 Task: Find connections with filter location Frohnau with filter topic #healthwith filter profile language Spanish with filter current company Reliance Digital Retail Ltd. with filter school Westford University College with filter industry Commercial and Industrial Equipment Rental with filter service category Typing with filter keywords title Network Administrator
Action: Mouse moved to (709, 92)
Screenshot: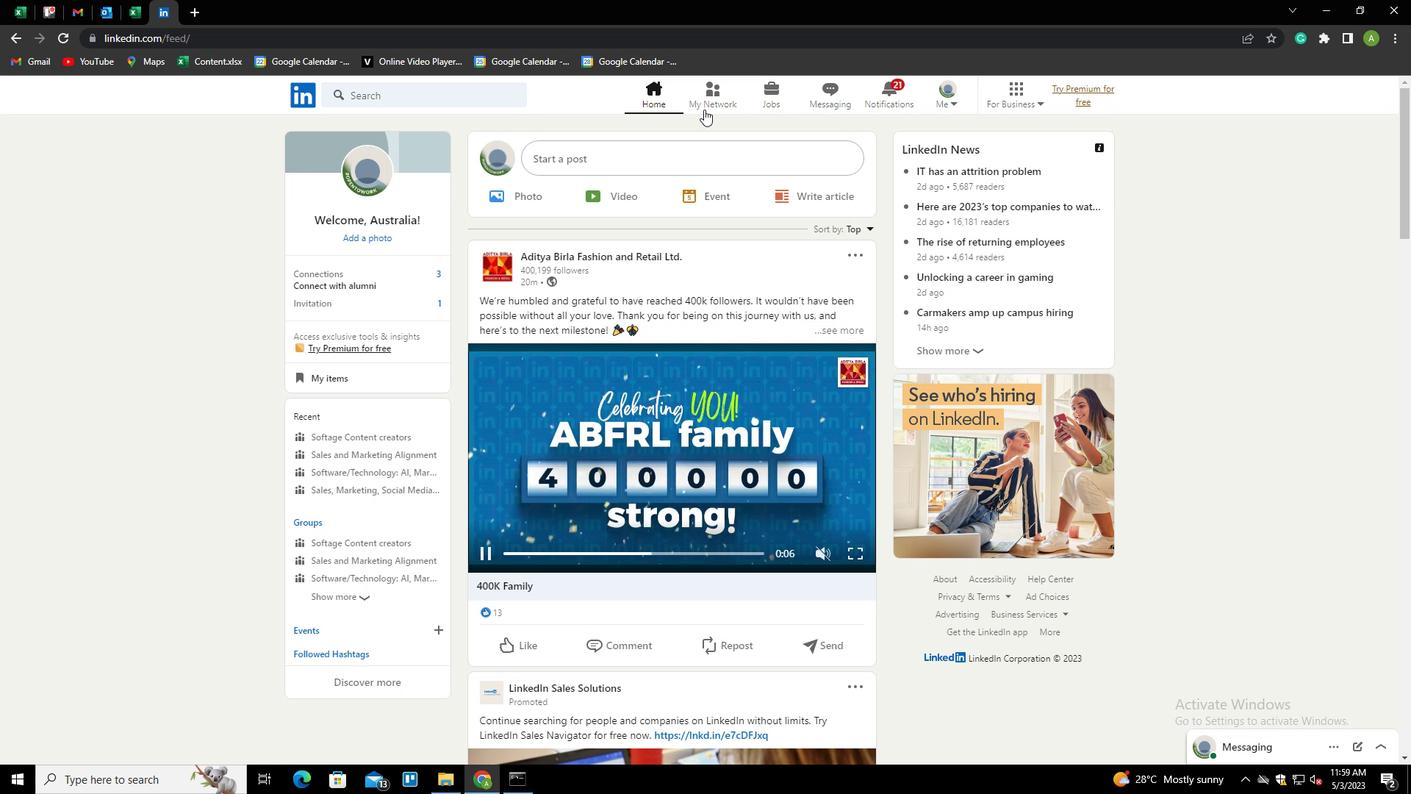 
Action: Mouse pressed left at (709, 92)
Screenshot: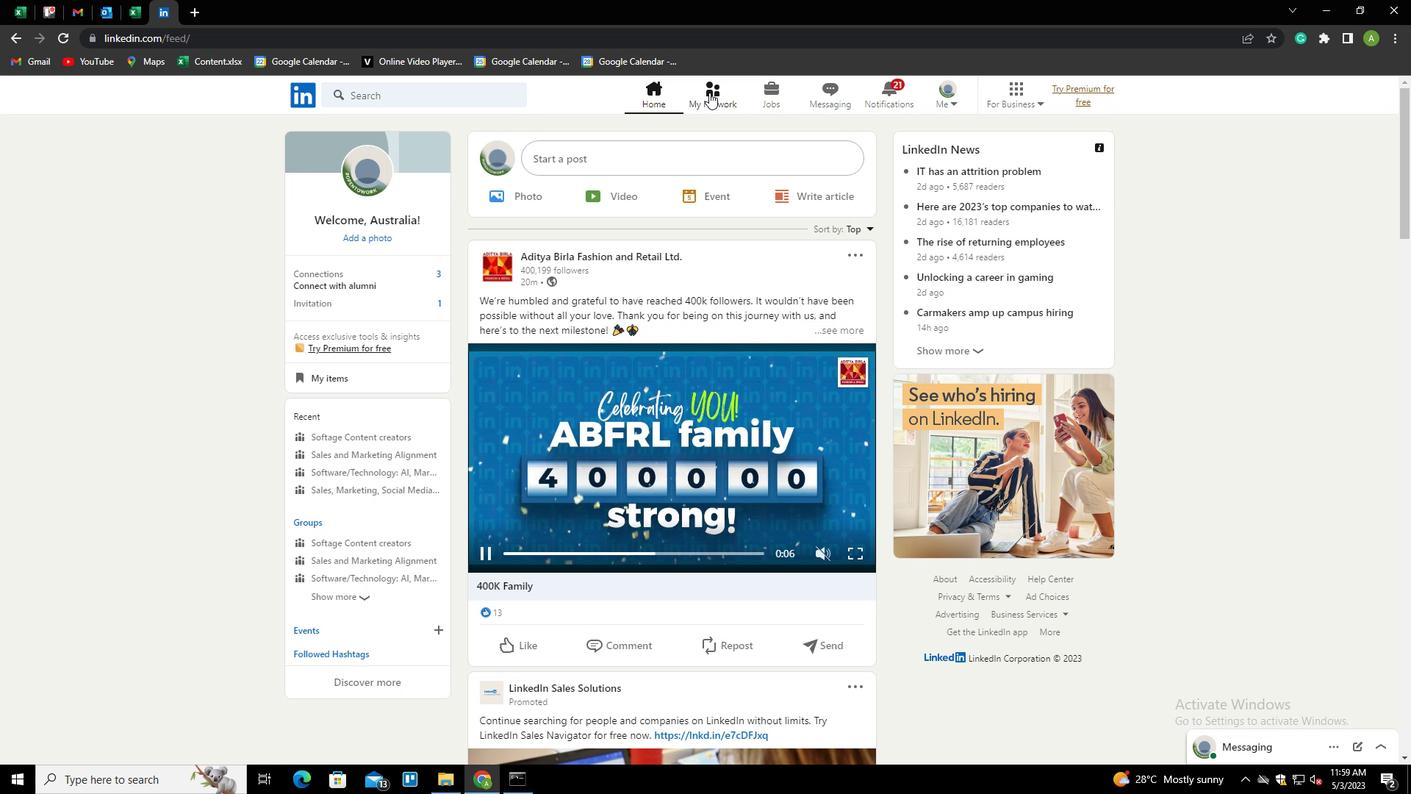 
Action: Mouse moved to (387, 174)
Screenshot: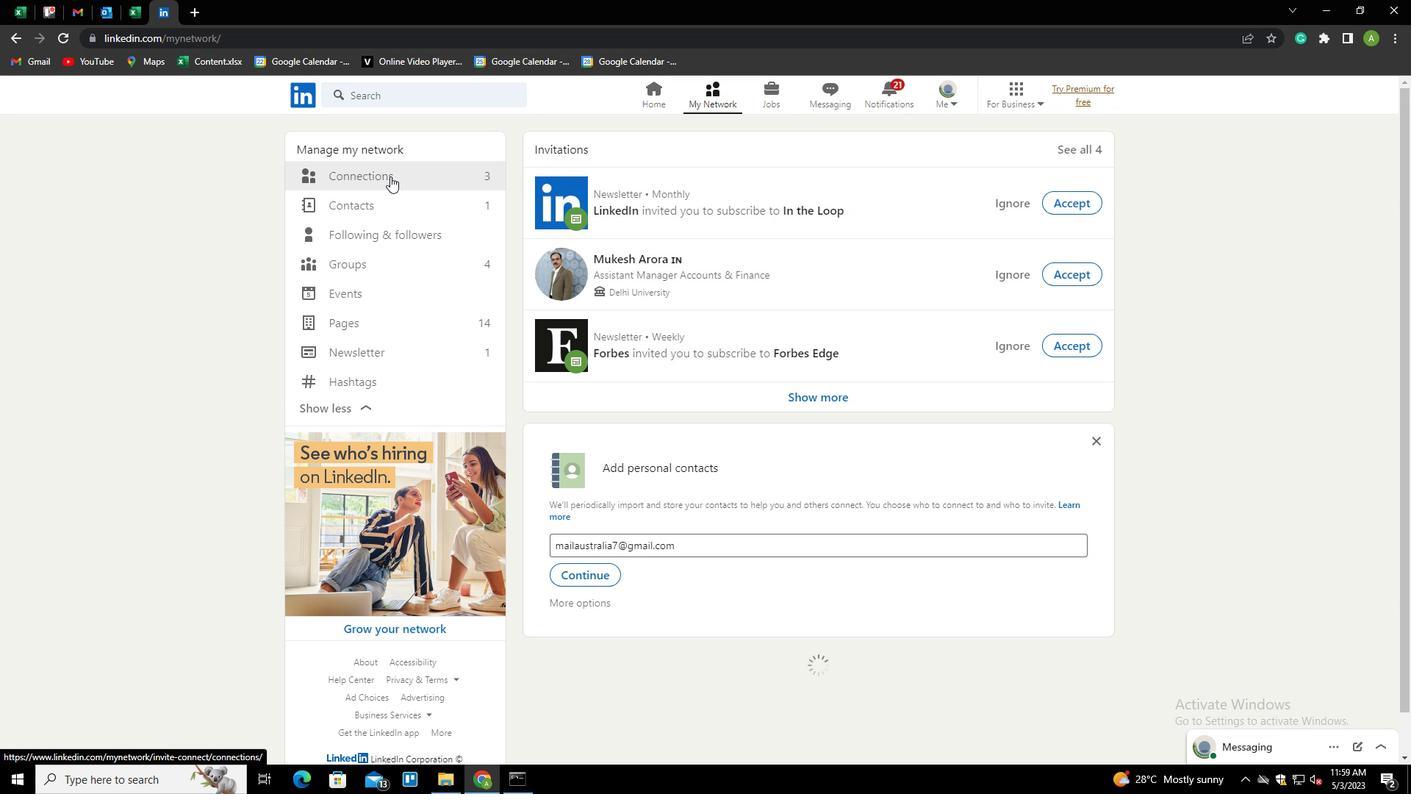 
Action: Mouse pressed left at (387, 174)
Screenshot: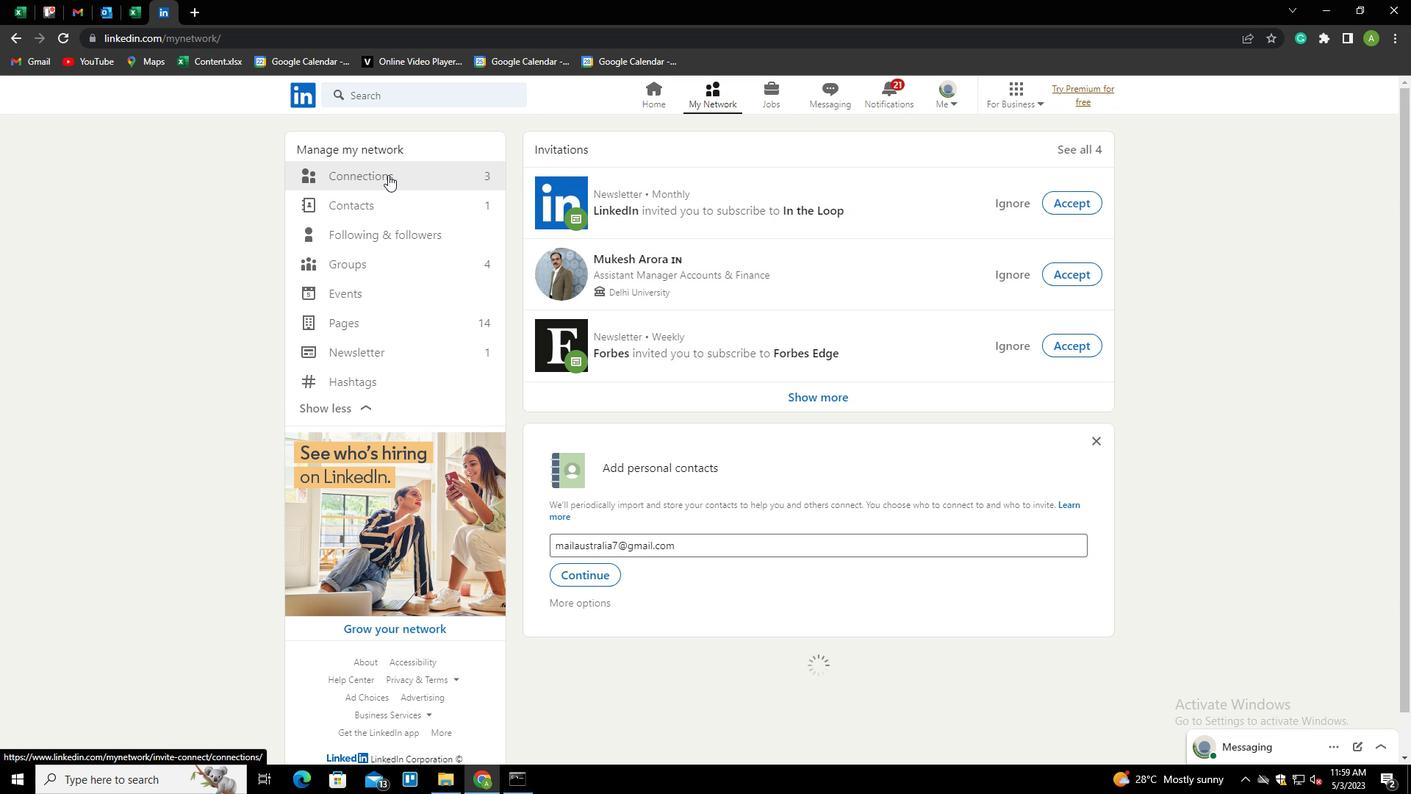 
Action: Mouse moved to (804, 174)
Screenshot: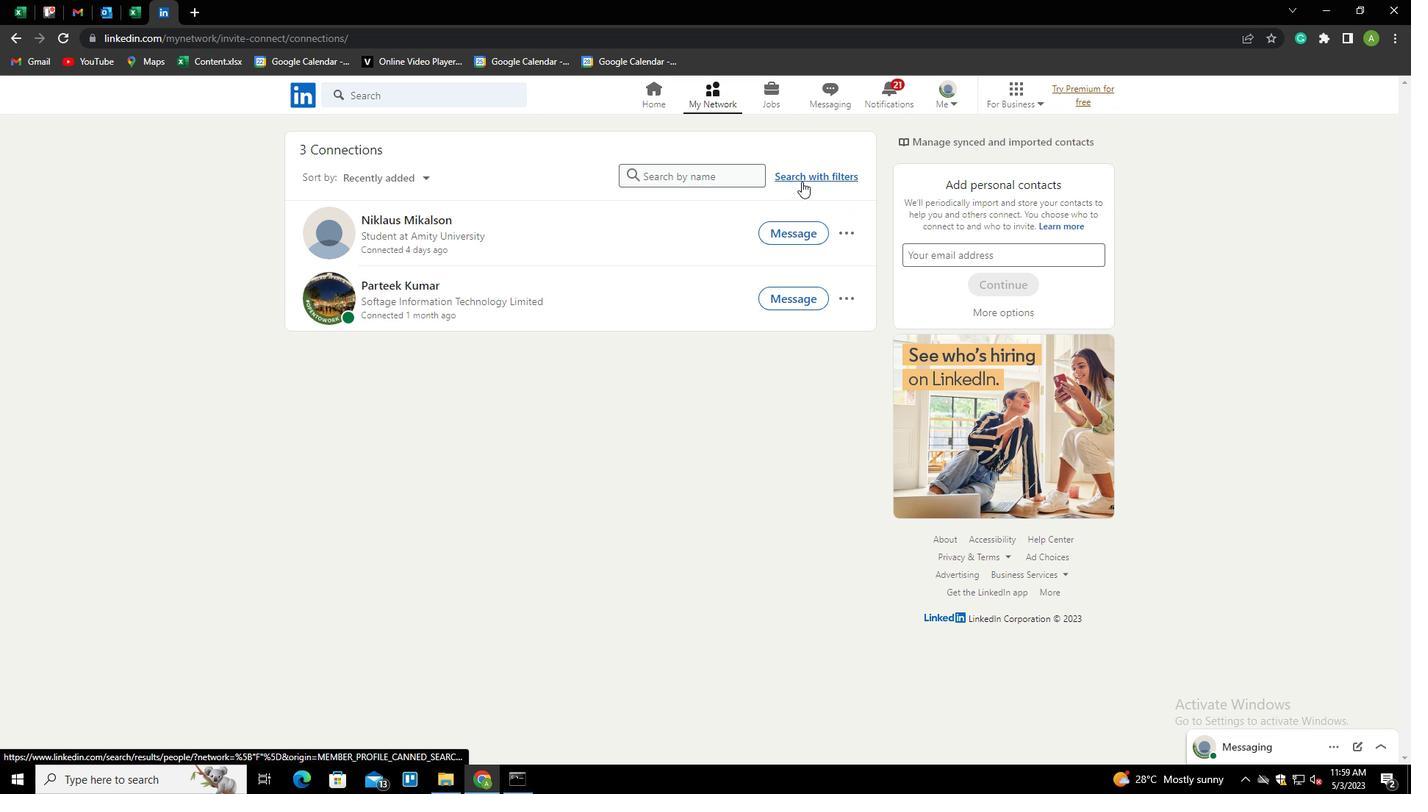
Action: Mouse pressed left at (804, 174)
Screenshot: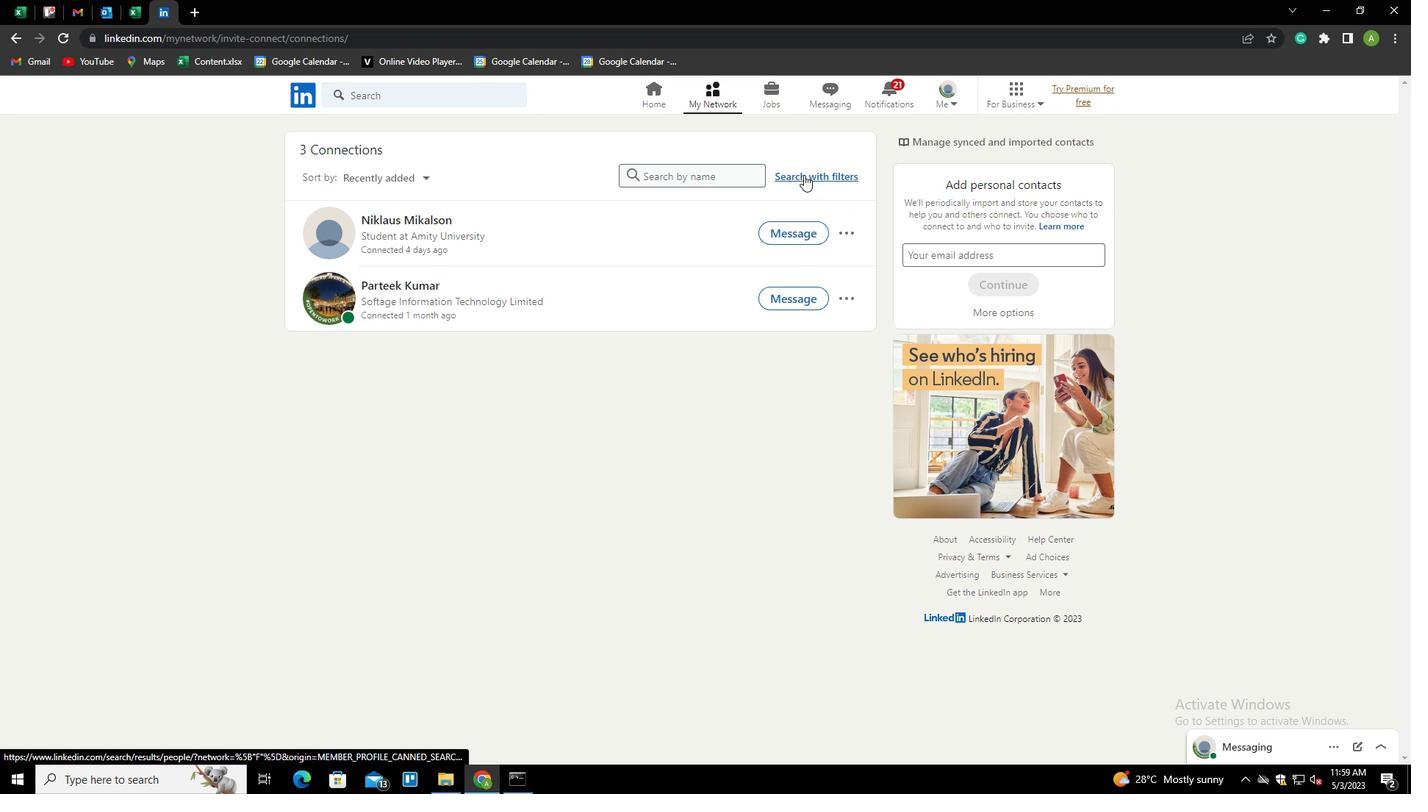 
Action: Mouse moved to (754, 138)
Screenshot: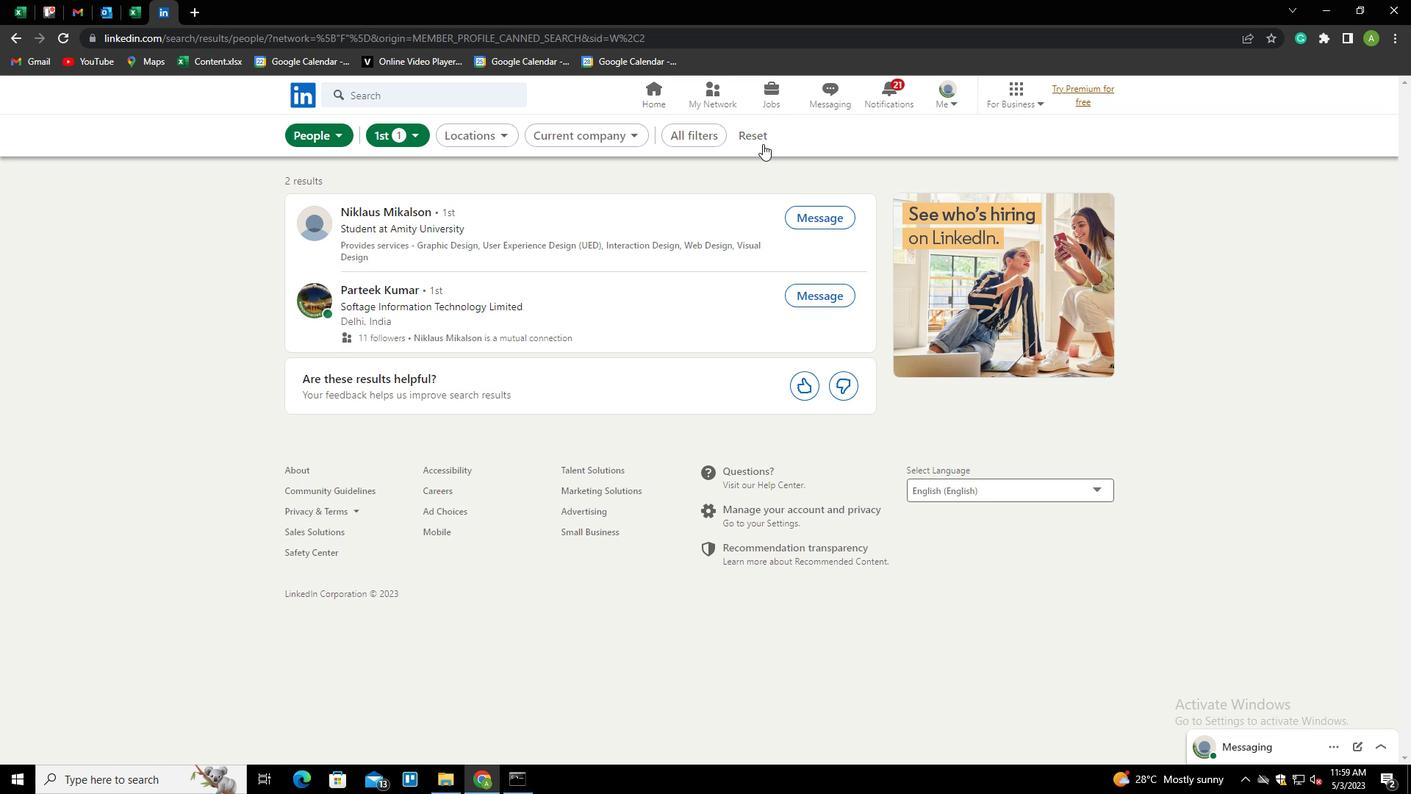 
Action: Mouse pressed left at (754, 138)
Screenshot: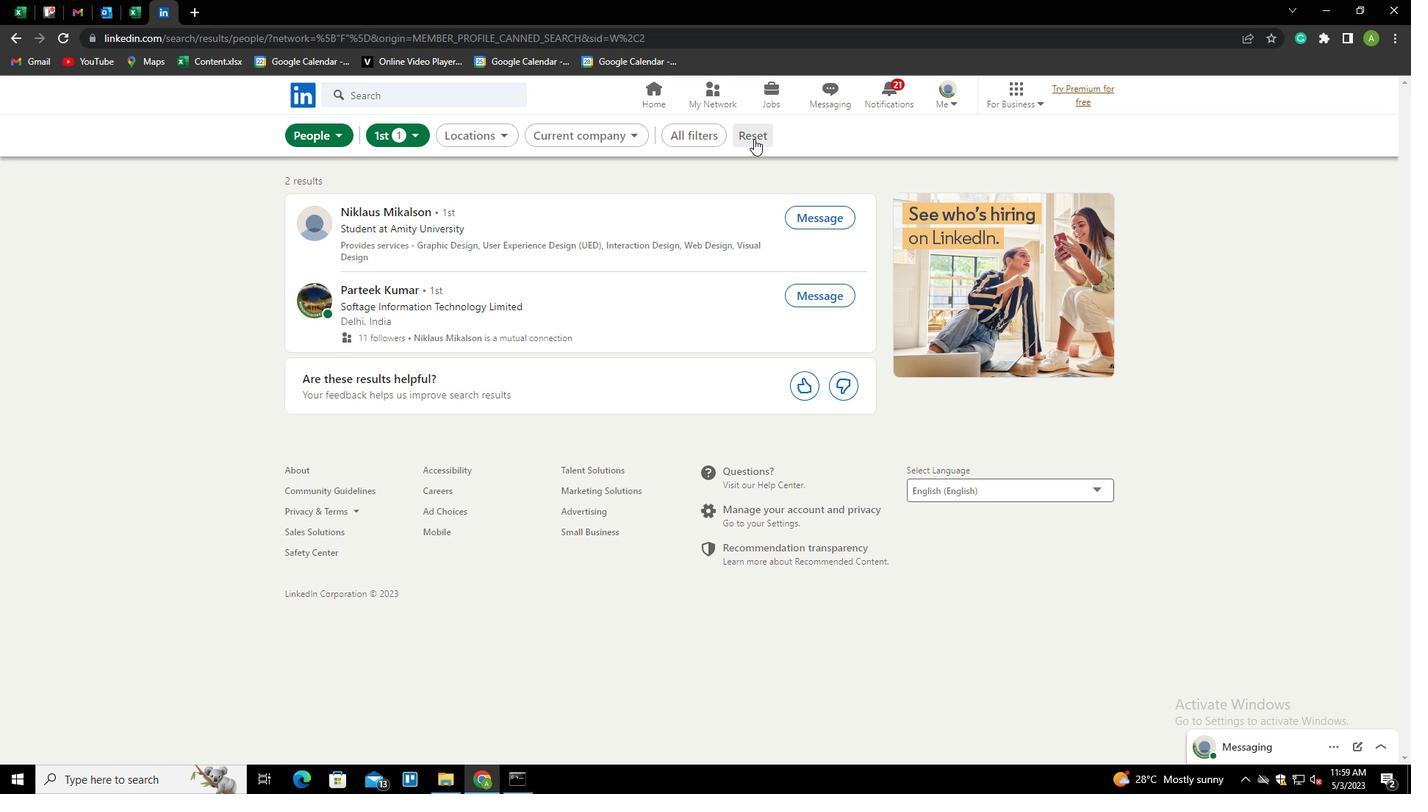 
Action: Mouse moved to (733, 134)
Screenshot: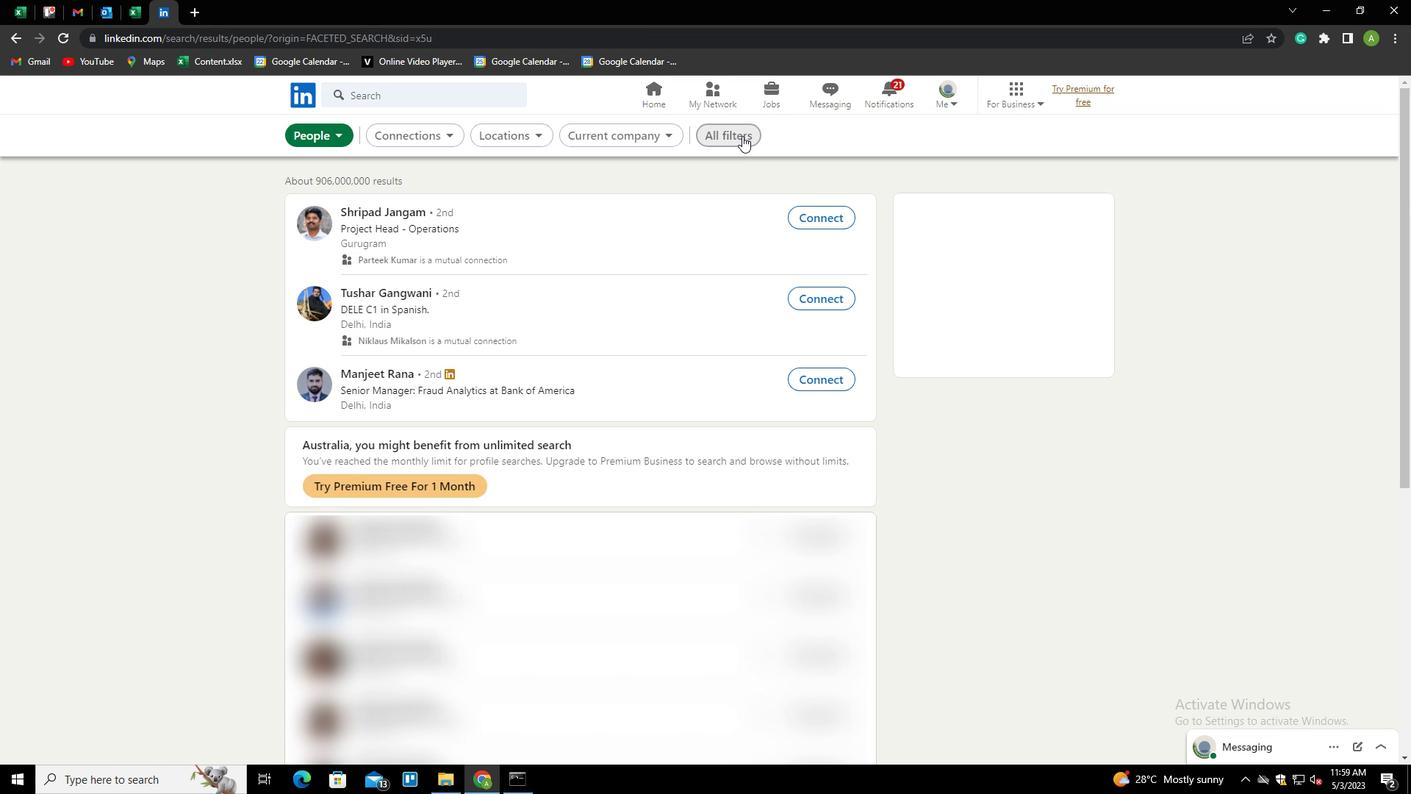 
Action: Mouse pressed left at (733, 134)
Screenshot: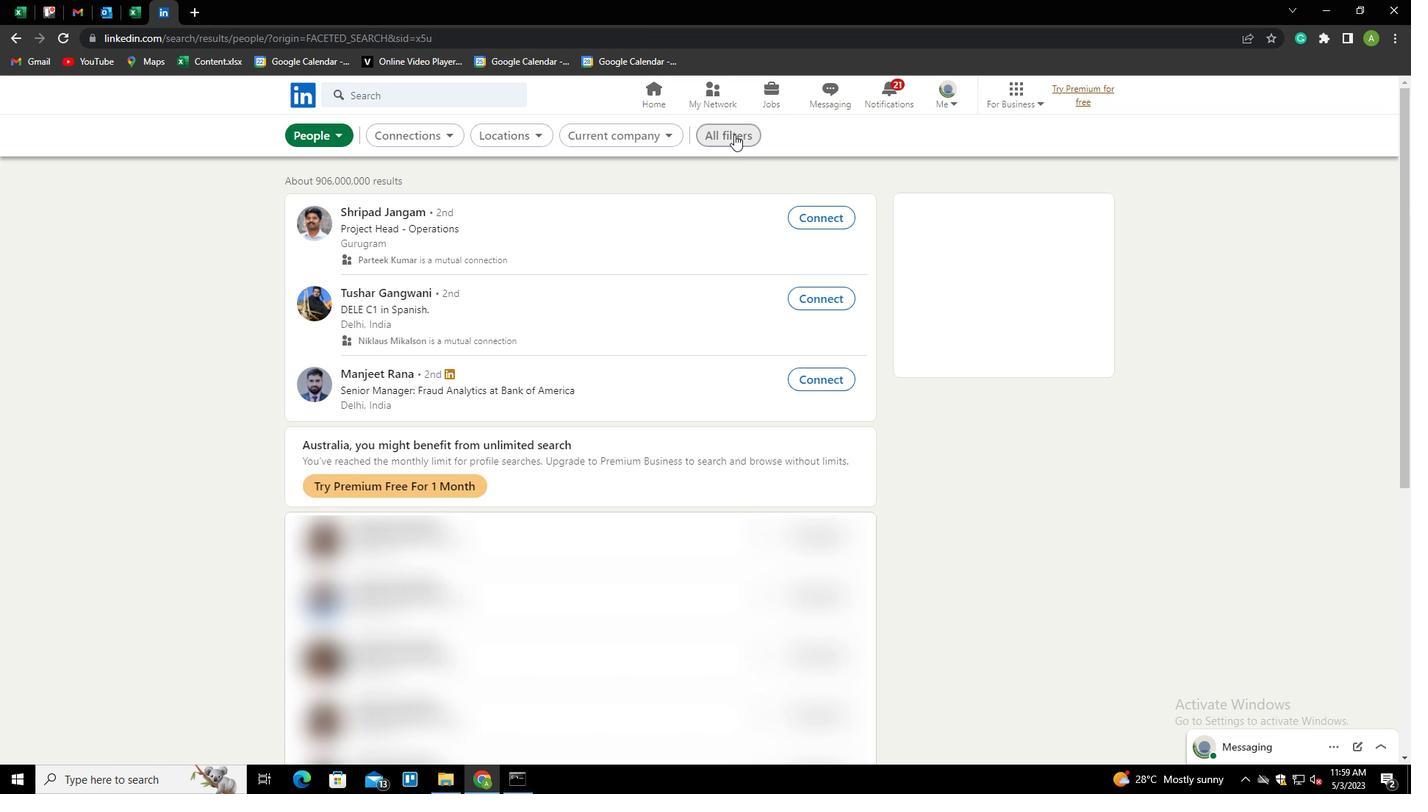 
Action: Mouse moved to (1152, 447)
Screenshot: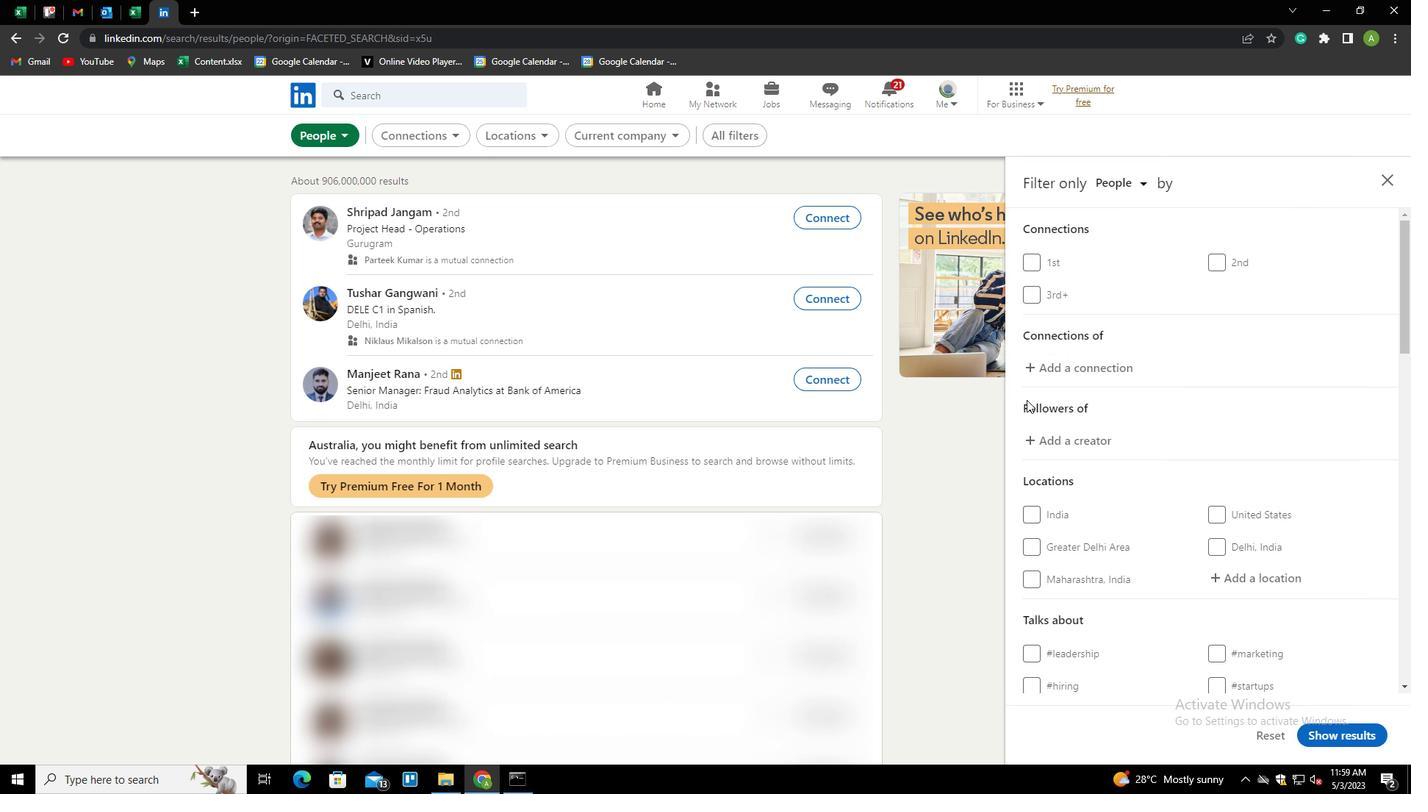 
Action: Mouse scrolled (1152, 446) with delta (0, 0)
Screenshot: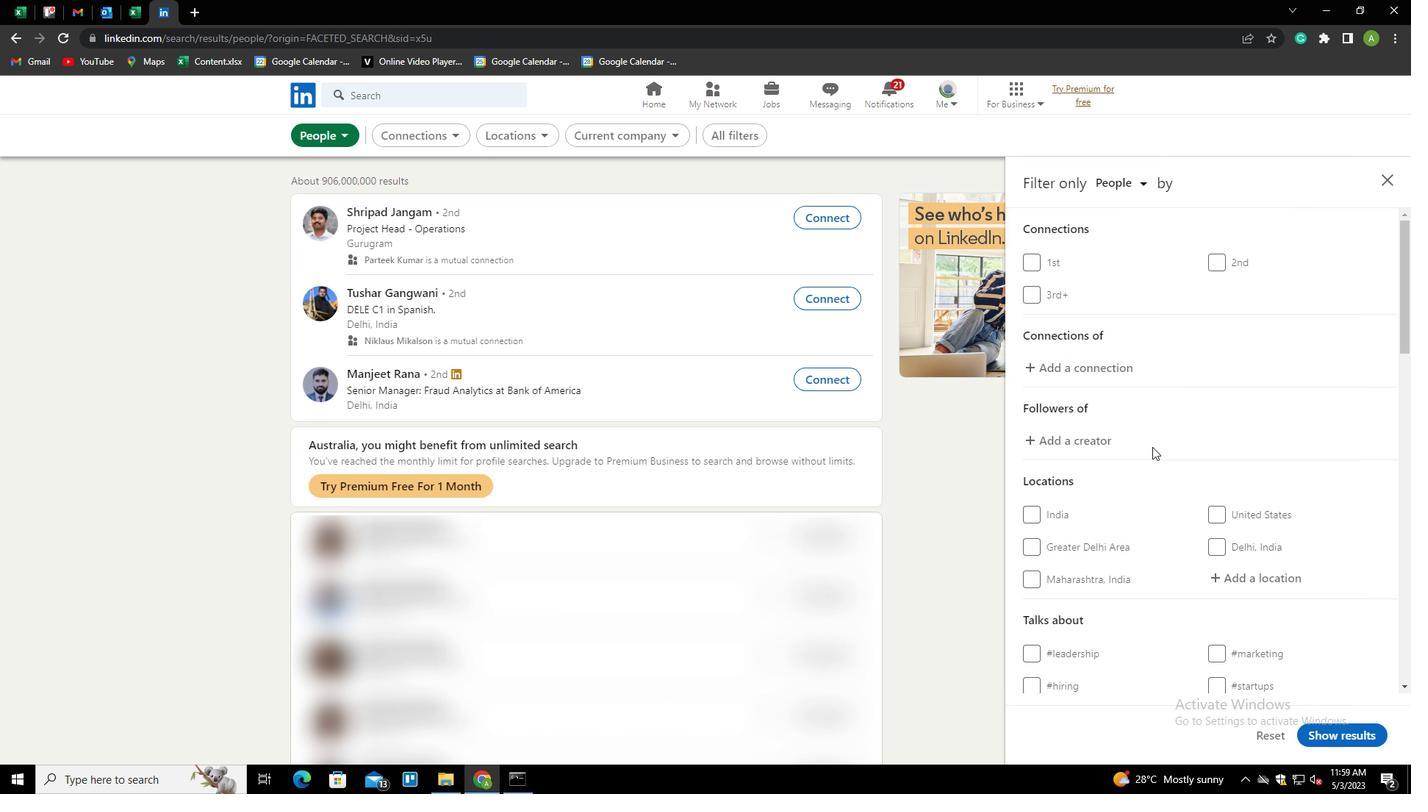 
Action: Mouse moved to (1156, 466)
Screenshot: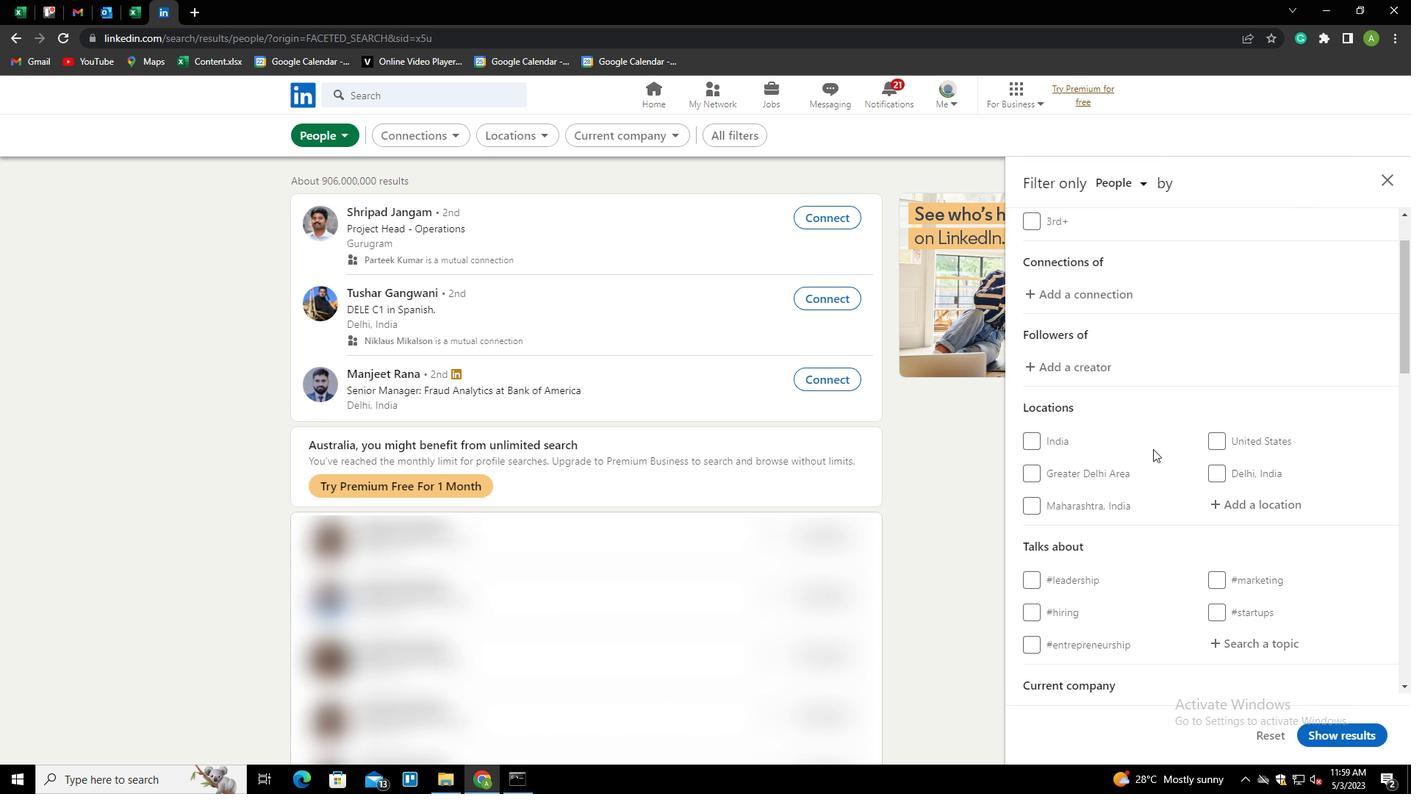 
Action: Mouse scrolled (1156, 466) with delta (0, 0)
Screenshot: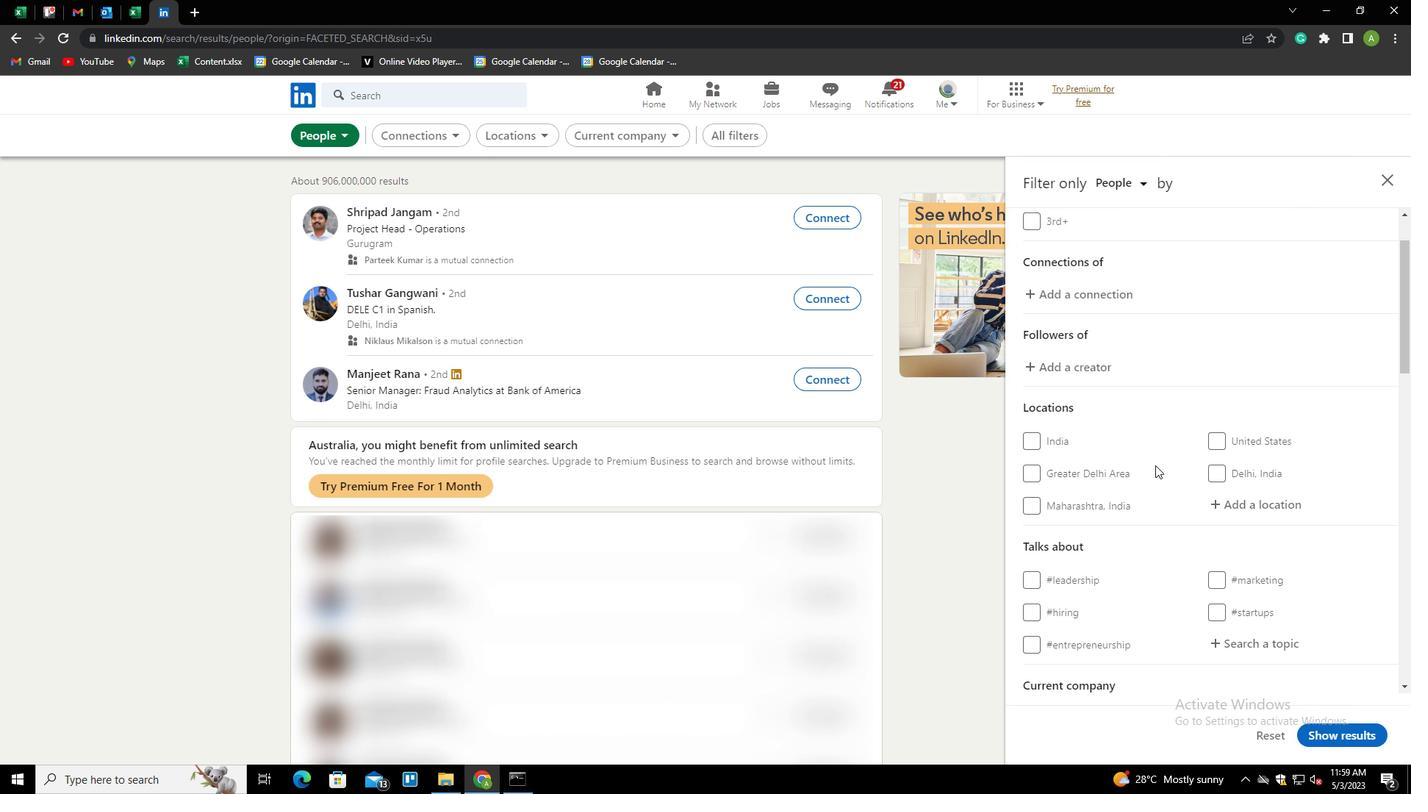 
Action: Mouse scrolled (1156, 466) with delta (0, 0)
Screenshot: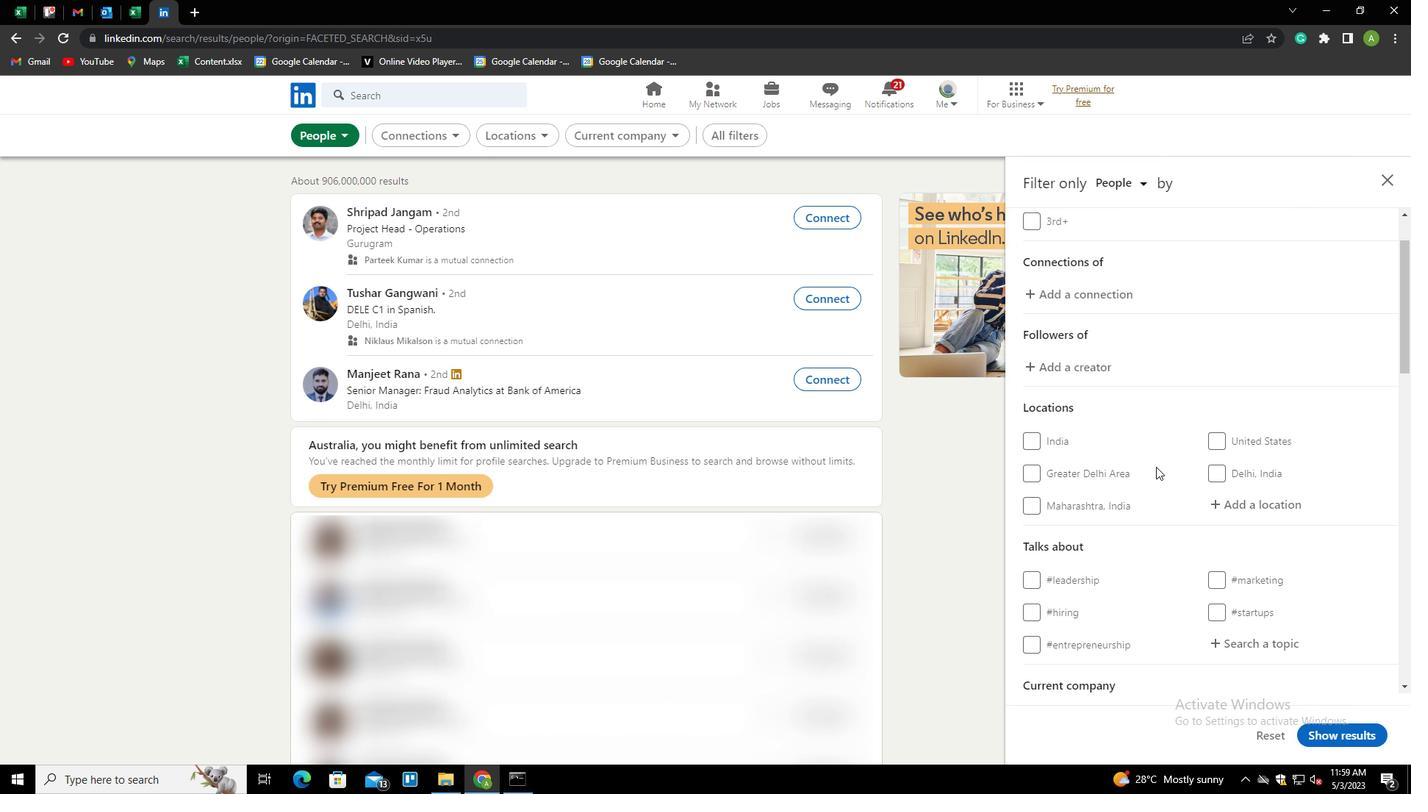 
Action: Mouse moved to (1231, 358)
Screenshot: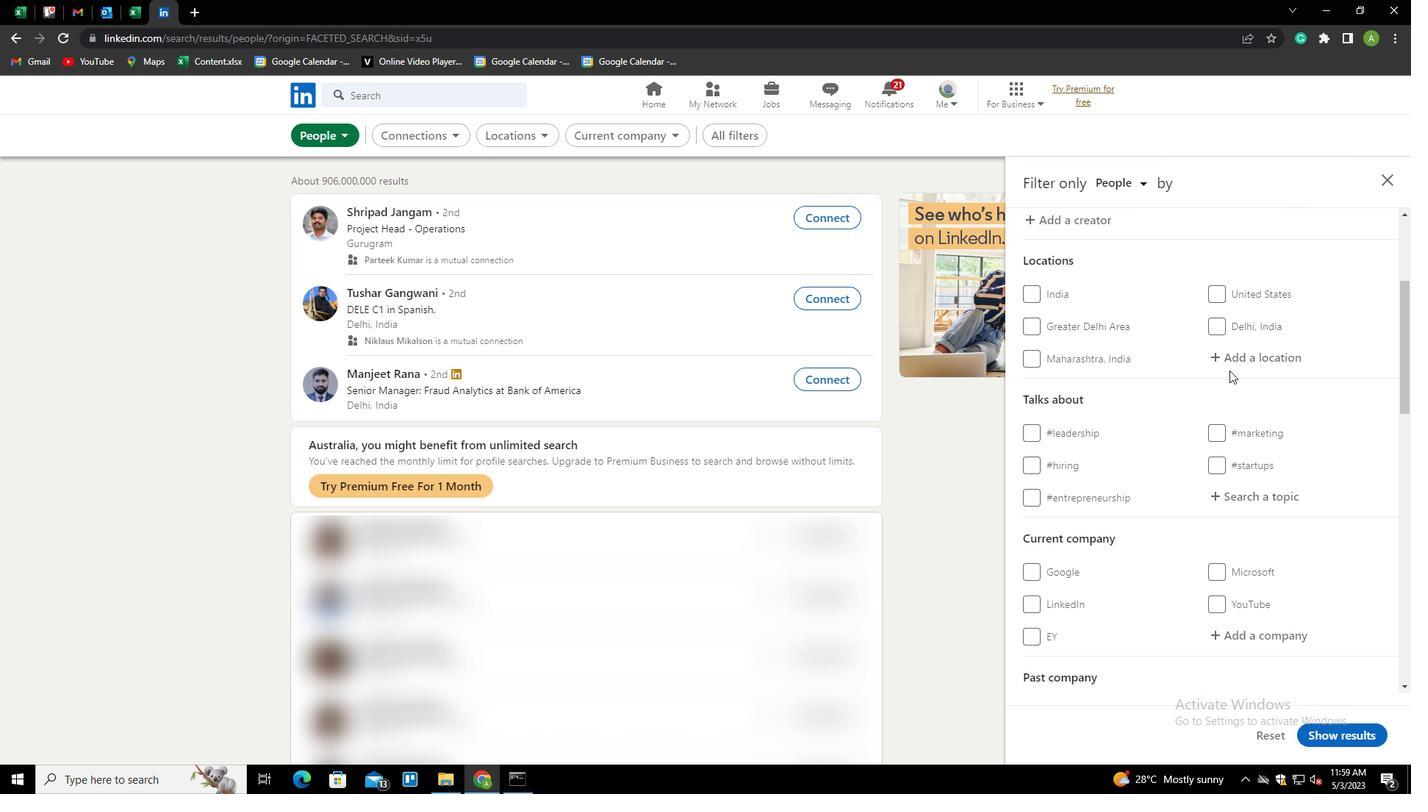 
Action: Mouse pressed left at (1231, 358)
Screenshot: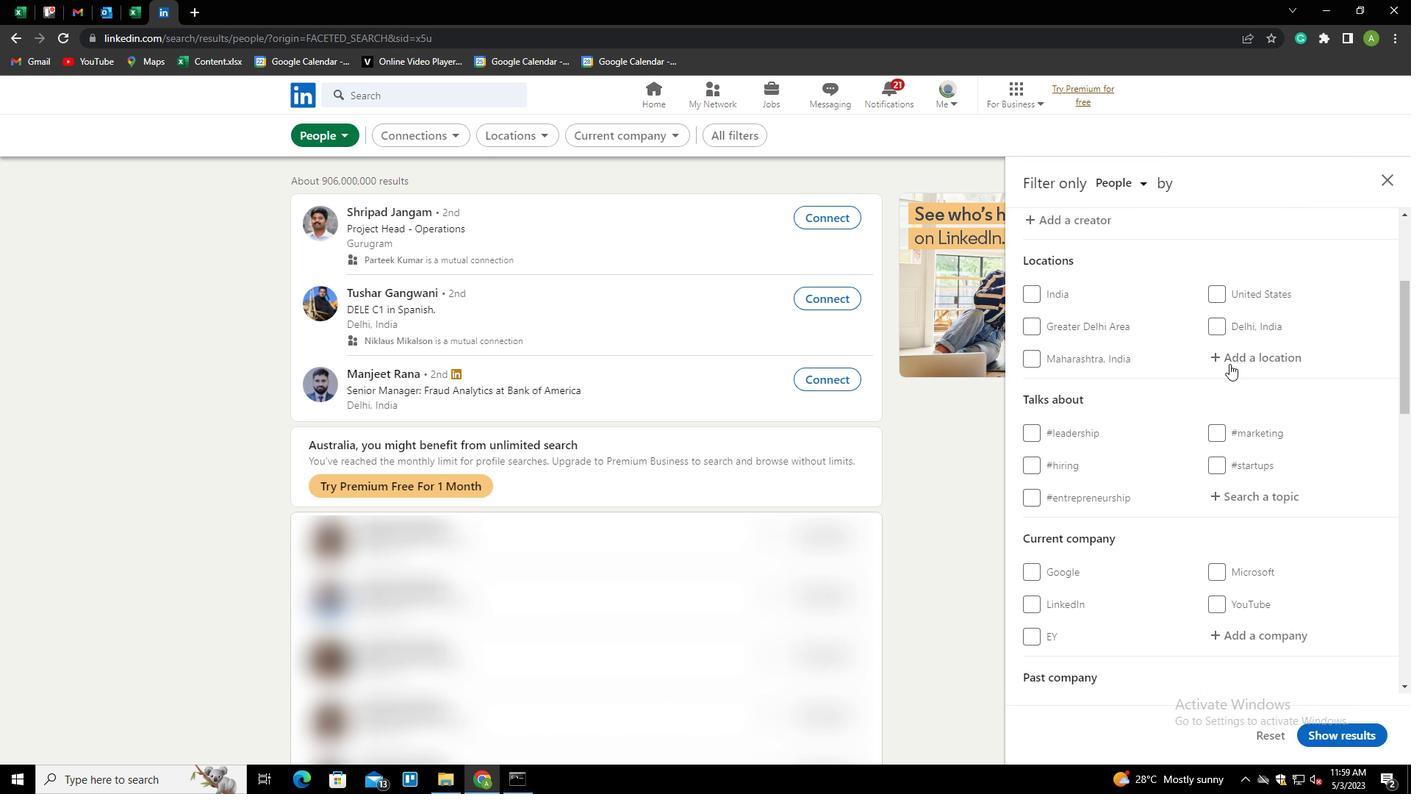 
Action: Mouse moved to (1233, 357)
Screenshot: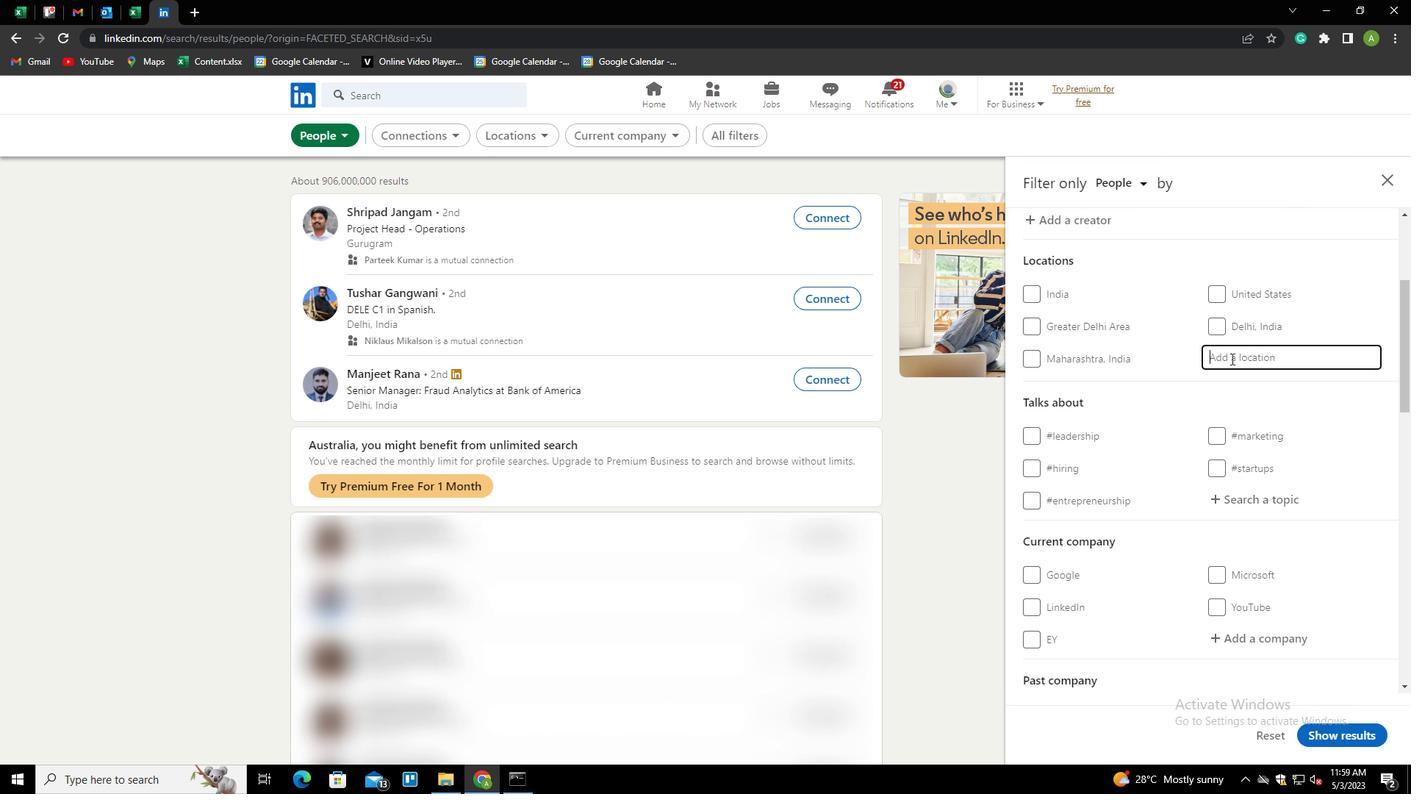 
Action: Mouse pressed left at (1233, 357)
Screenshot: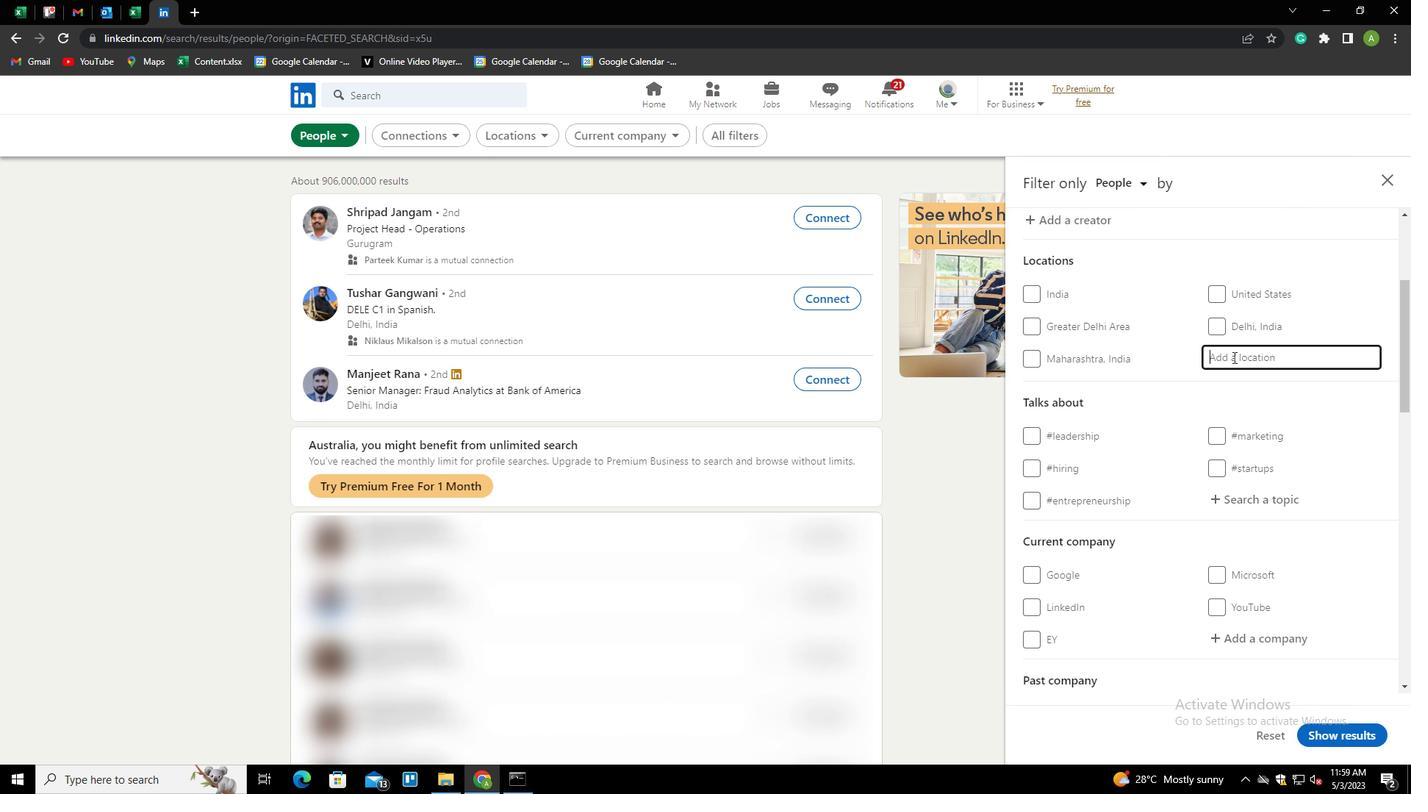 
Action: Key pressed <Key.shift>FROHNAU<Key.down>
Screenshot: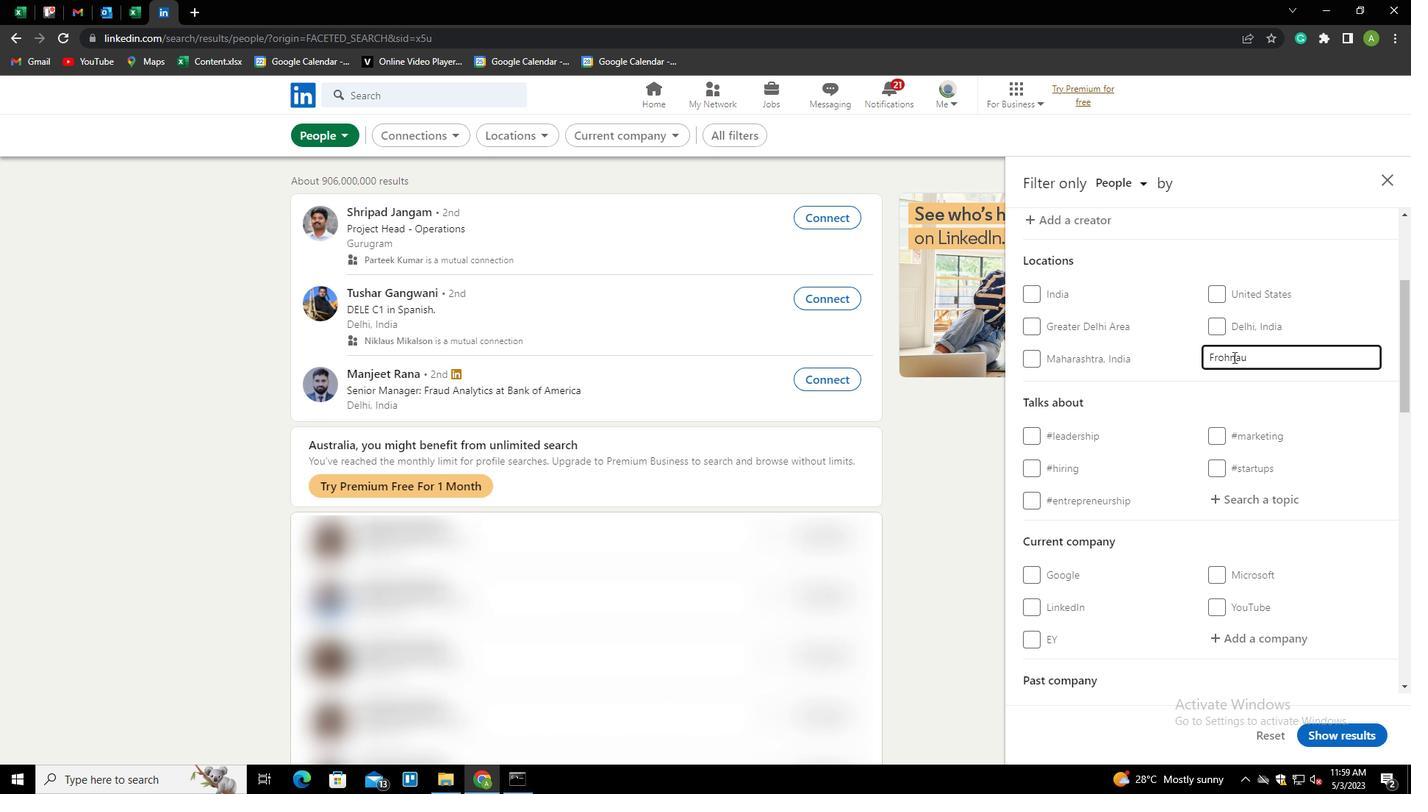 
Action: Mouse moved to (1301, 388)
Screenshot: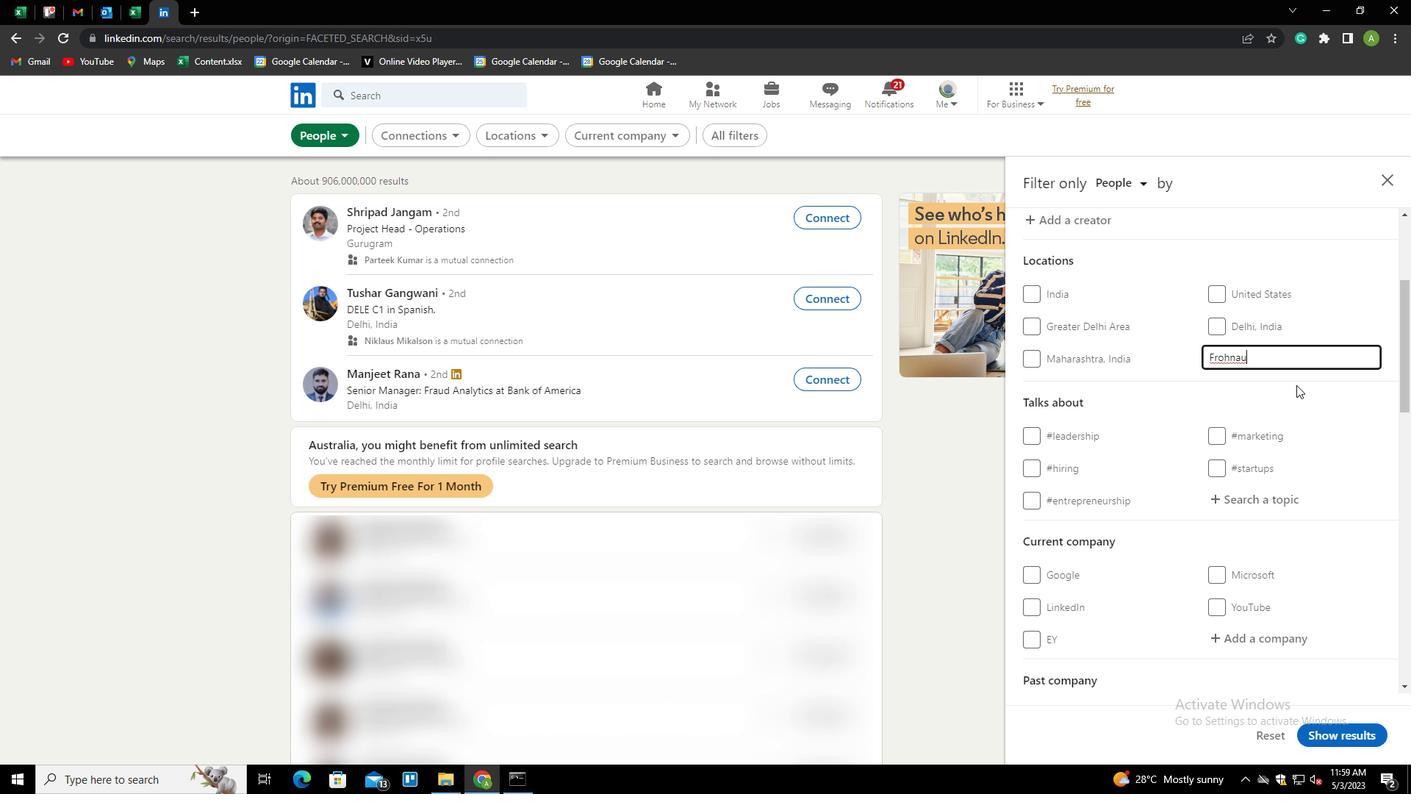 
Action: Mouse pressed left at (1301, 388)
Screenshot: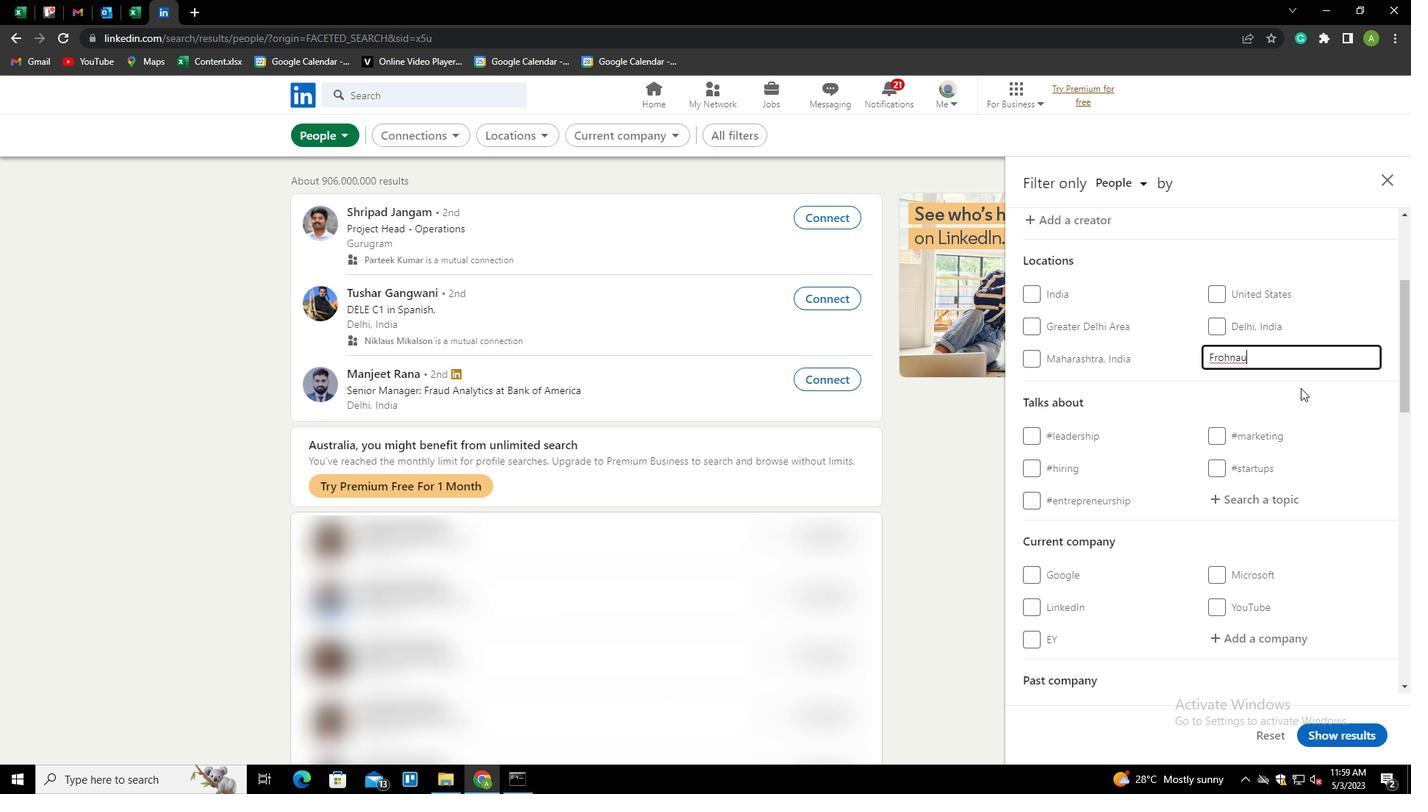 
Action: Mouse moved to (1316, 405)
Screenshot: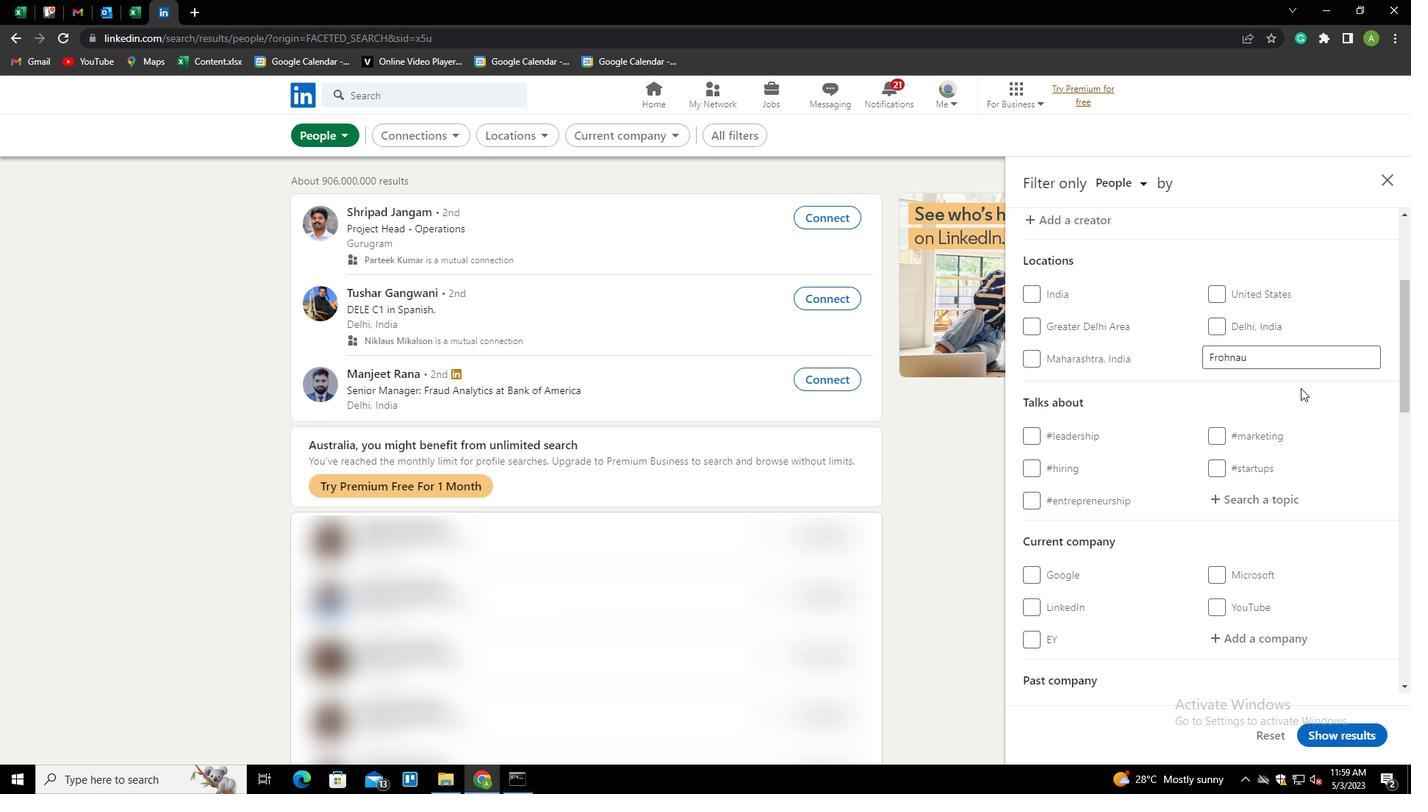 
Action: Mouse scrolled (1316, 404) with delta (0, 0)
Screenshot: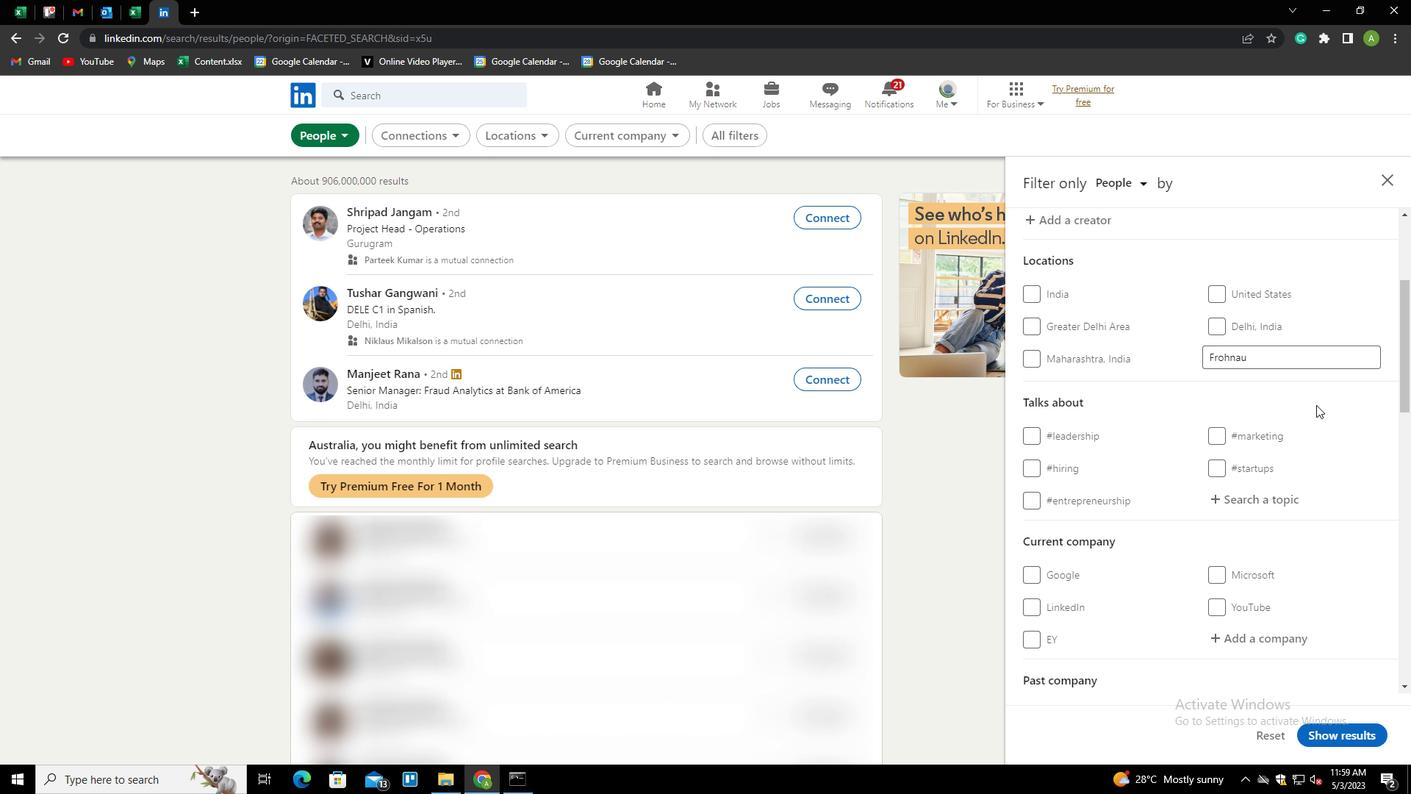
Action: Mouse scrolled (1316, 404) with delta (0, 0)
Screenshot: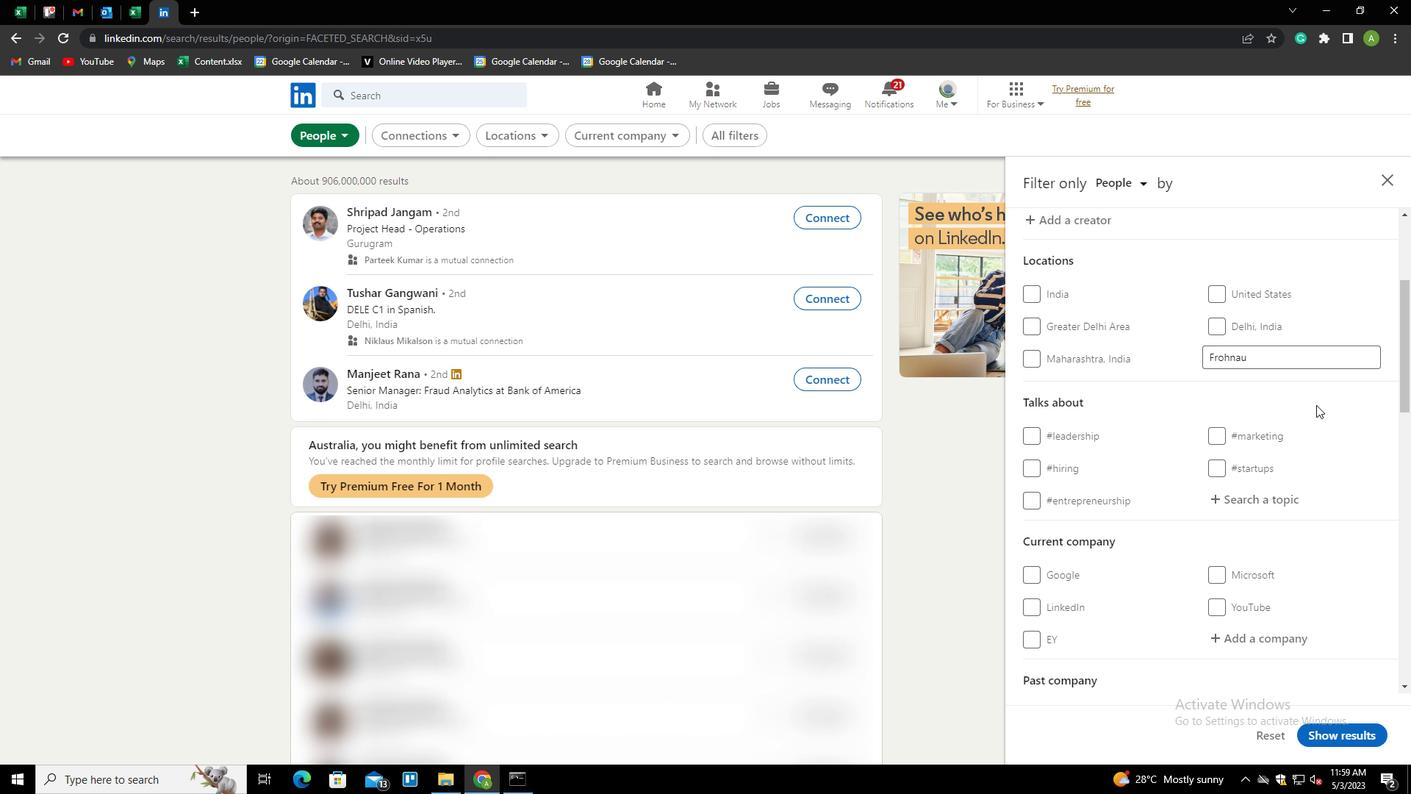 
Action: Mouse moved to (1229, 346)
Screenshot: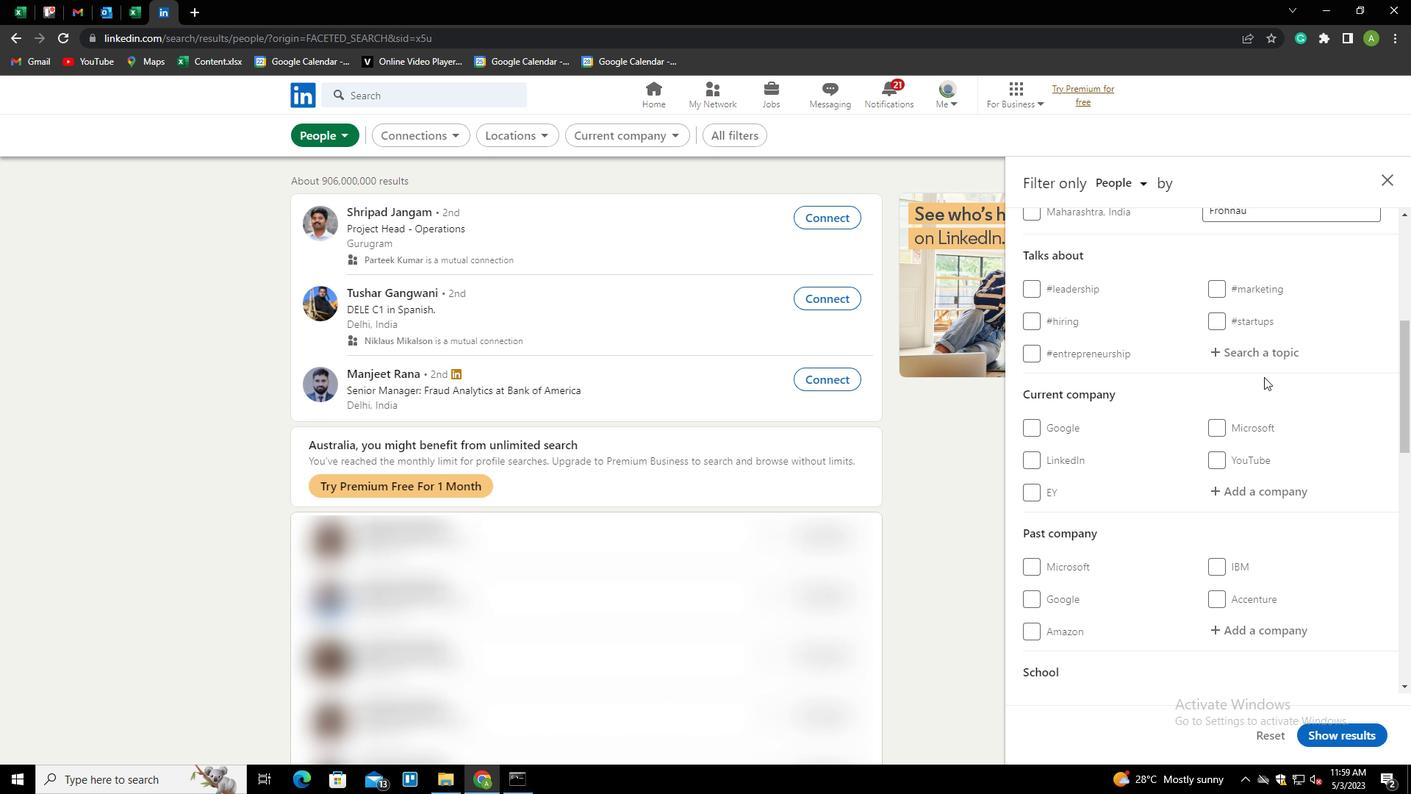
Action: Mouse pressed left at (1229, 346)
Screenshot: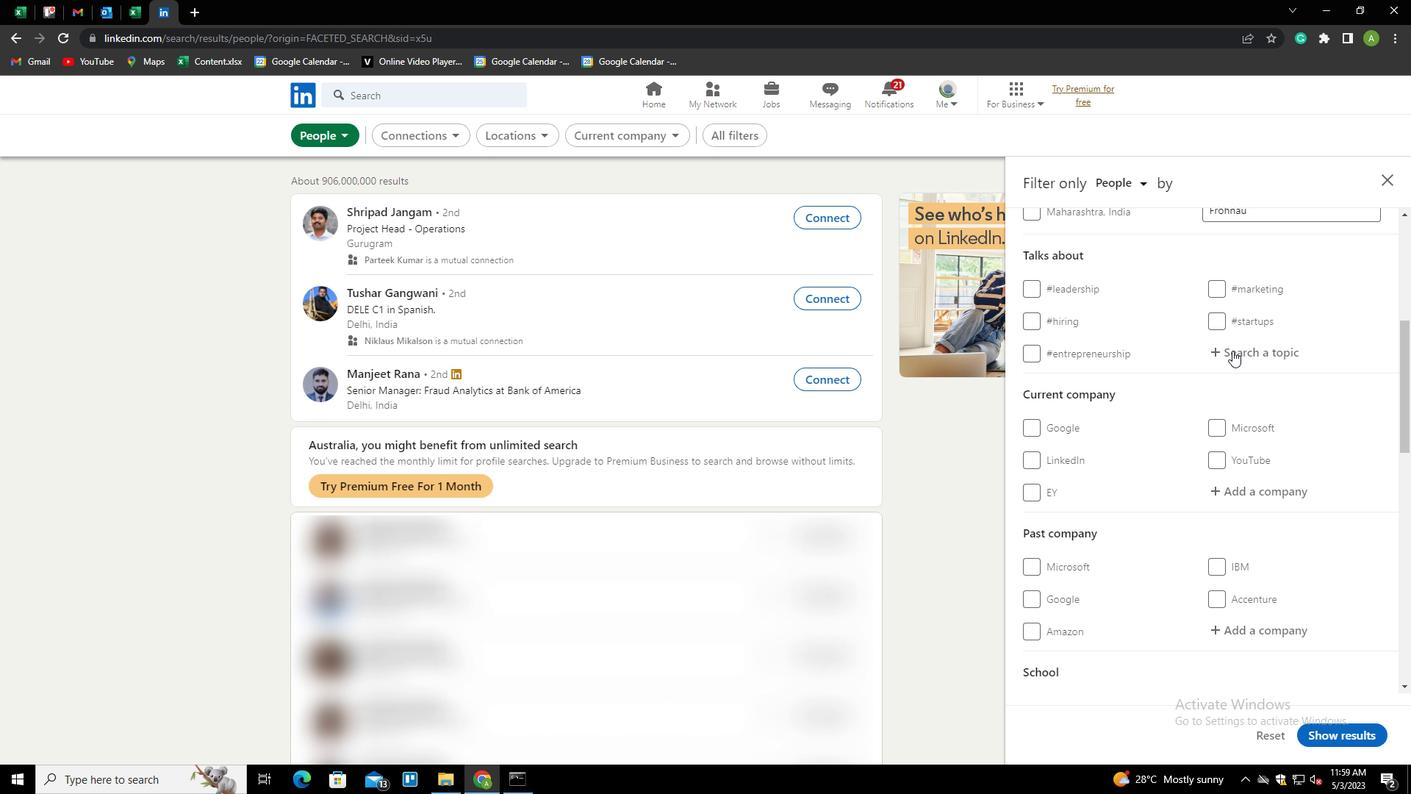 
Action: Mouse moved to (1229, 346)
Screenshot: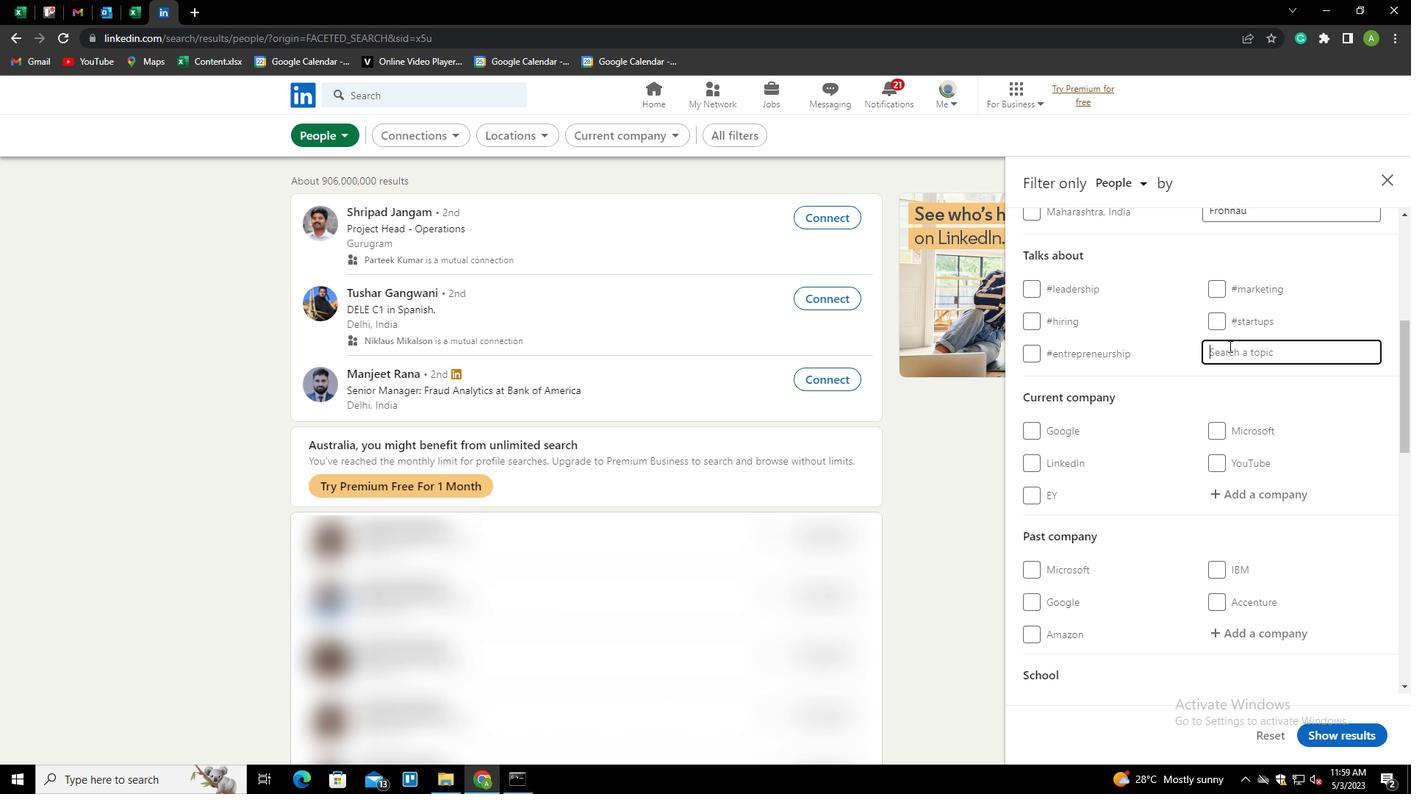 
Action: Key pressed HEALTH<Key.down><Key.down><Key.down><Key.up><Key.enter>
Screenshot: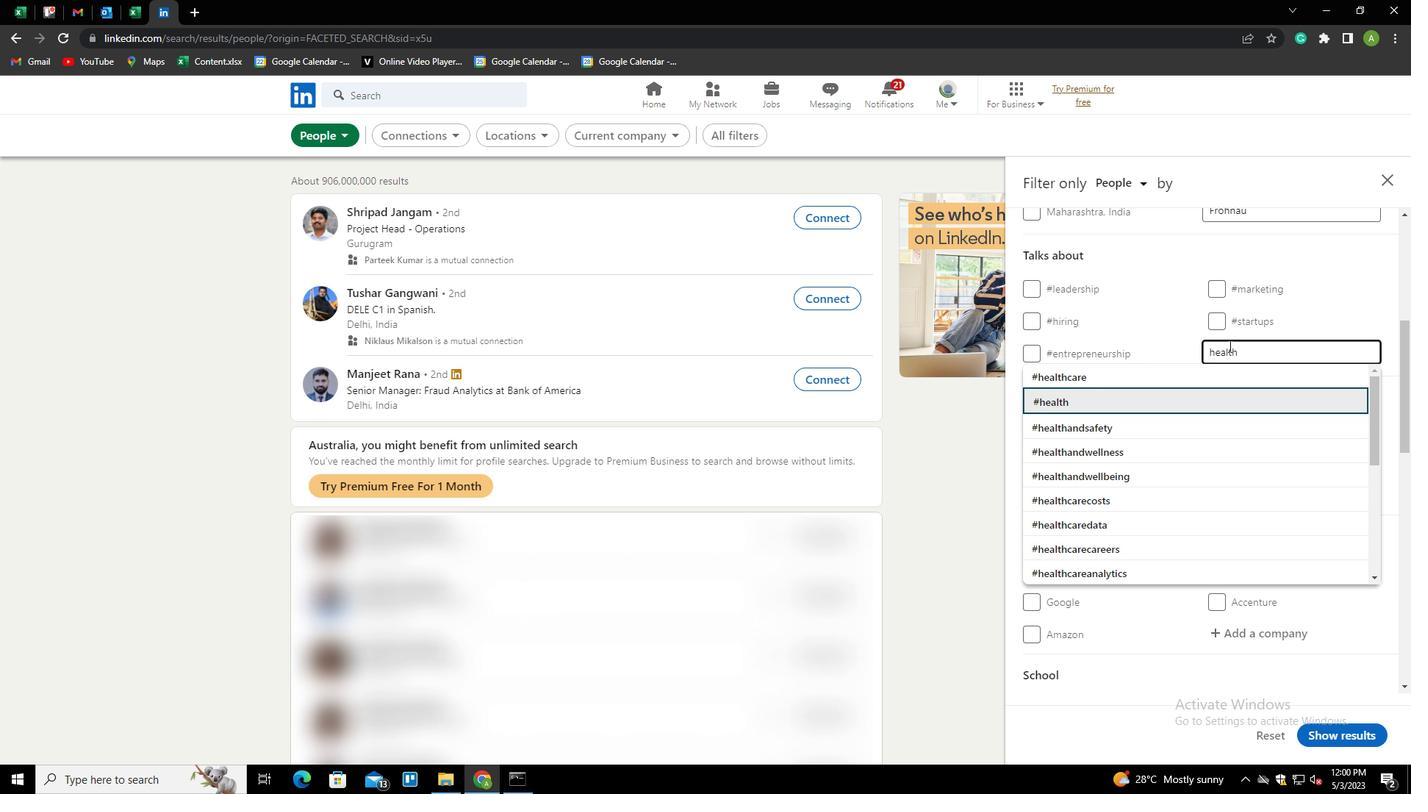 
Action: Mouse scrolled (1229, 345) with delta (0, 0)
Screenshot: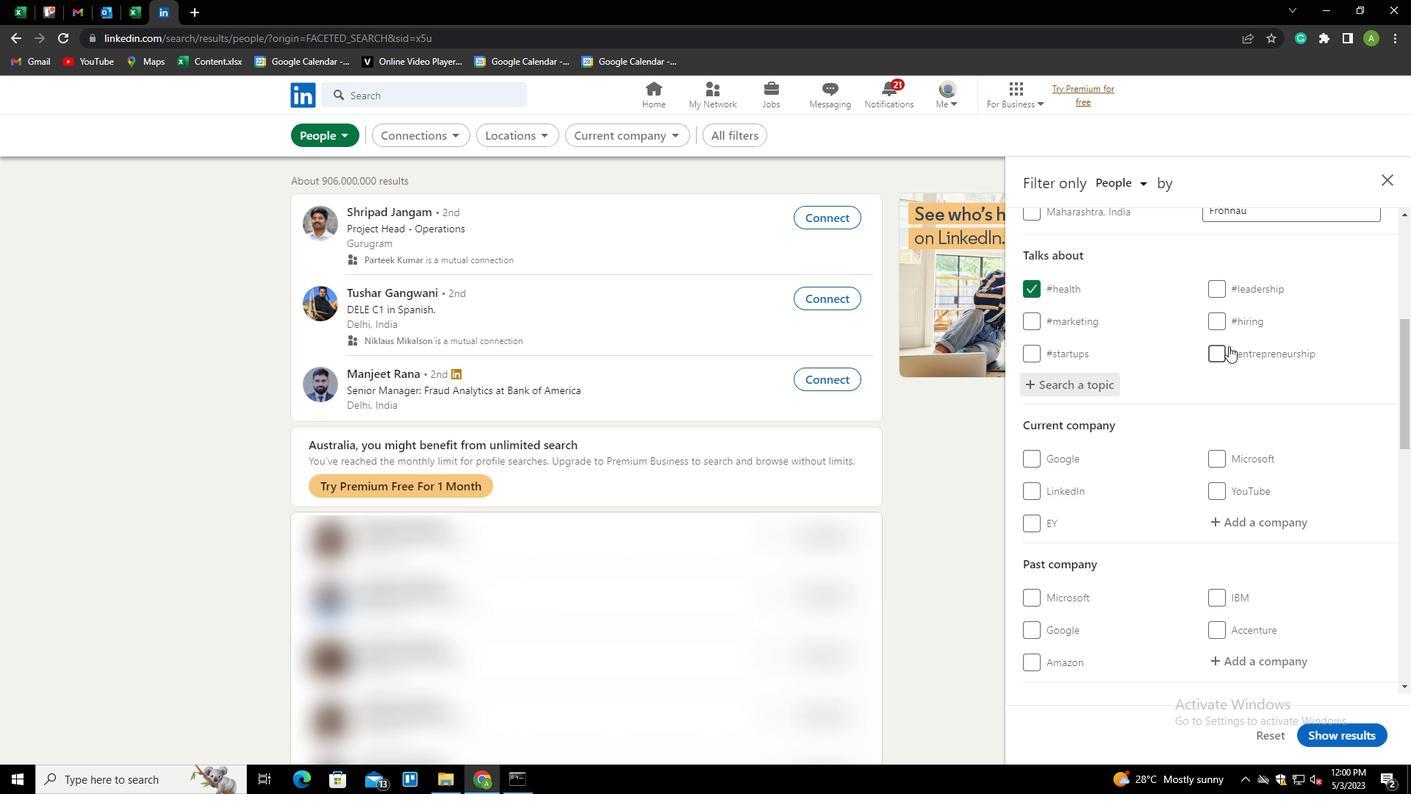 
Action: Mouse scrolled (1229, 345) with delta (0, 0)
Screenshot: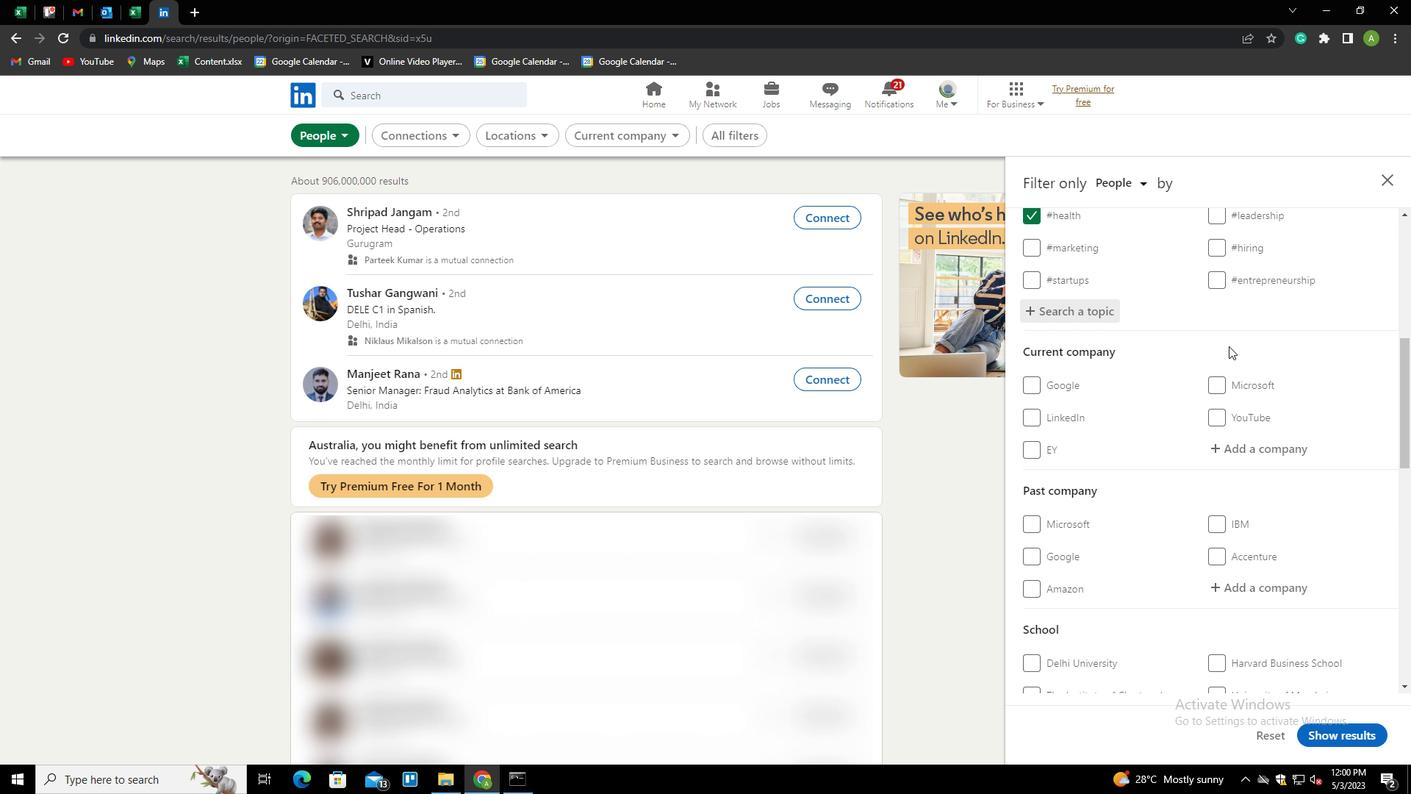 
Action: Mouse scrolled (1229, 345) with delta (0, 0)
Screenshot: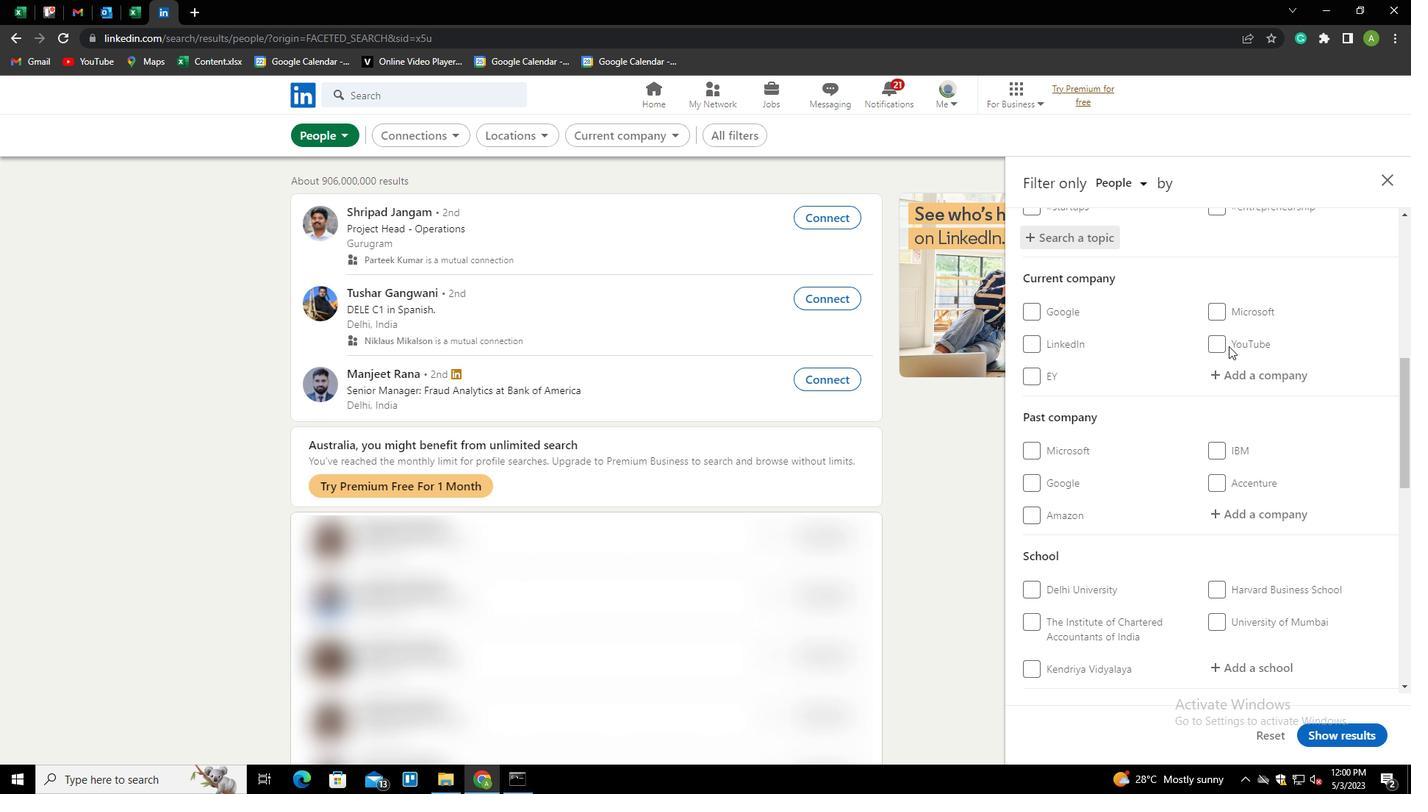 
Action: Mouse scrolled (1229, 345) with delta (0, 0)
Screenshot: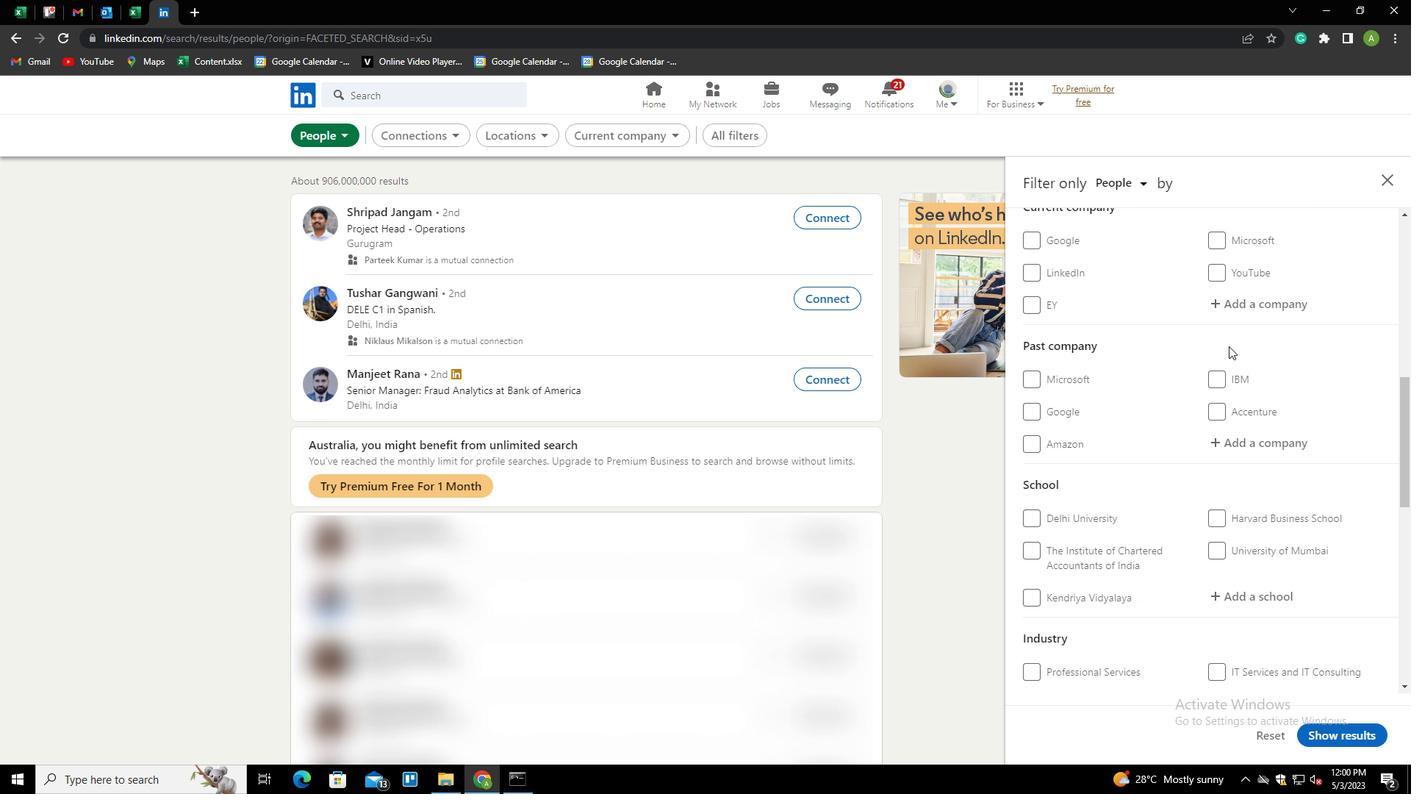 
Action: Mouse scrolled (1229, 345) with delta (0, 0)
Screenshot: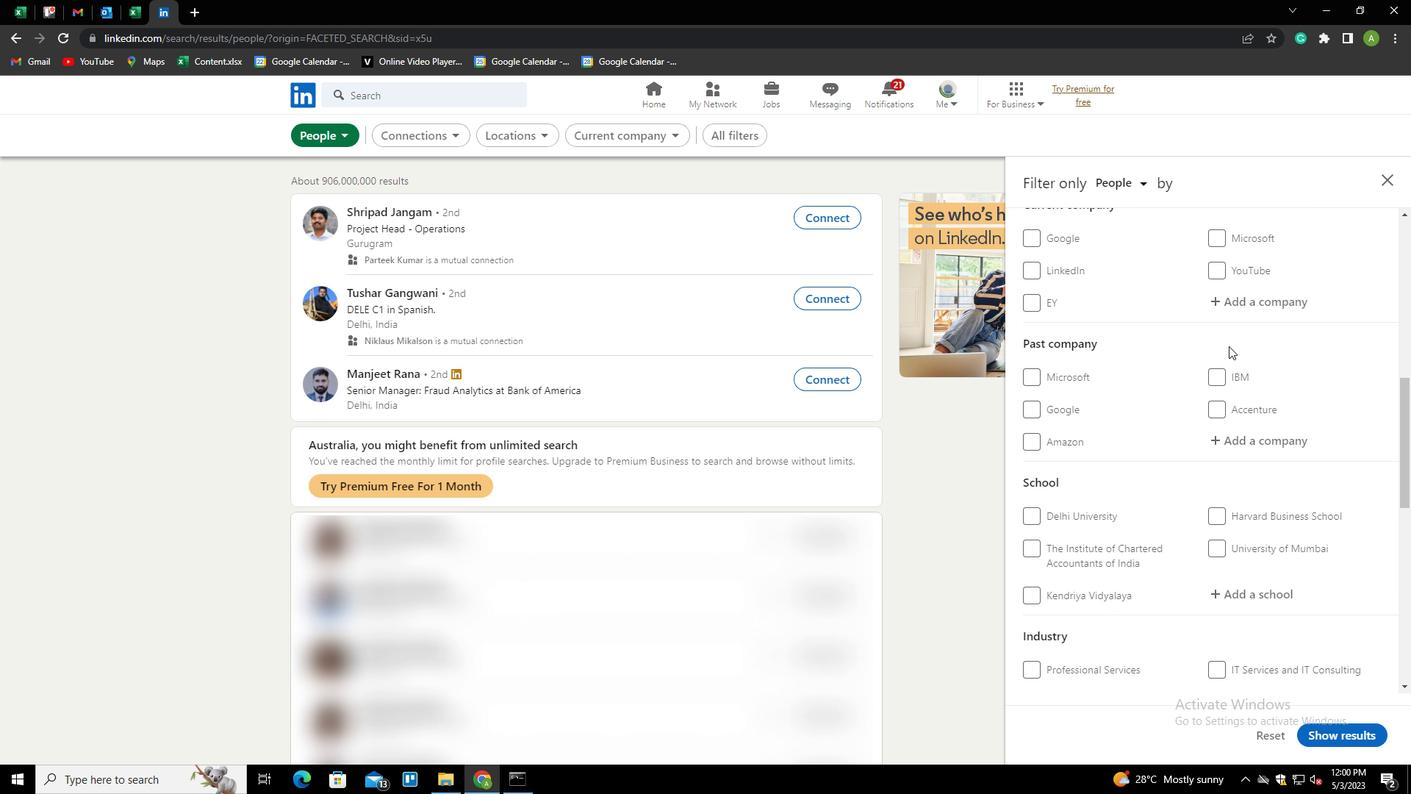 
Action: Mouse scrolled (1229, 345) with delta (0, 0)
Screenshot: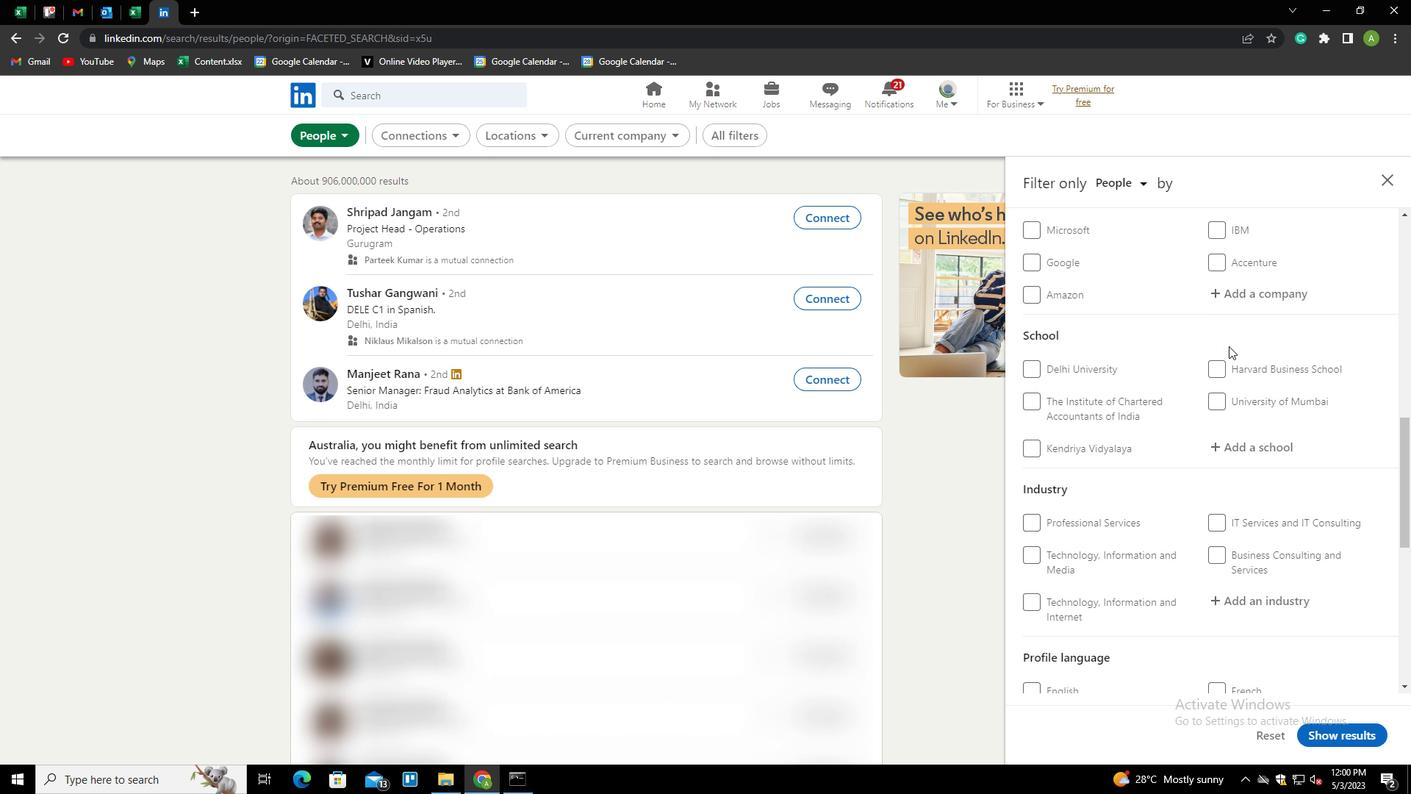 
Action: Mouse scrolled (1229, 345) with delta (0, 0)
Screenshot: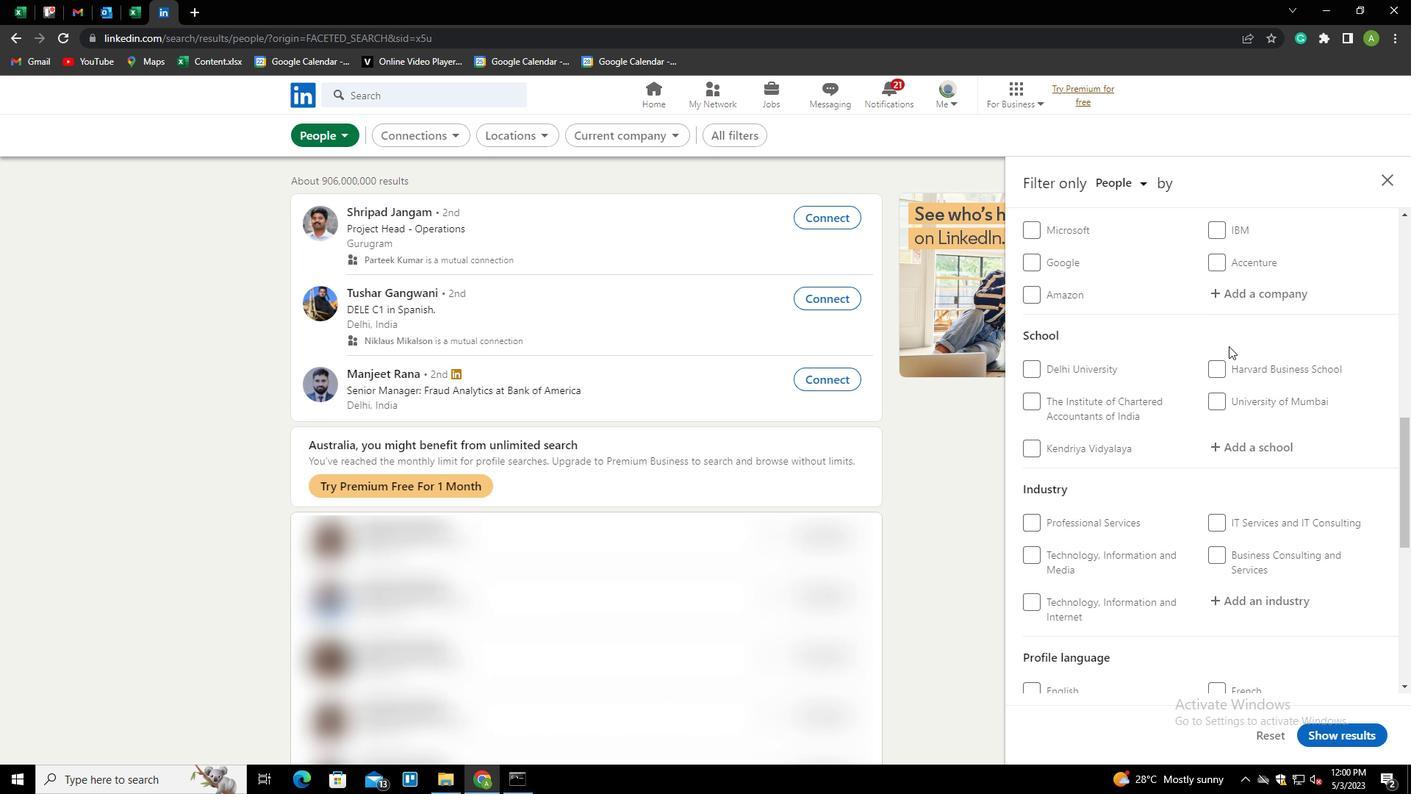 
Action: Mouse scrolled (1229, 345) with delta (0, 0)
Screenshot: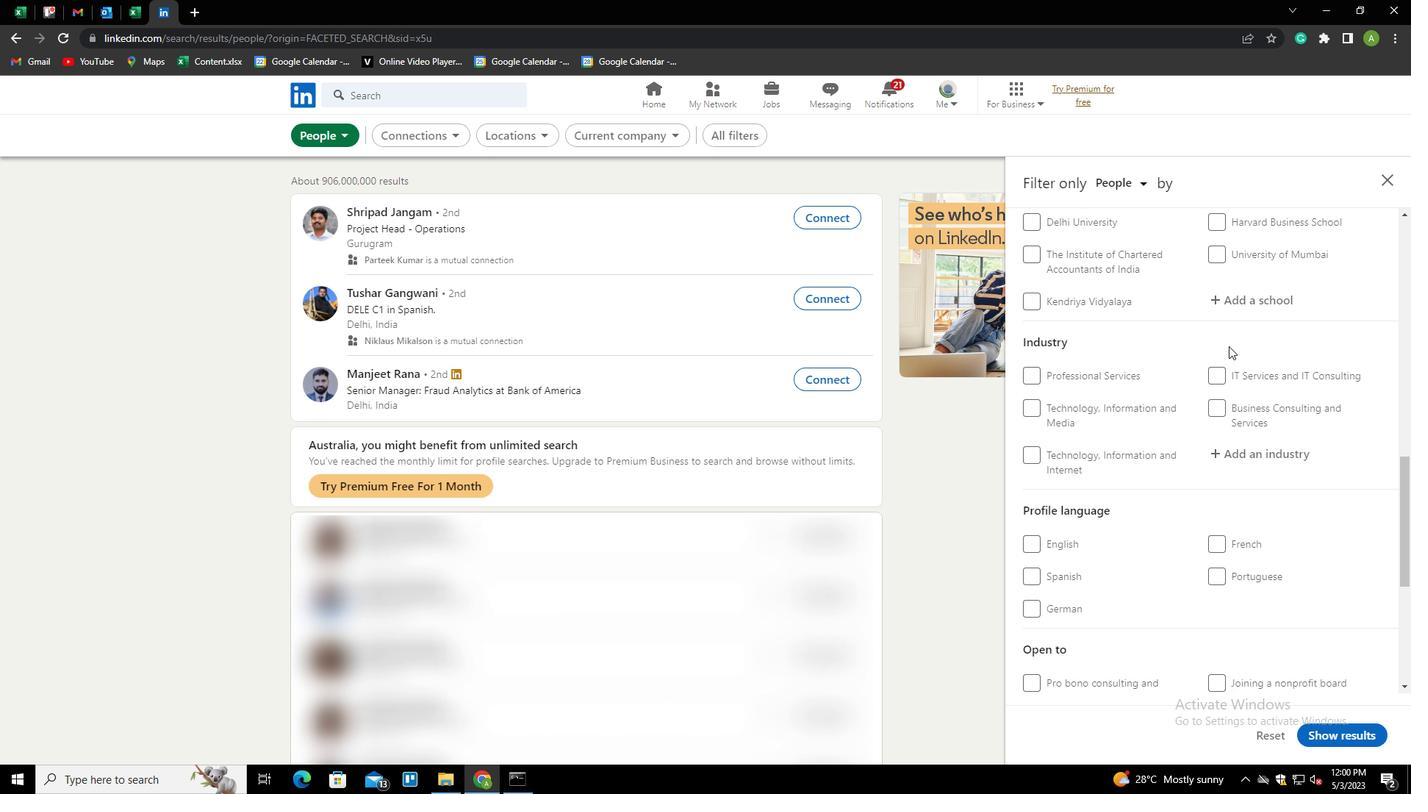
Action: Mouse moved to (1058, 502)
Screenshot: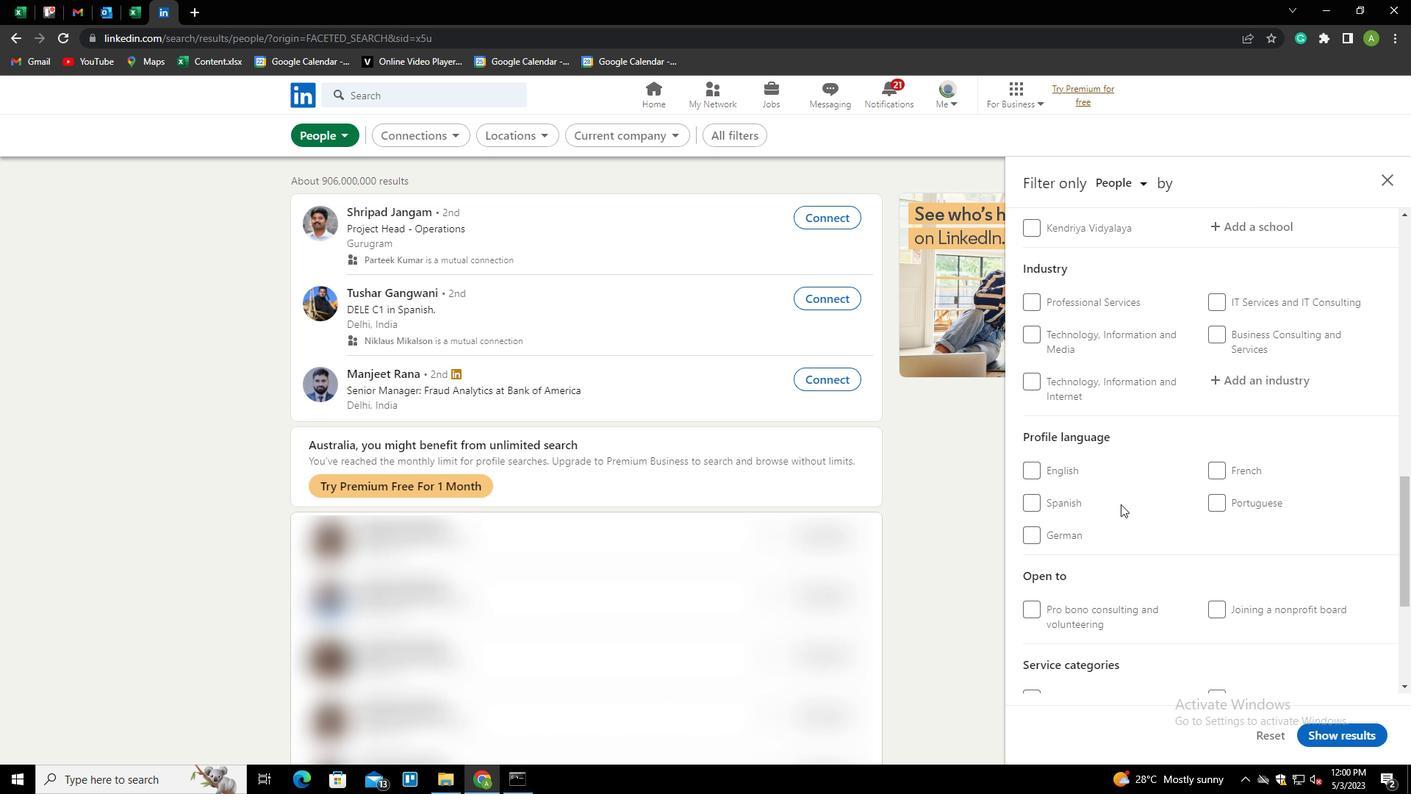
Action: Mouse pressed left at (1058, 502)
Screenshot: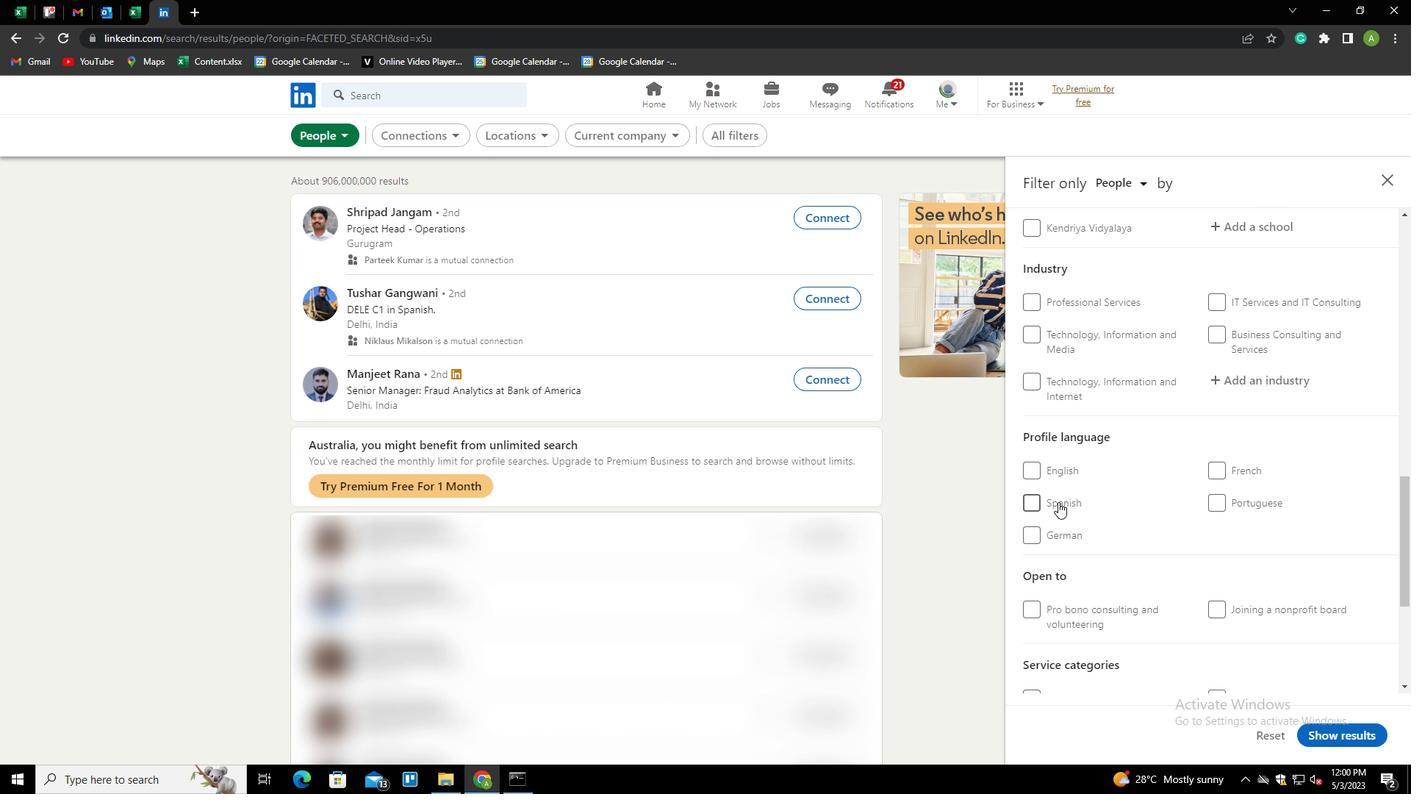 
Action: Mouse moved to (1218, 457)
Screenshot: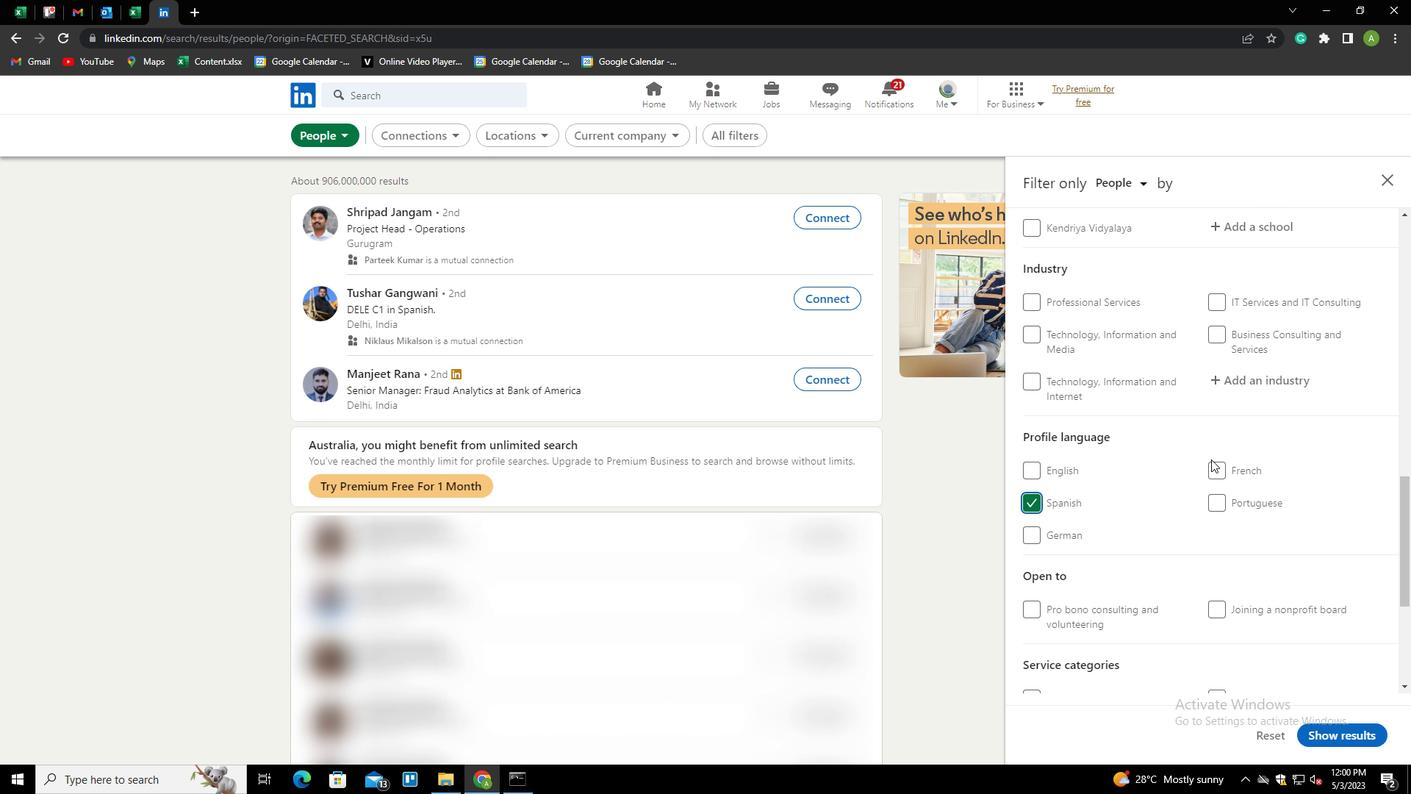 
Action: Mouse scrolled (1218, 458) with delta (0, 0)
Screenshot: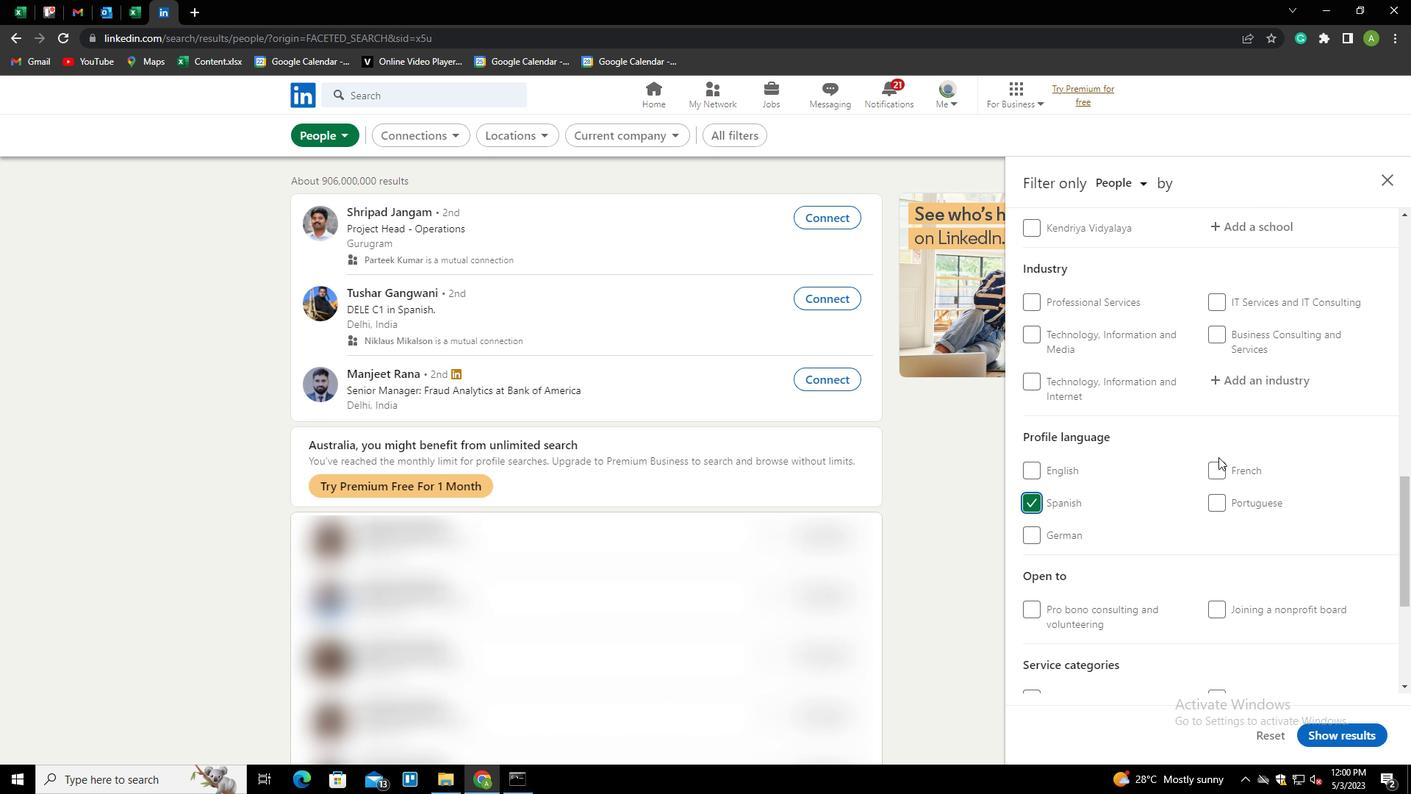 
Action: Mouse scrolled (1218, 458) with delta (0, 0)
Screenshot: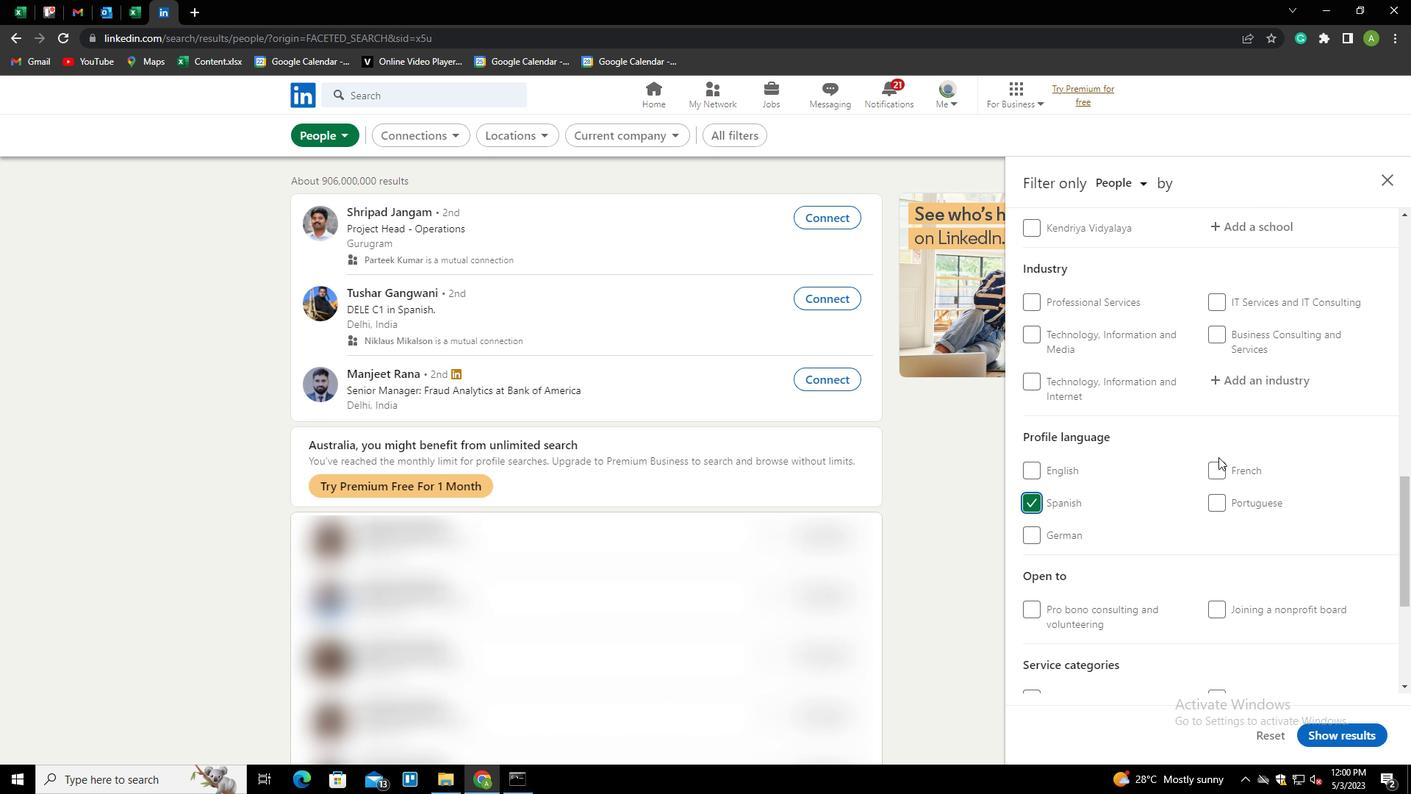 
Action: Mouse scrolled (1218, 458) with delta (0, 0)
Screenshot: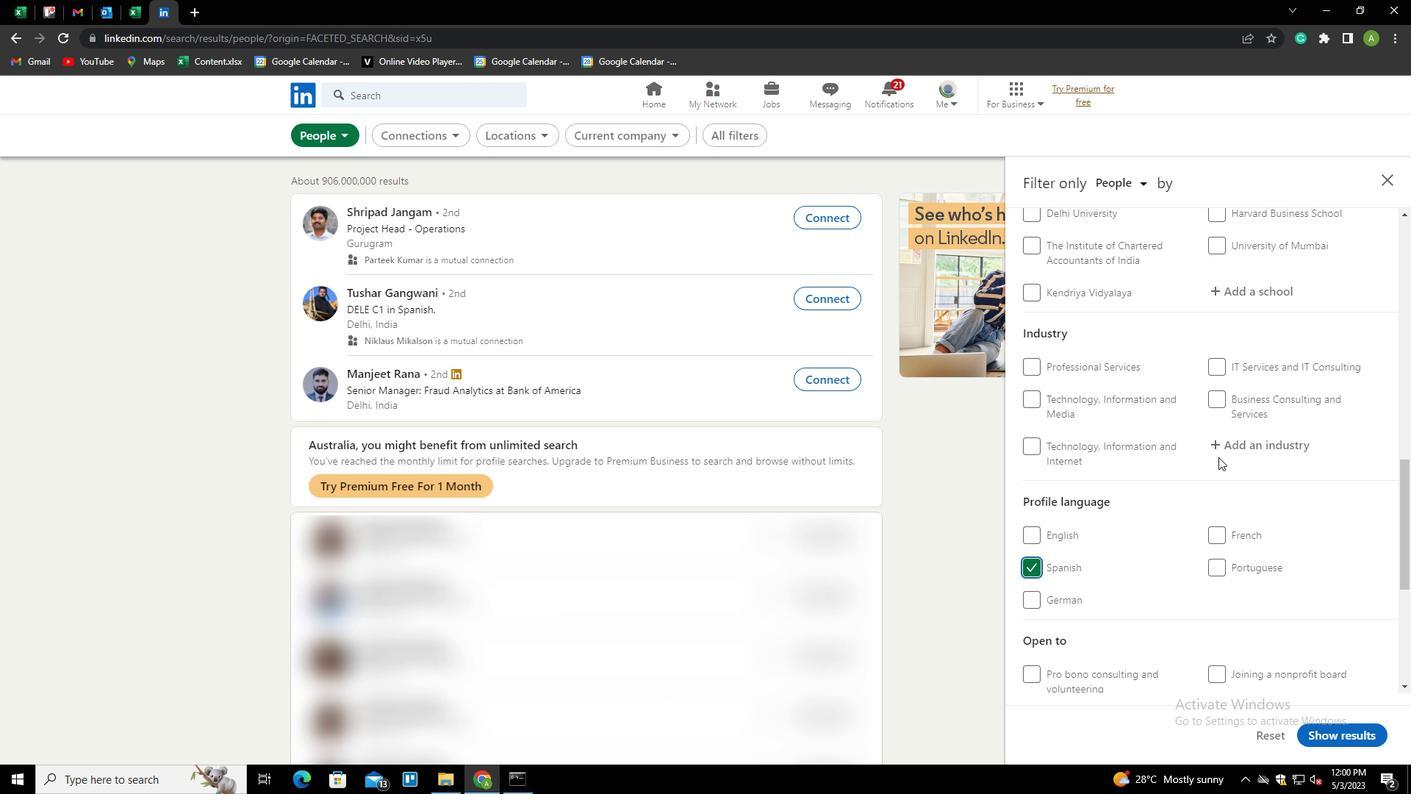 
Action: Mouse scrolled (1218, 458) with delta (0, 0)
Screenshot: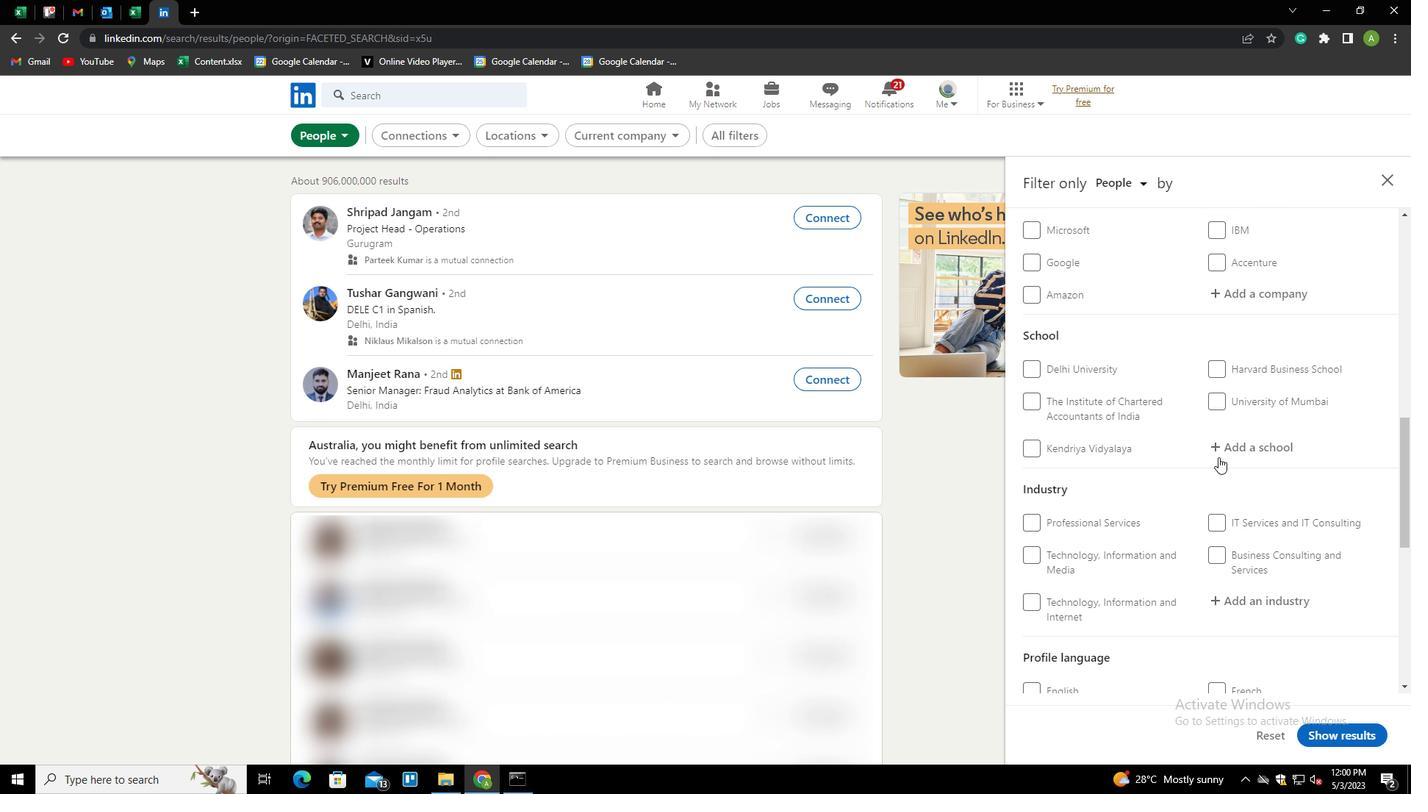 
Action: Mouse scrolled (1218, 458) with delta (0, 0)
Screenshot: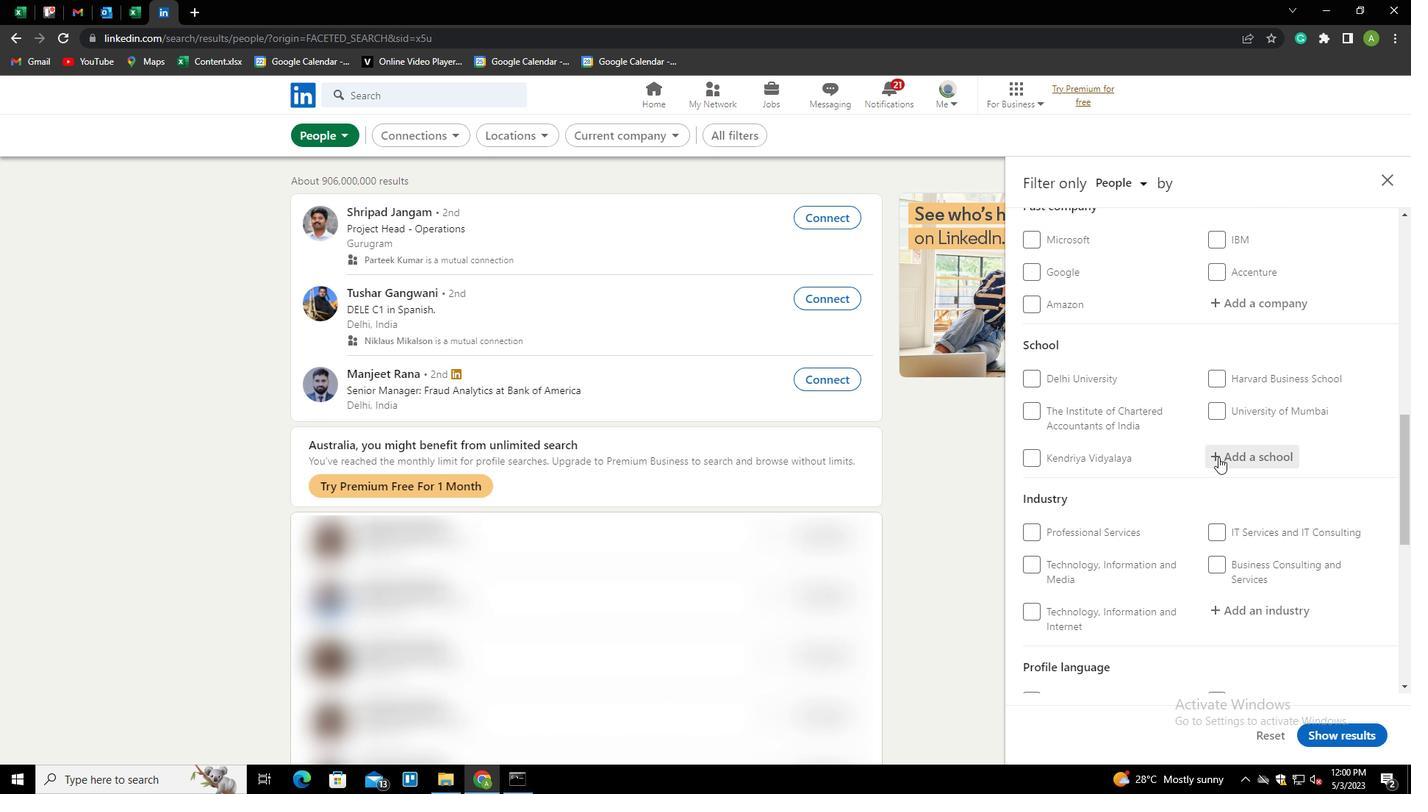 
Action: Mouse scrolled (1218, 458) with delta (0, 0)
Screenshot: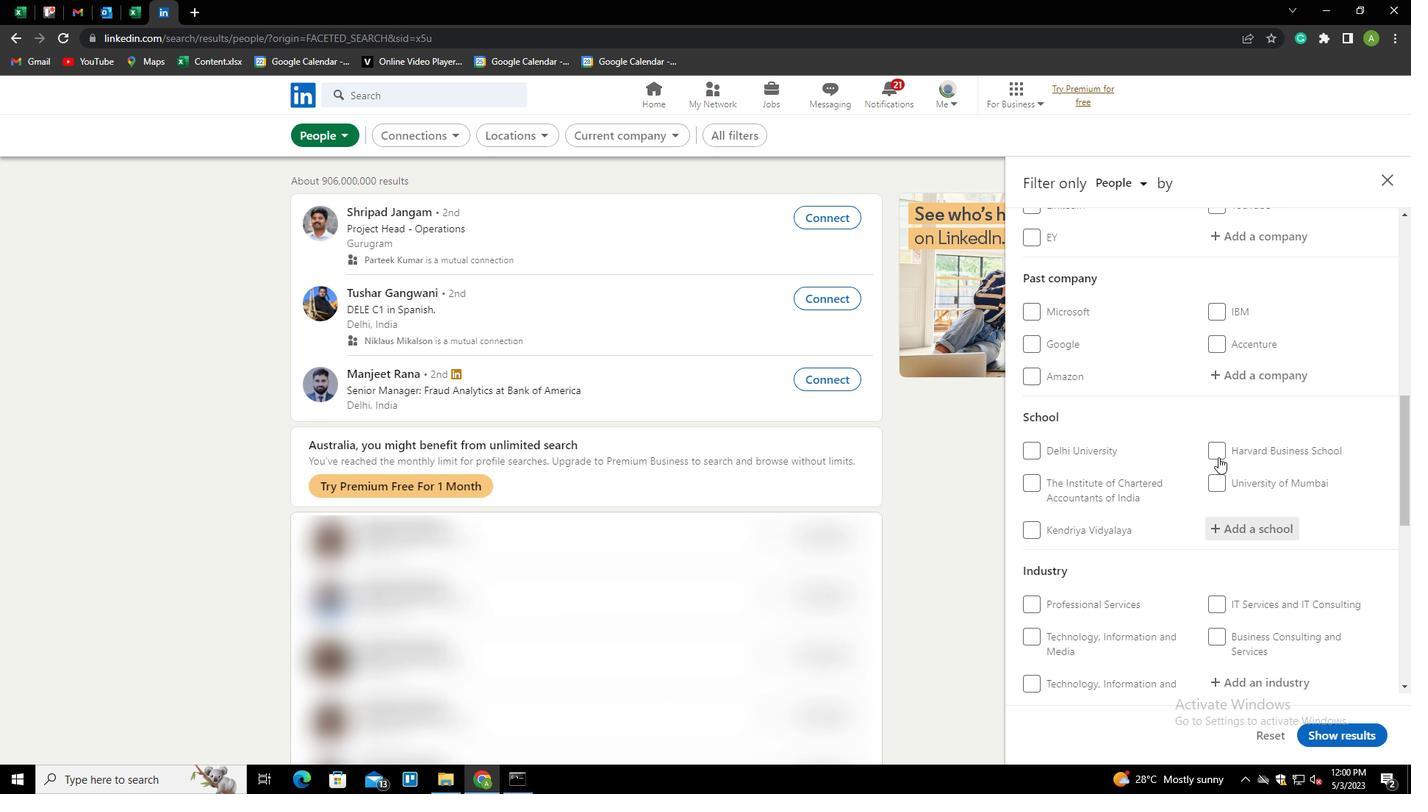 
Action: Mouse moved to (1234, 380)
Screenshot: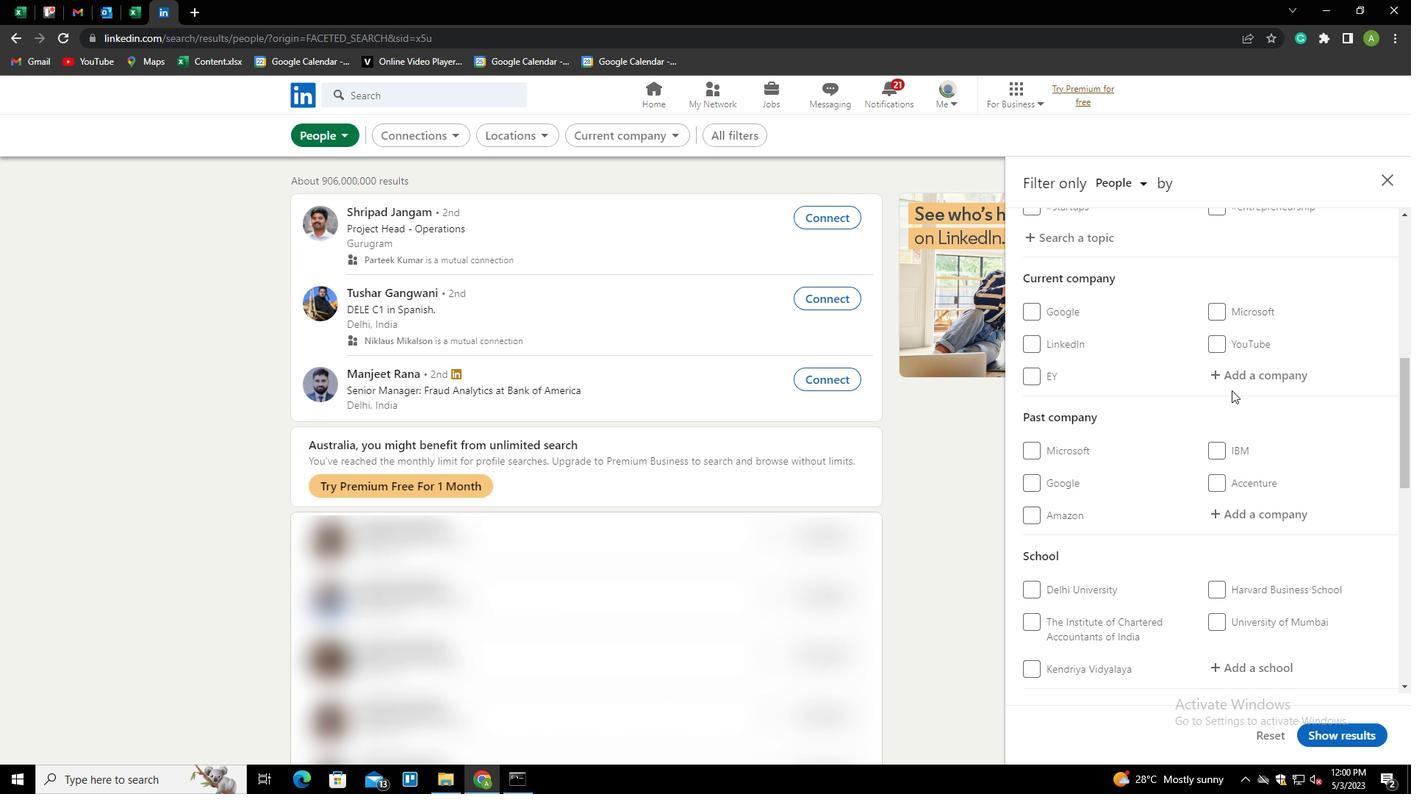 
Action: Mouse pressed left at (1234, 380)
Screenshot: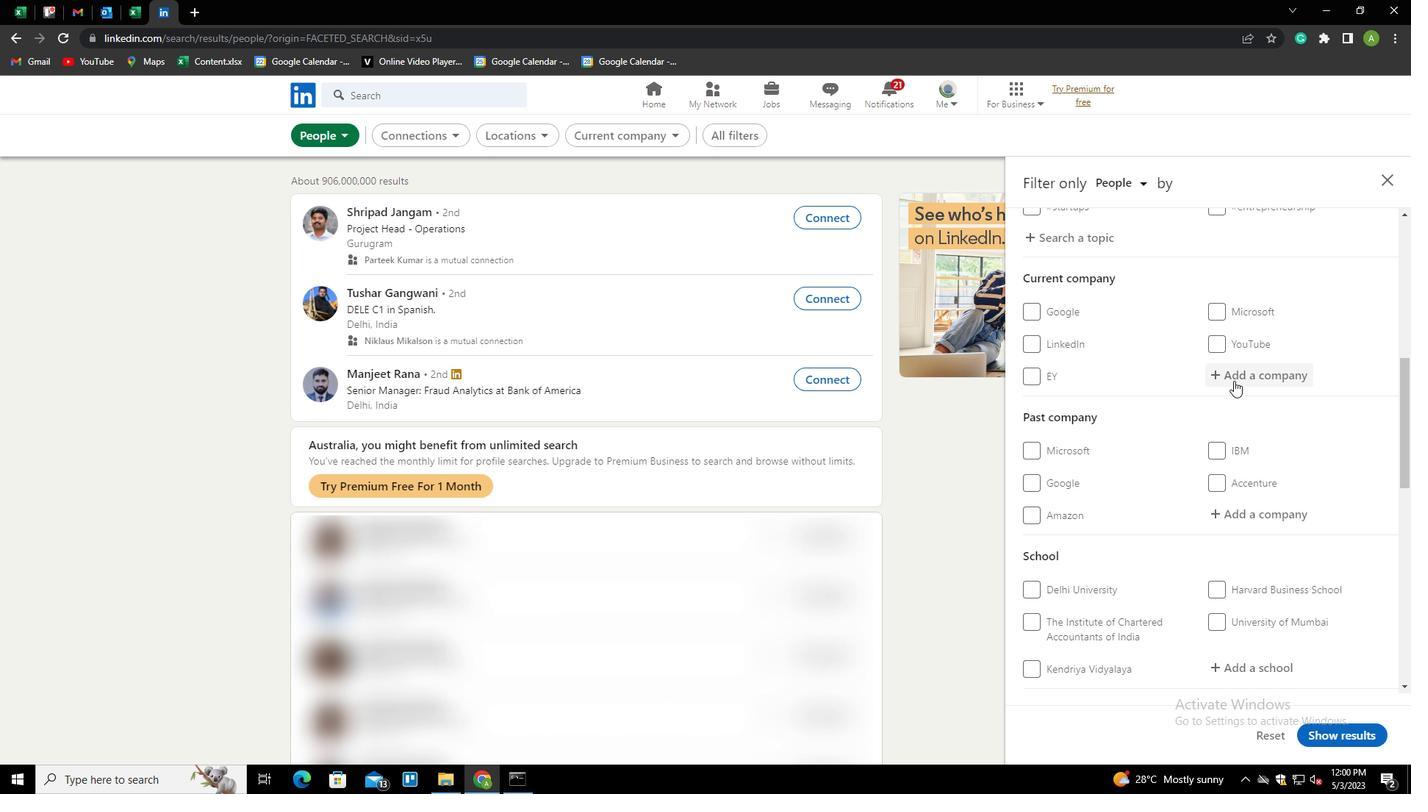 
Action: Key pressed <Key.shift>T<Key.backspace><Key.shift><Key.shift>REE
Screenshot: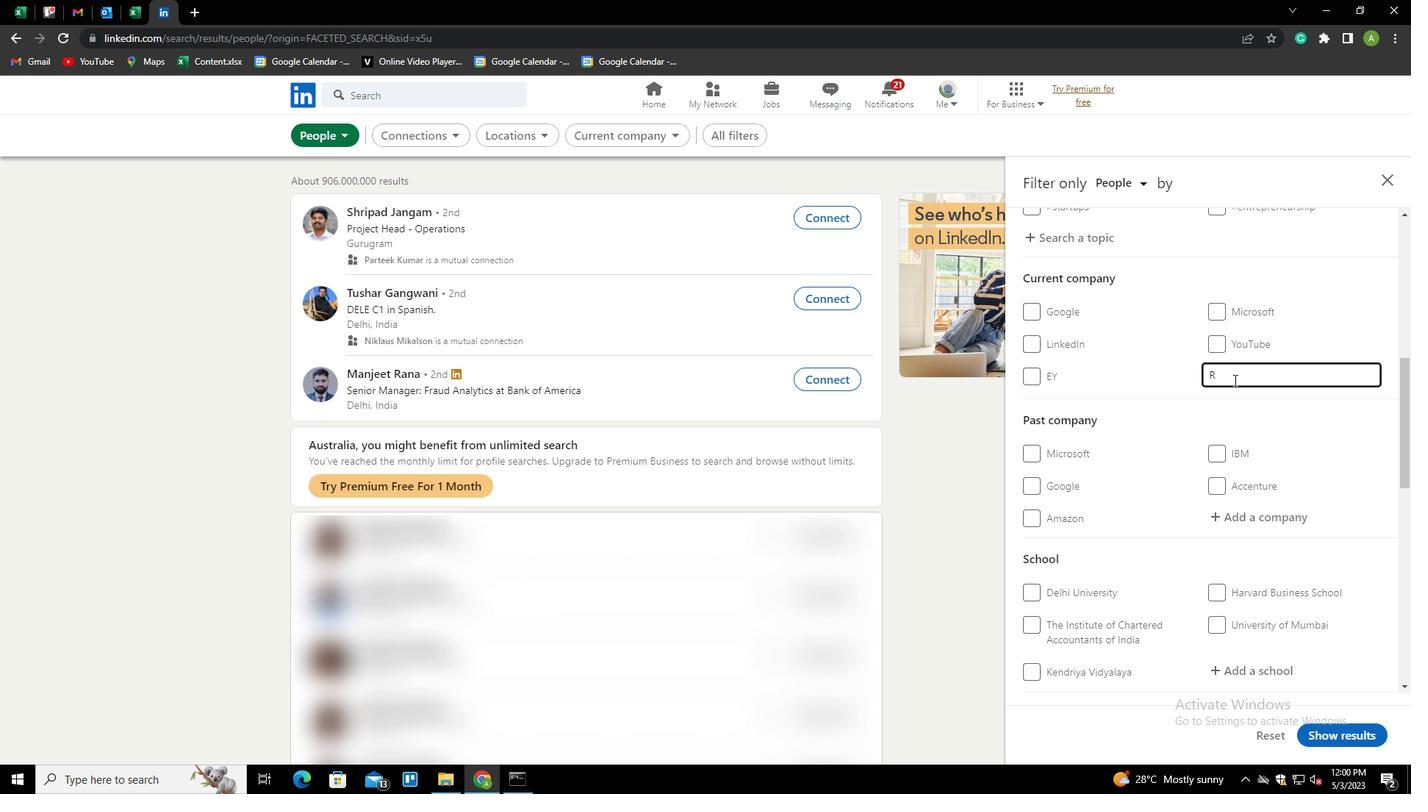 
Action: Mouse moved to (1234, 375)
Screenshot: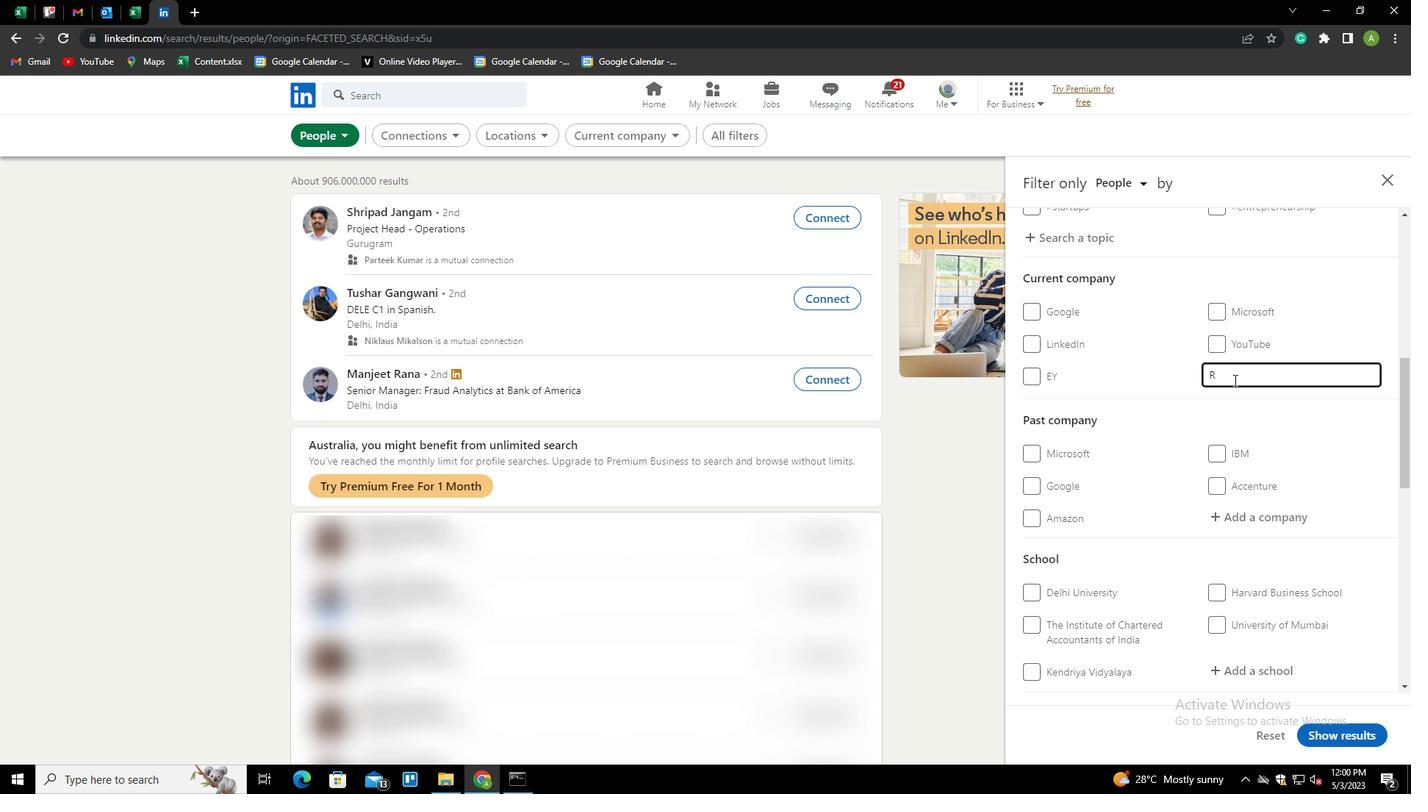 
Action: Mouse pressed left at (1234, 375)
Screenshot: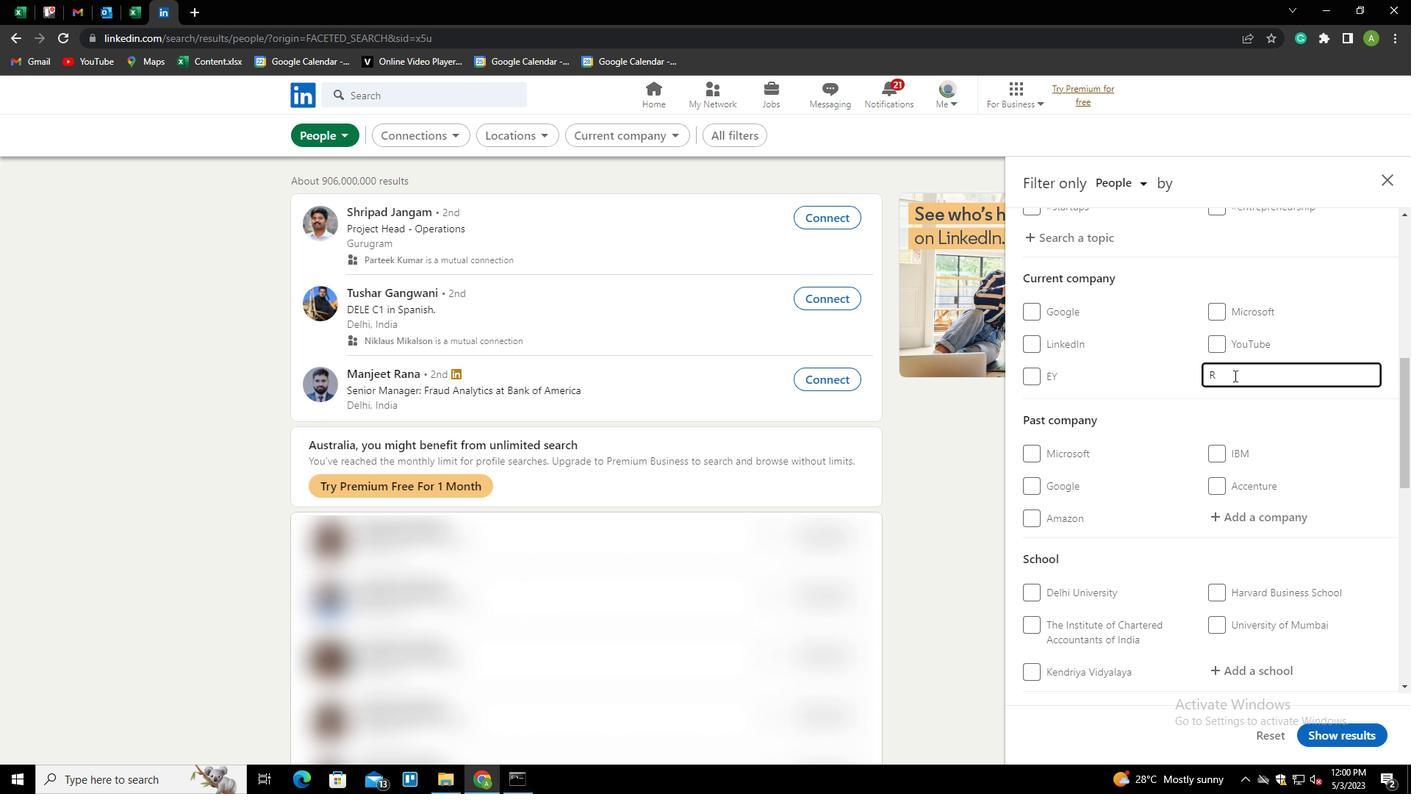 
Action: Key pressed <Key.backspace>LIANCE<Key.space><Key.shift>DIGI<Key.down><Key.enter>
Screenshot: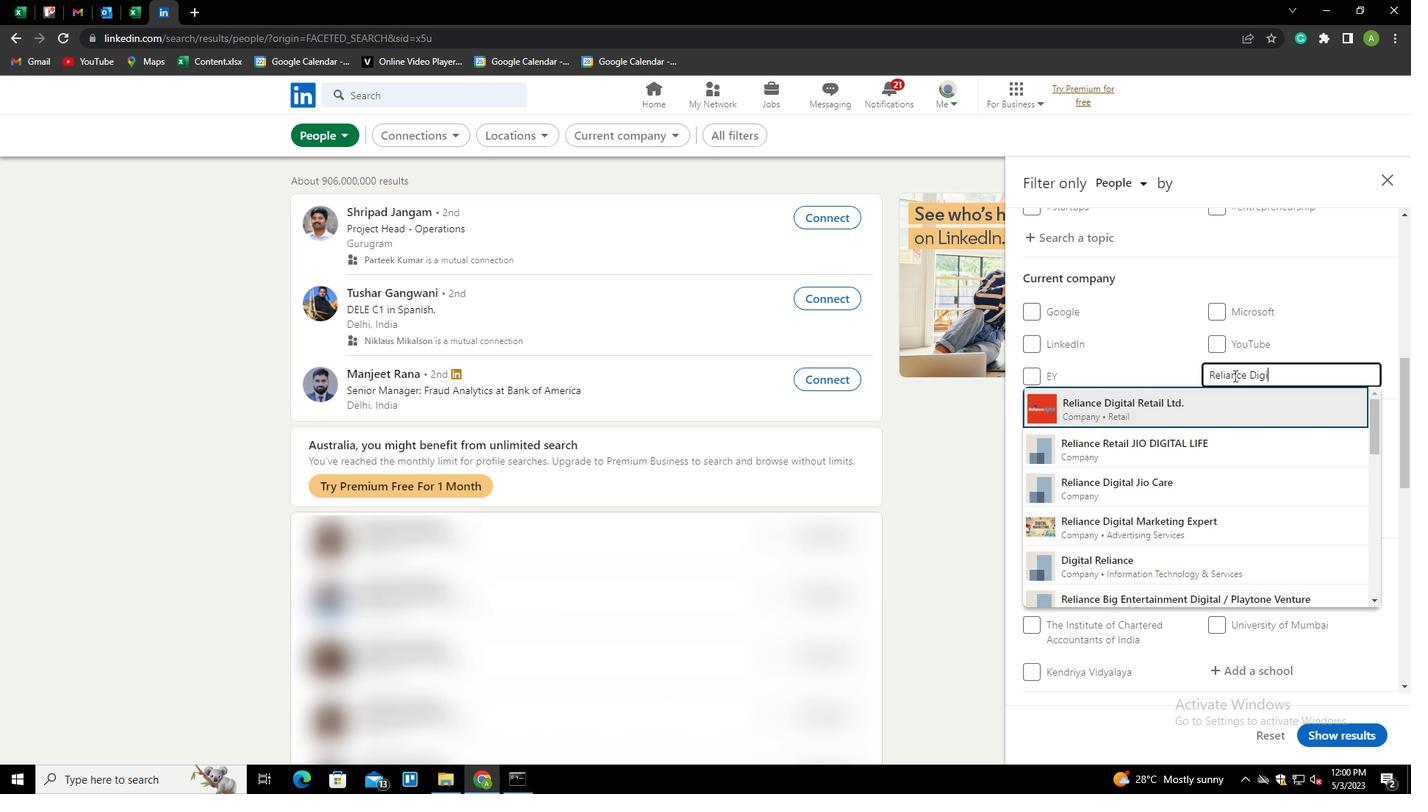 
Action: Mouse scrolled (1234, 374) with delta (0, 0)
Screenshot: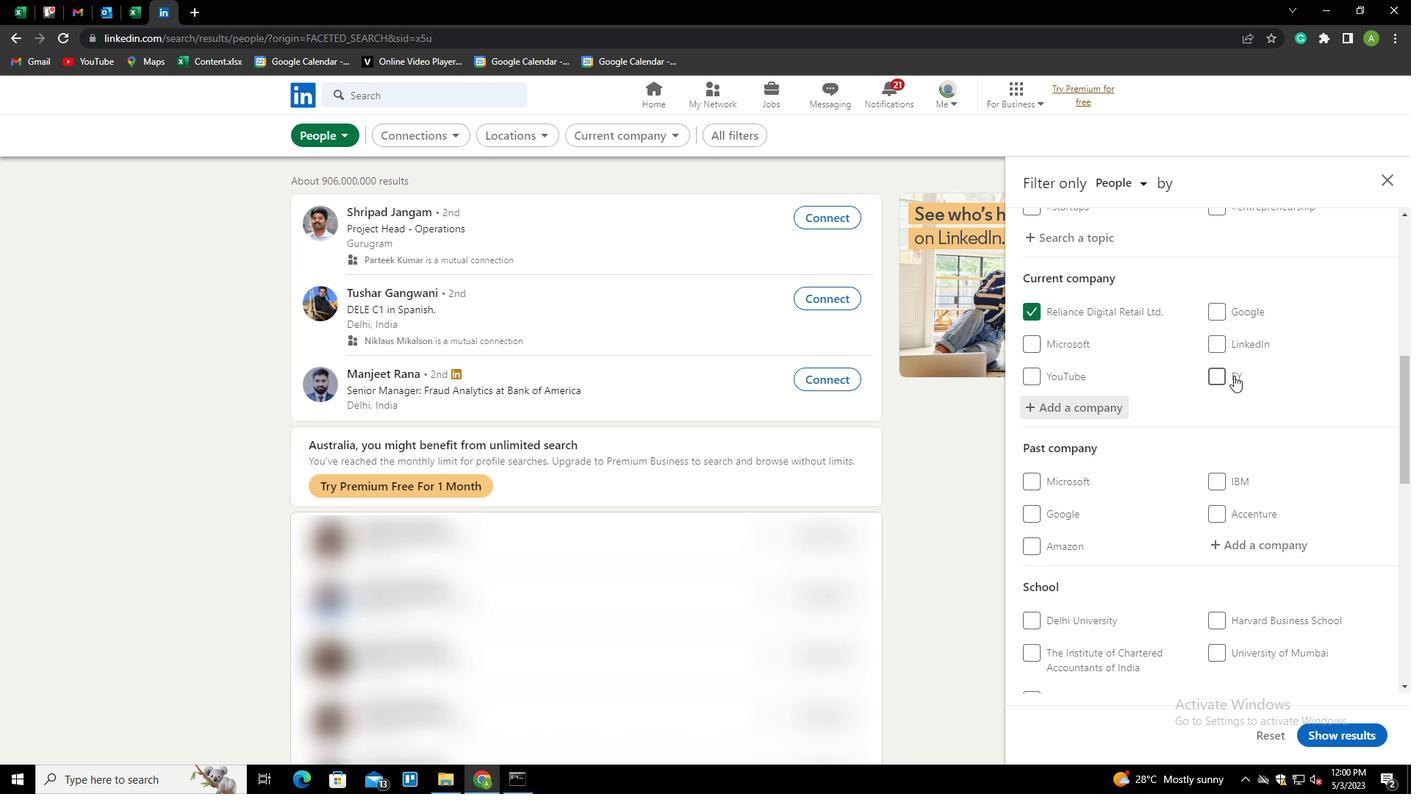 
Action: Mouse scrolled (1234, 374) with delta (0, 0)
Screenshot: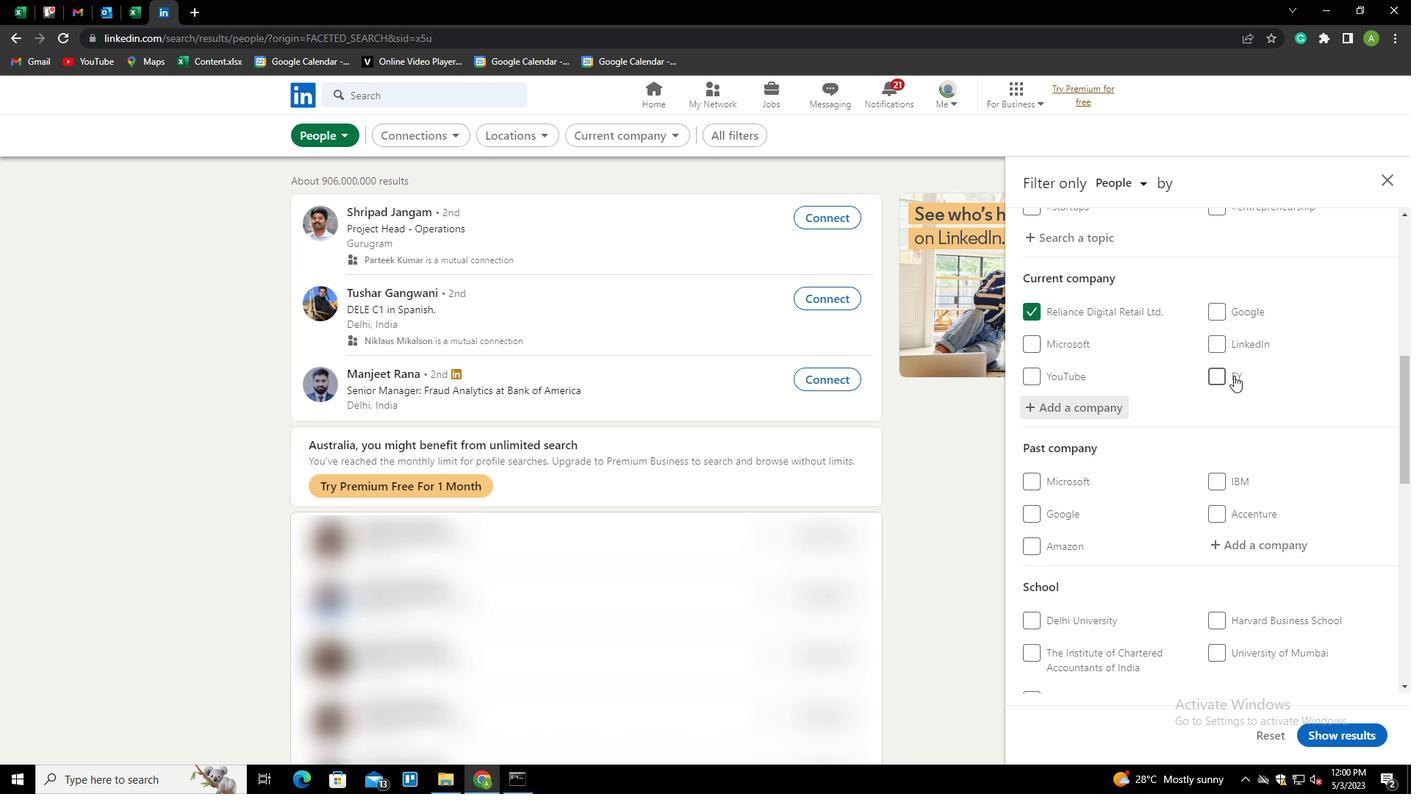 
Action: Mouse scrolled (1234, 374) with delta (0, 0)
Screenshot: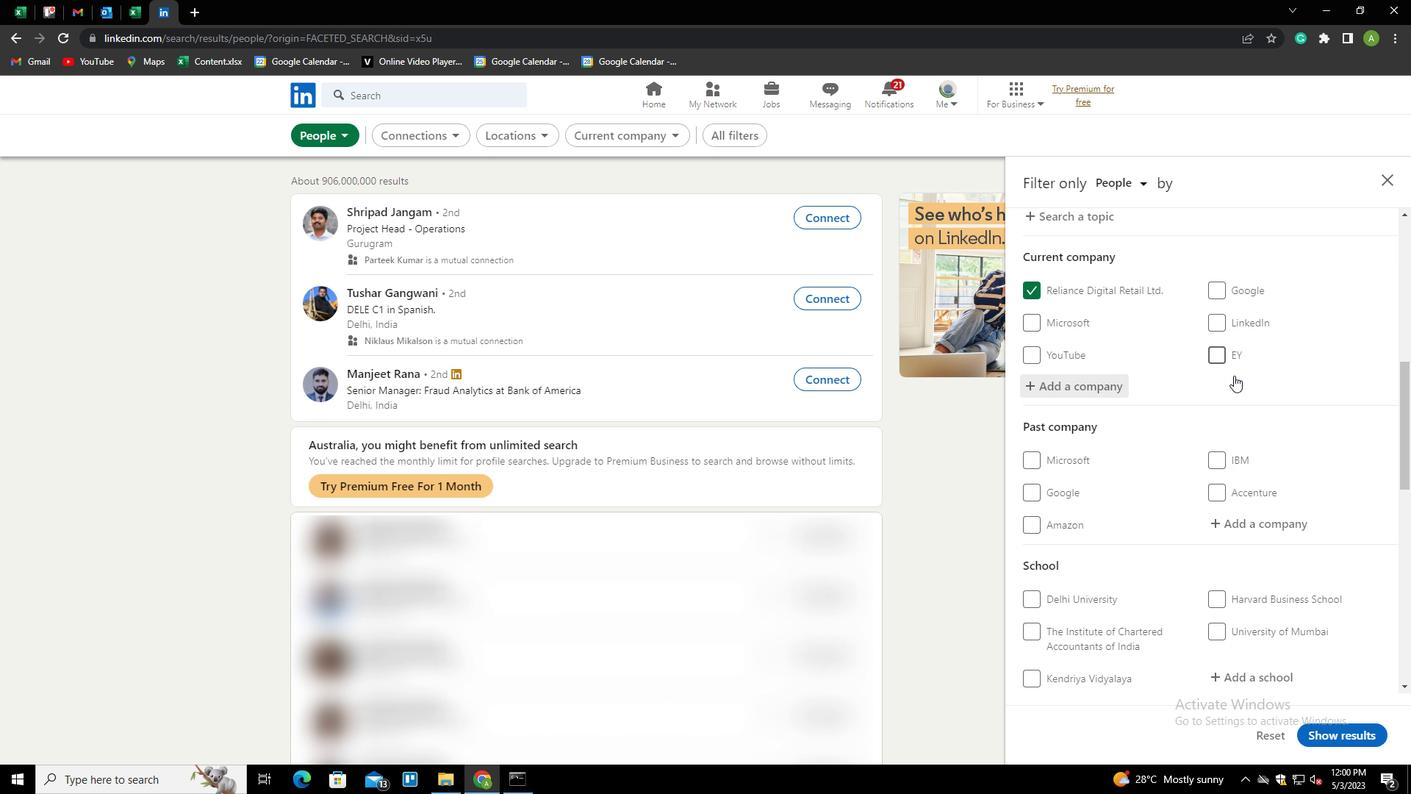 
Action: Mouse scrolled (1234, 374) with delta (0, 0)
Screenshot: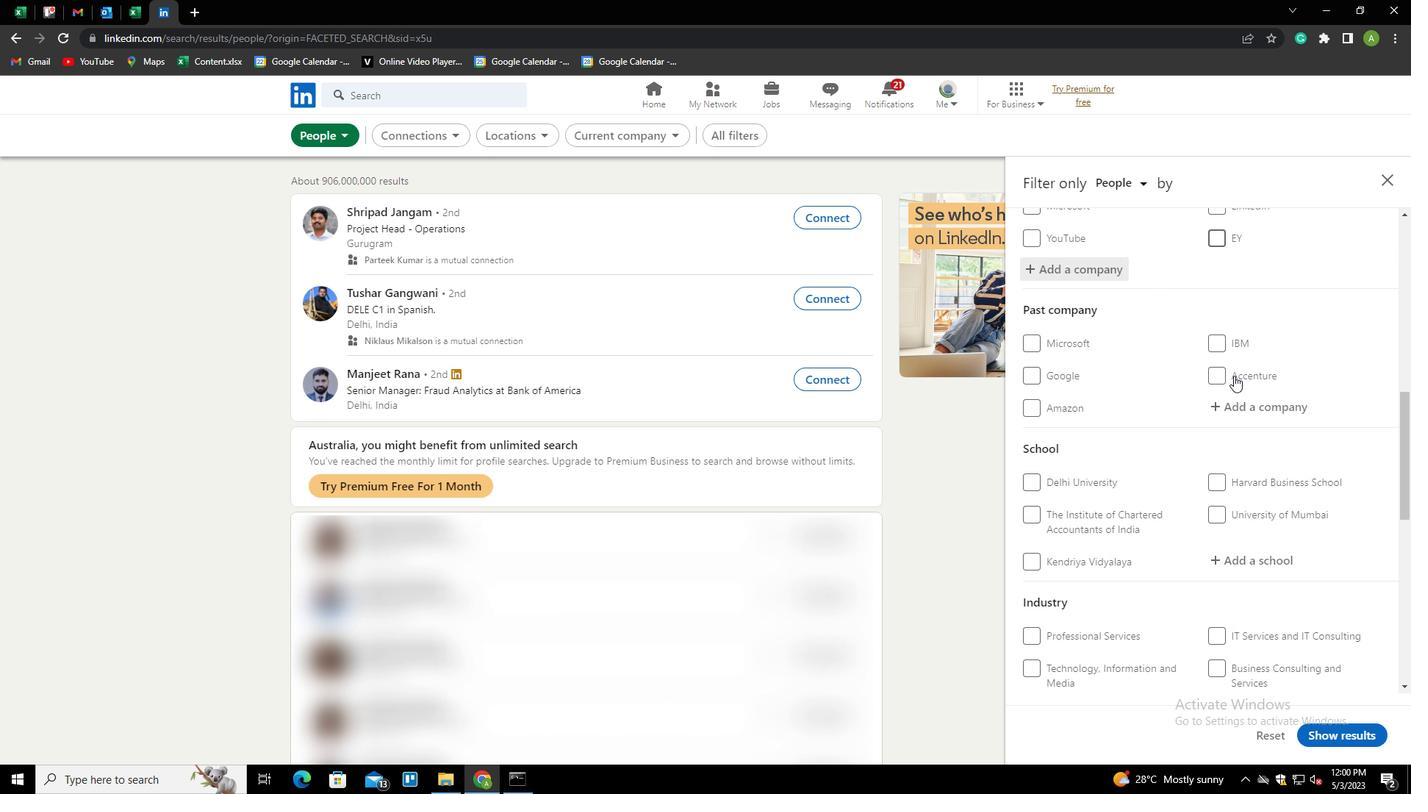 
Action: Mouse scrolled (1234, 374) with delta (0, 0)
Screenshot: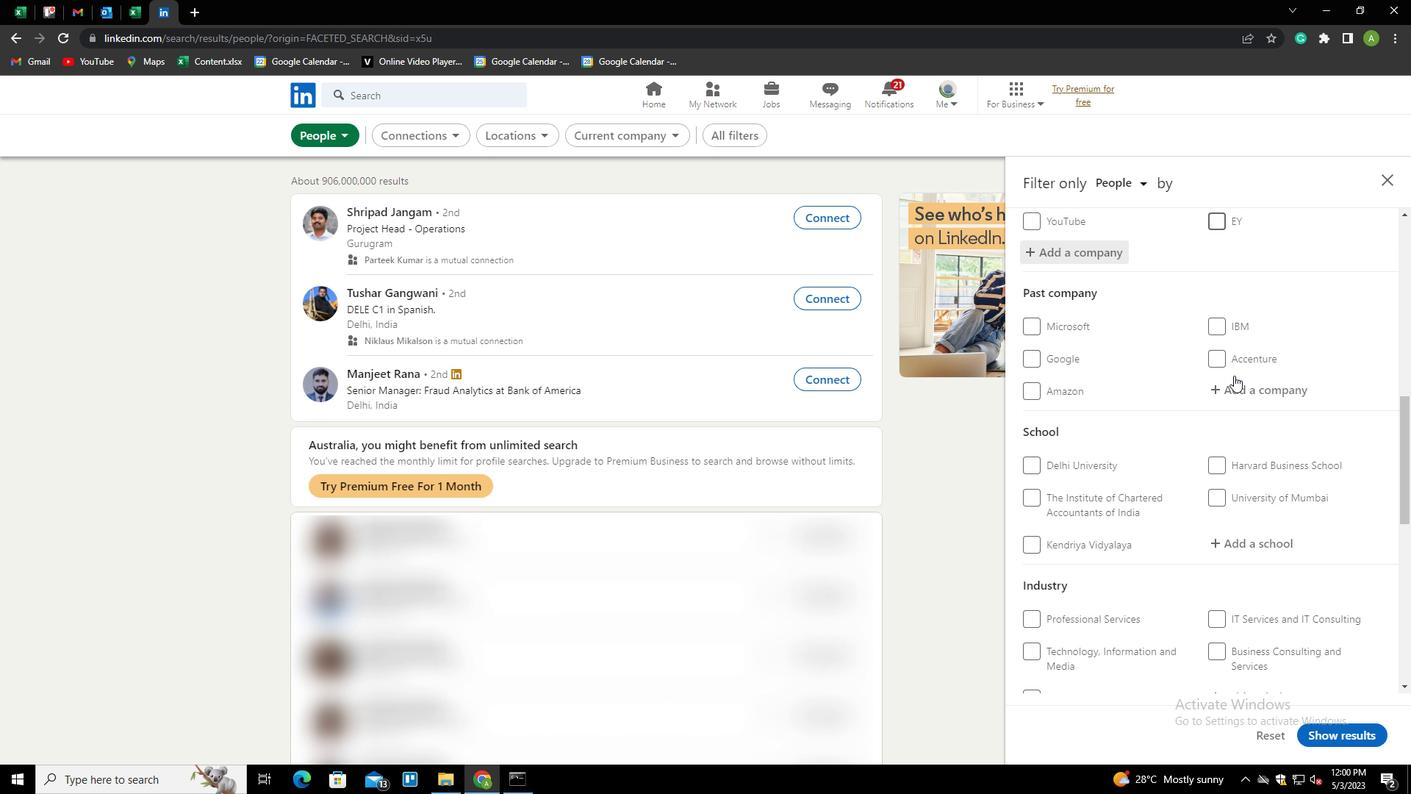 
Action: Mouse moved to (1249, 334)
Screenshot: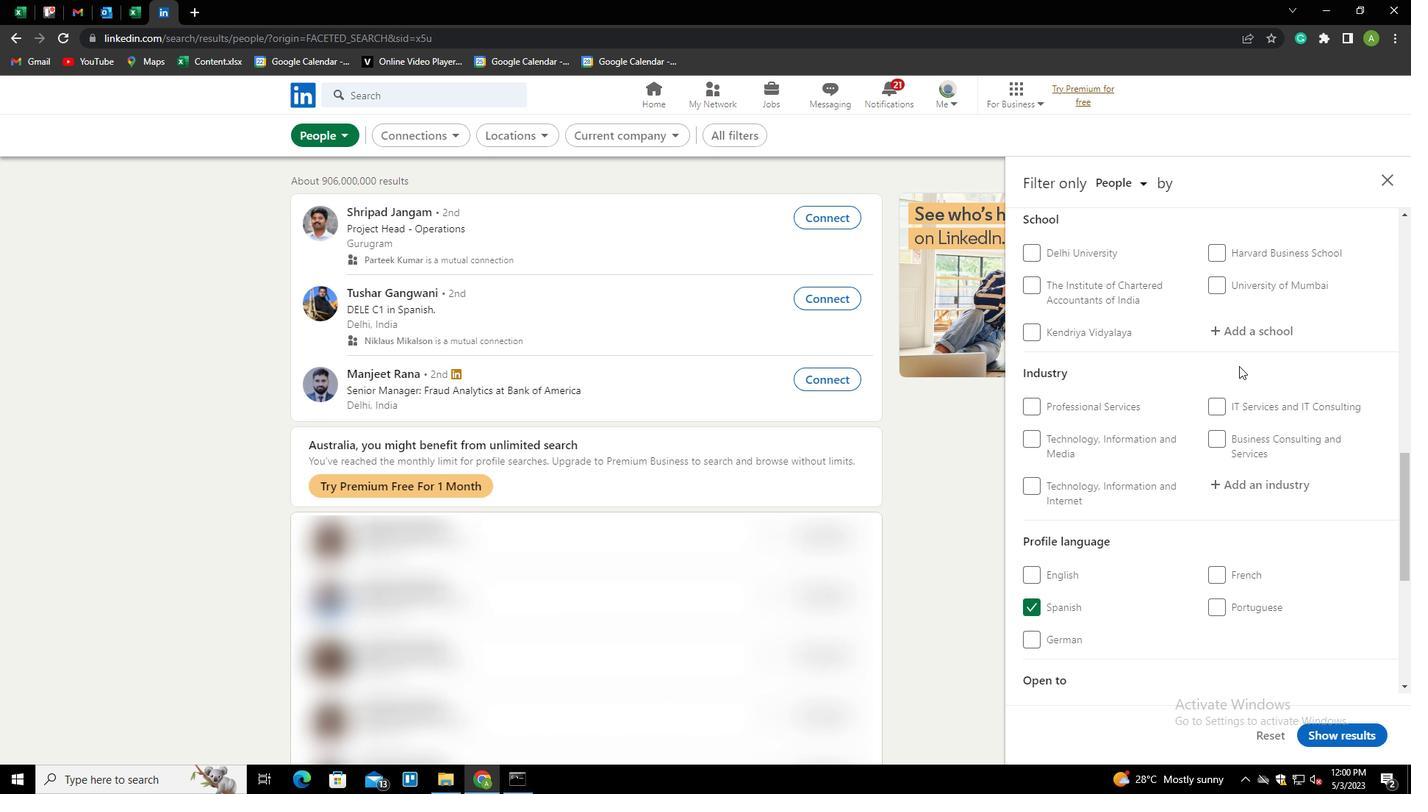
Action: Mouse pressed left at (1249, 334)
Screenshot: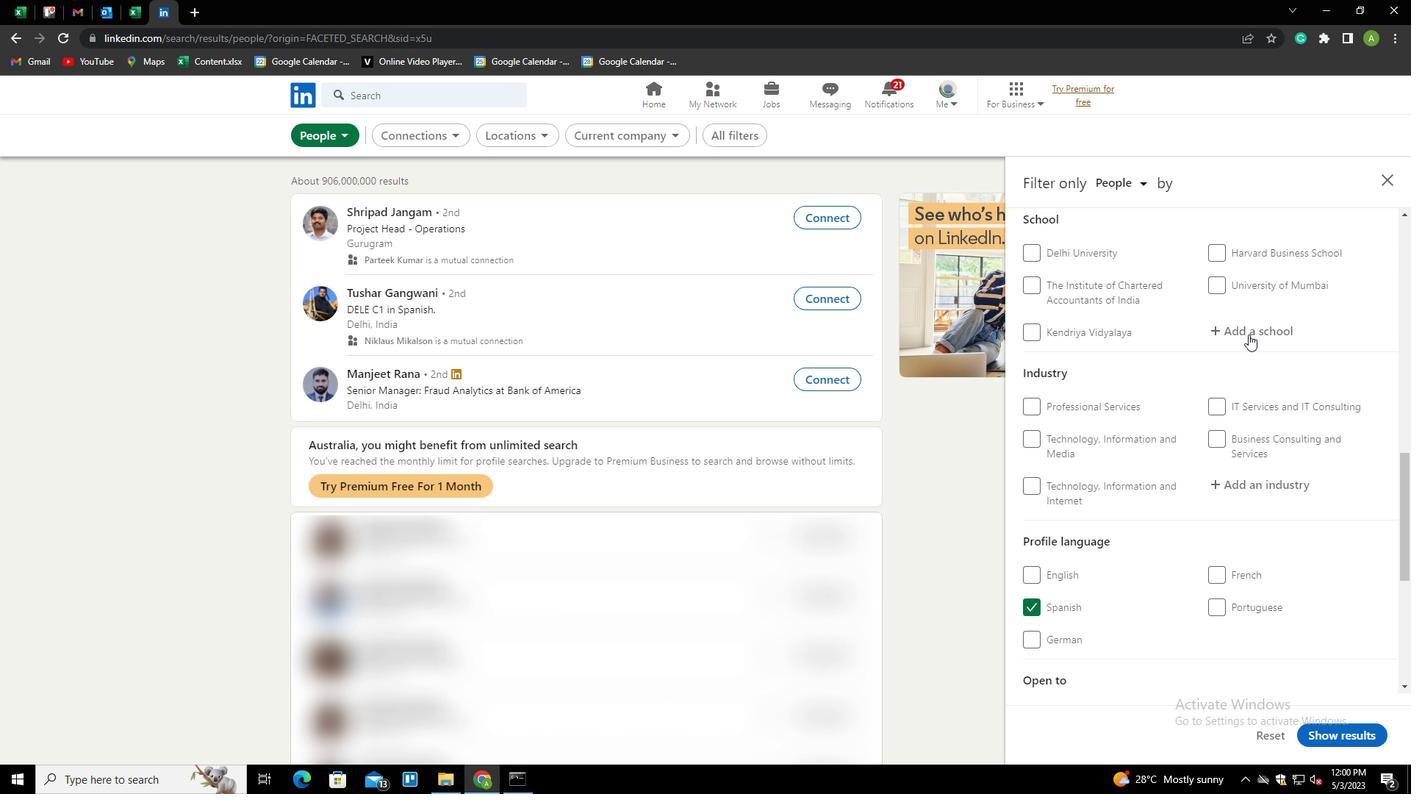 
Action: Key pressed <Key.shift><Key.shift><Key.shift><Key.shift><Key.shift><Key.shift><Key.shift><Key.shift><Key.shift><Key.shift><Key.shift><Key.shift>WESTFORD<Key.space><Key.shift>UNI<Key.down><Key.enter>
Screenshot: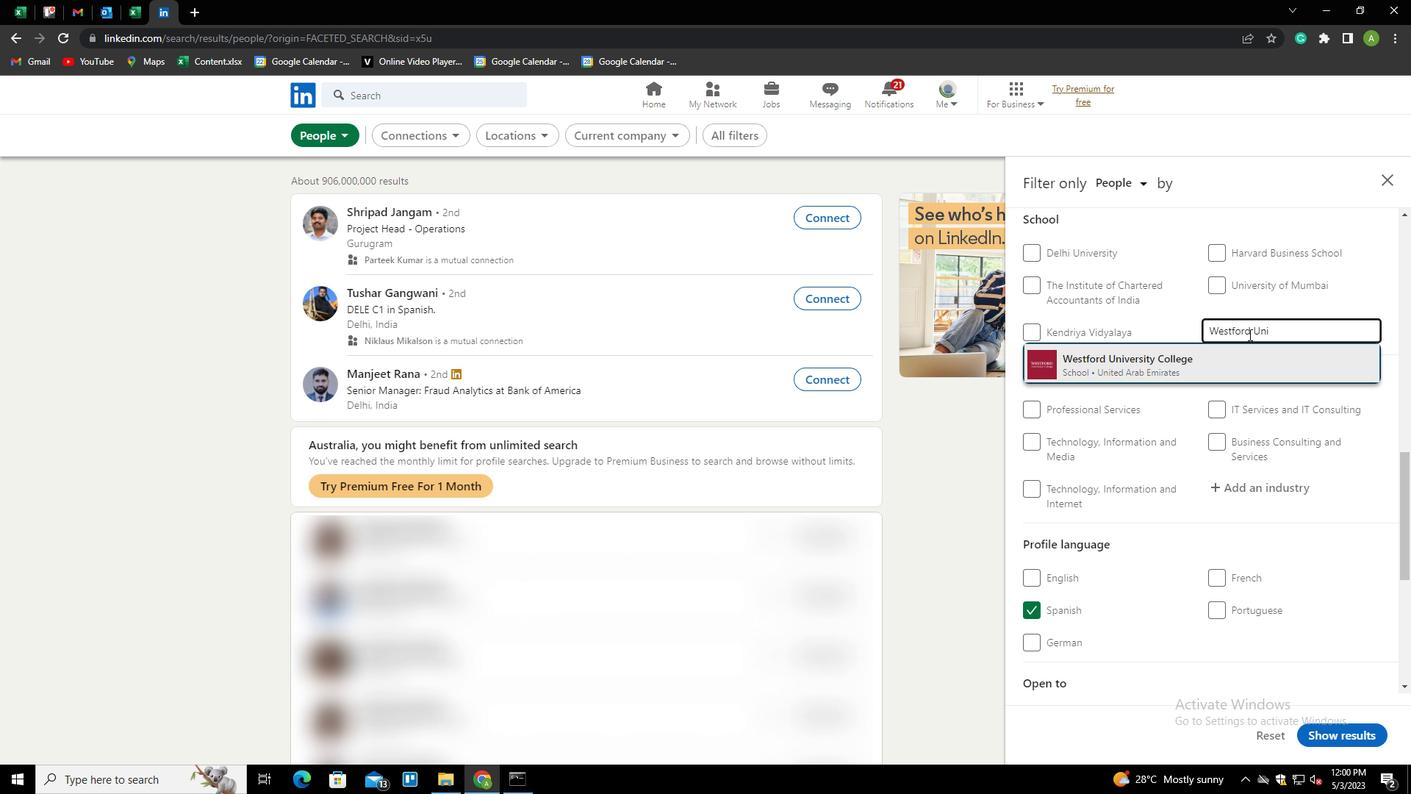 
Action: Mouse moved to (1249, 333)
Screenshot: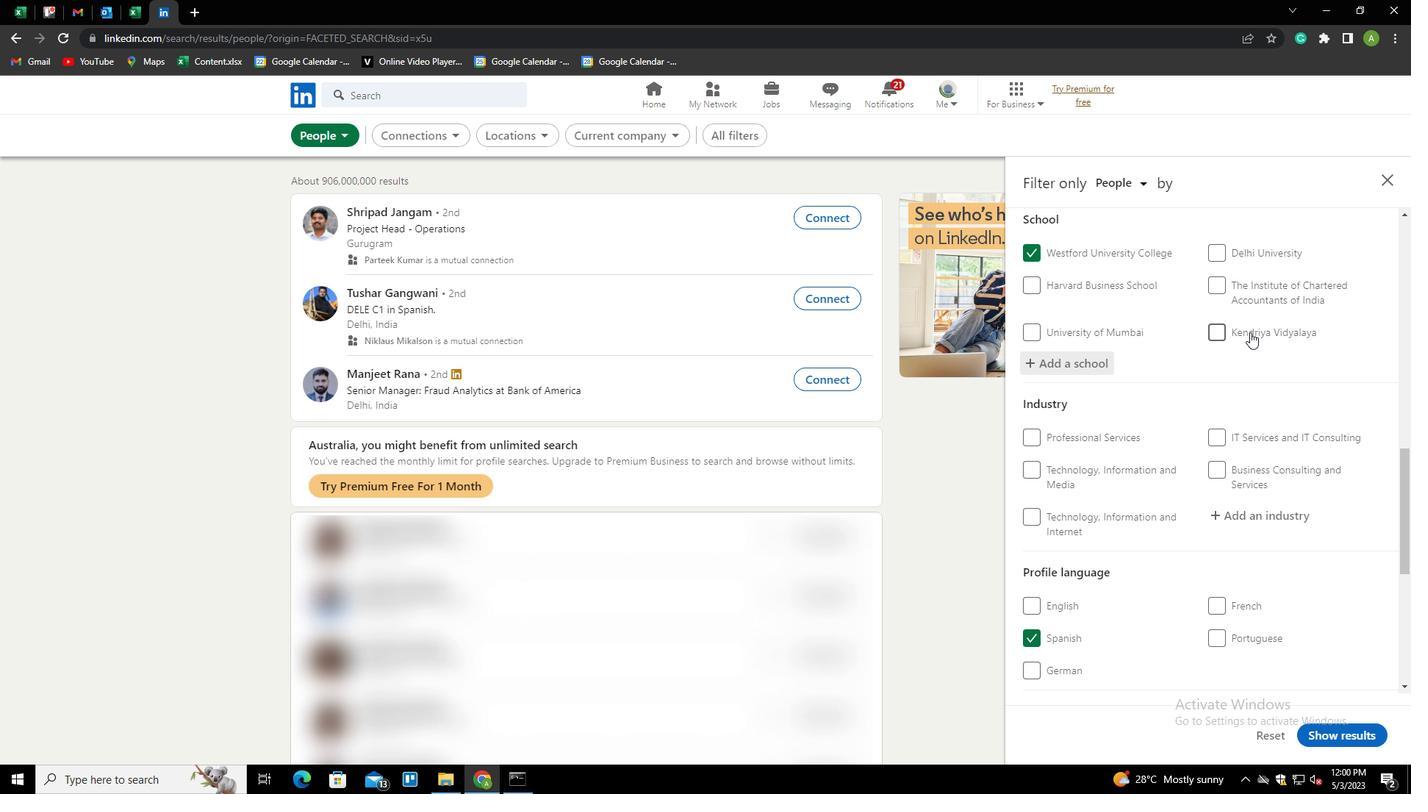 
Action: Mouse scrolled (1249, 332) with delta (0, 0)
Screenshot: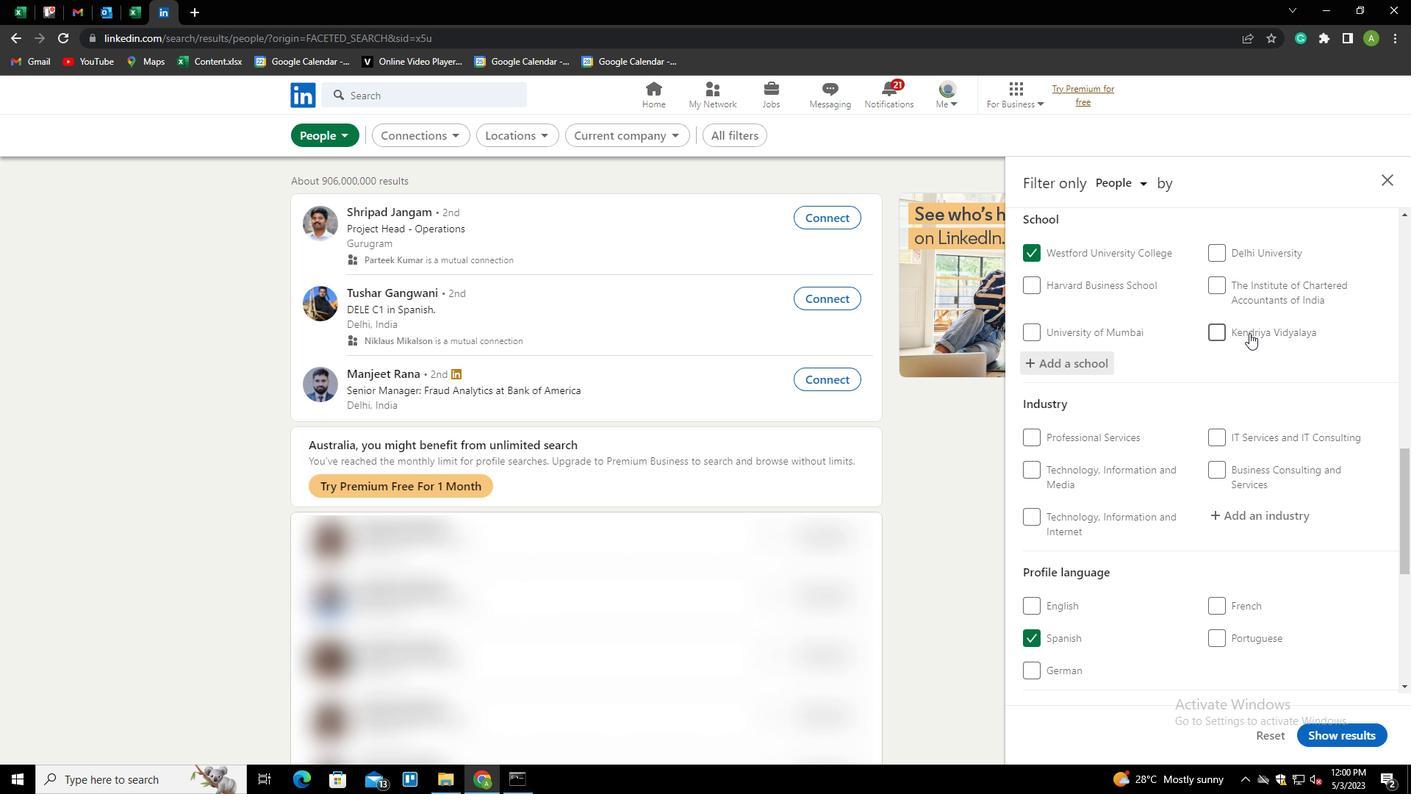 
Action: Mouse scrolled (1249, 332) with delta (0, 0)
Screenshot: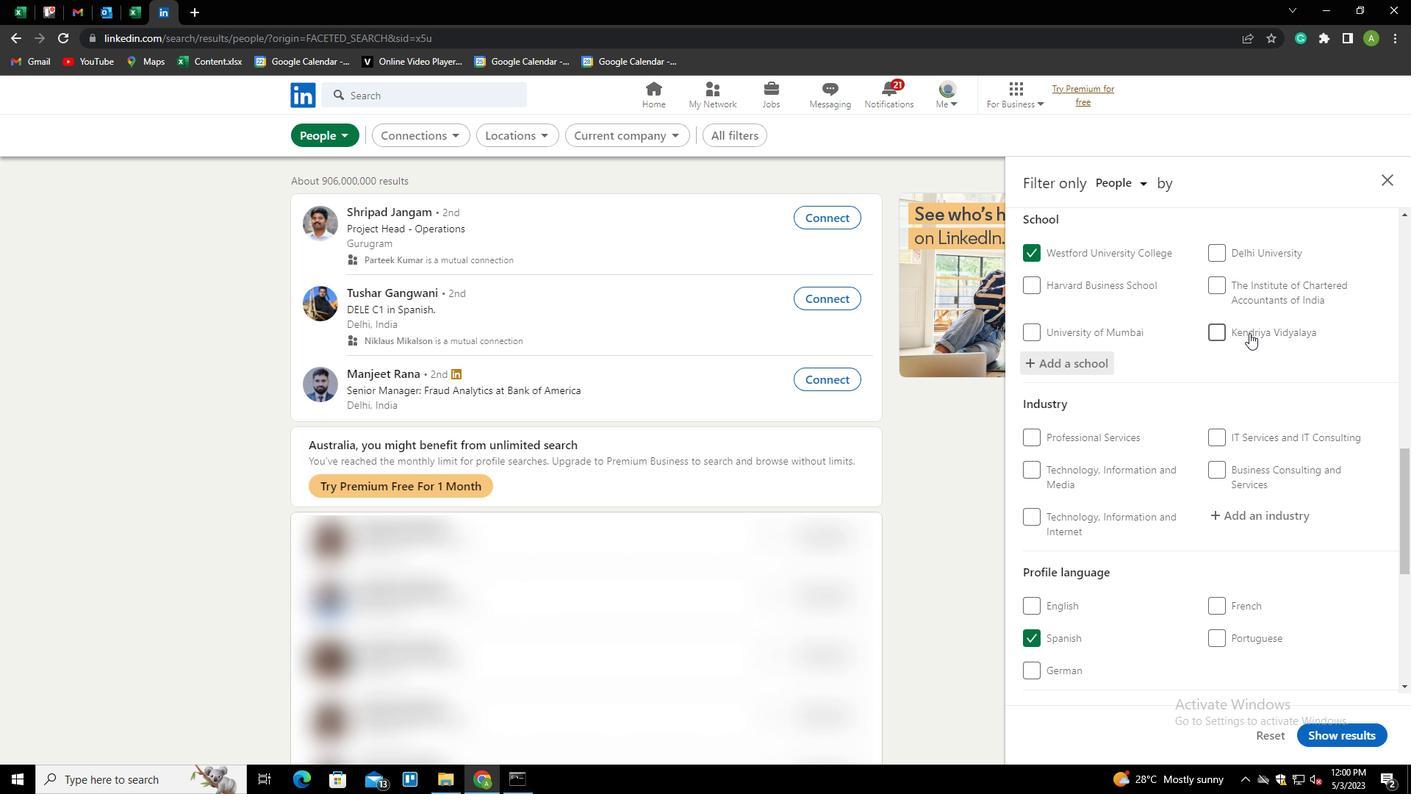 
Action: Mouse moved to (1229, 375)
Screenshot: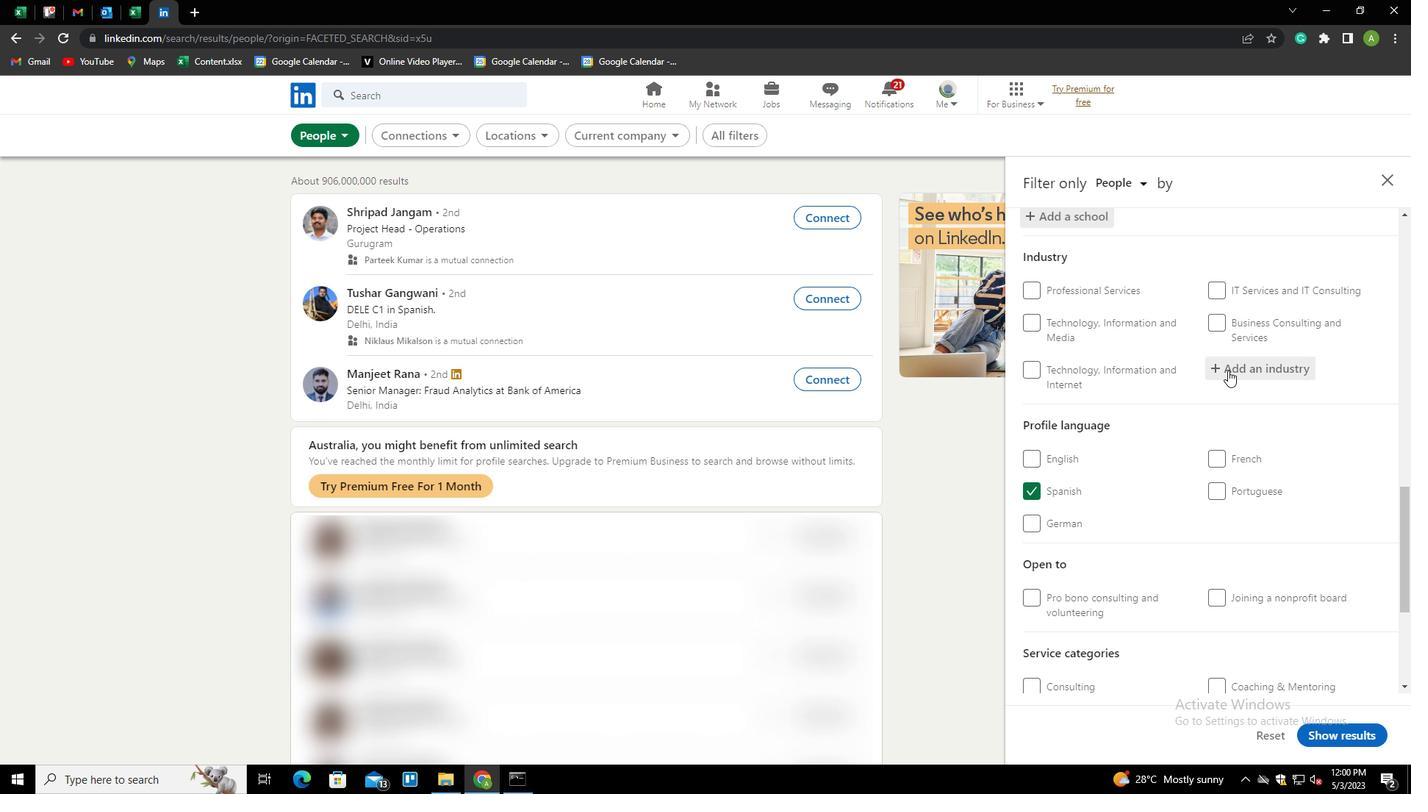 
Action: Mouse pressed left at (1229, 375)
Screenshot: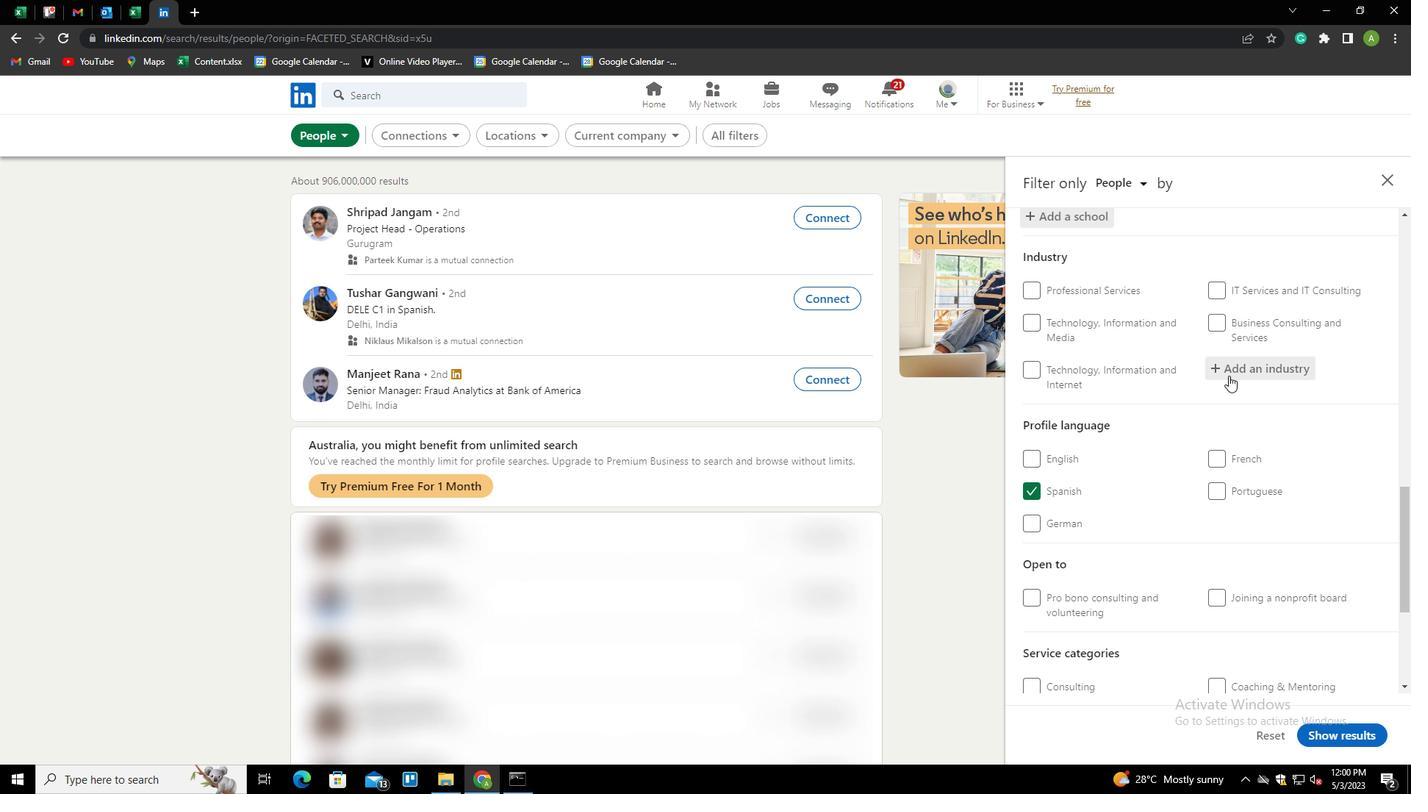 
Action: Mouse moved to (1241, 370)
Screenshot: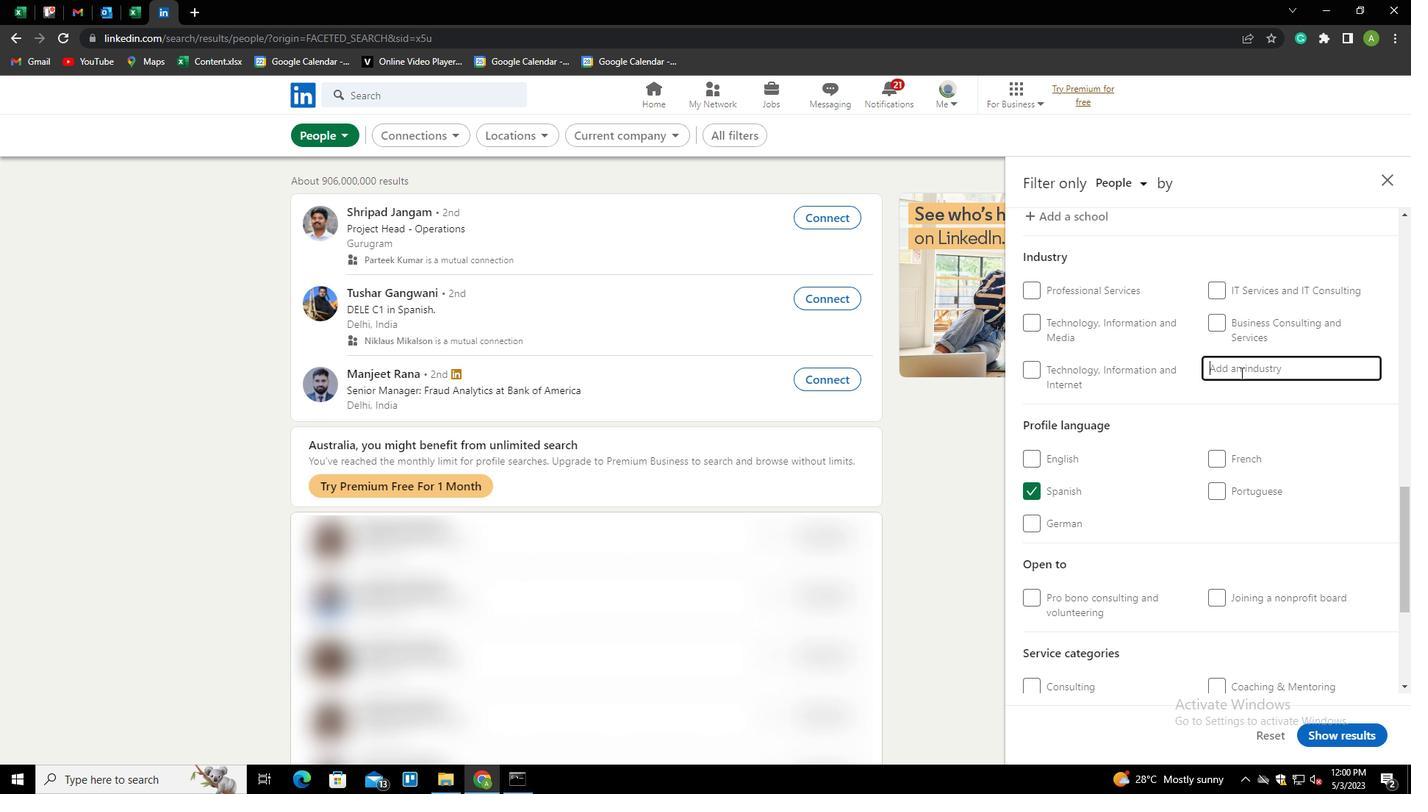 
Action: Mouse pressed left at (1241, 370)
Screenshot: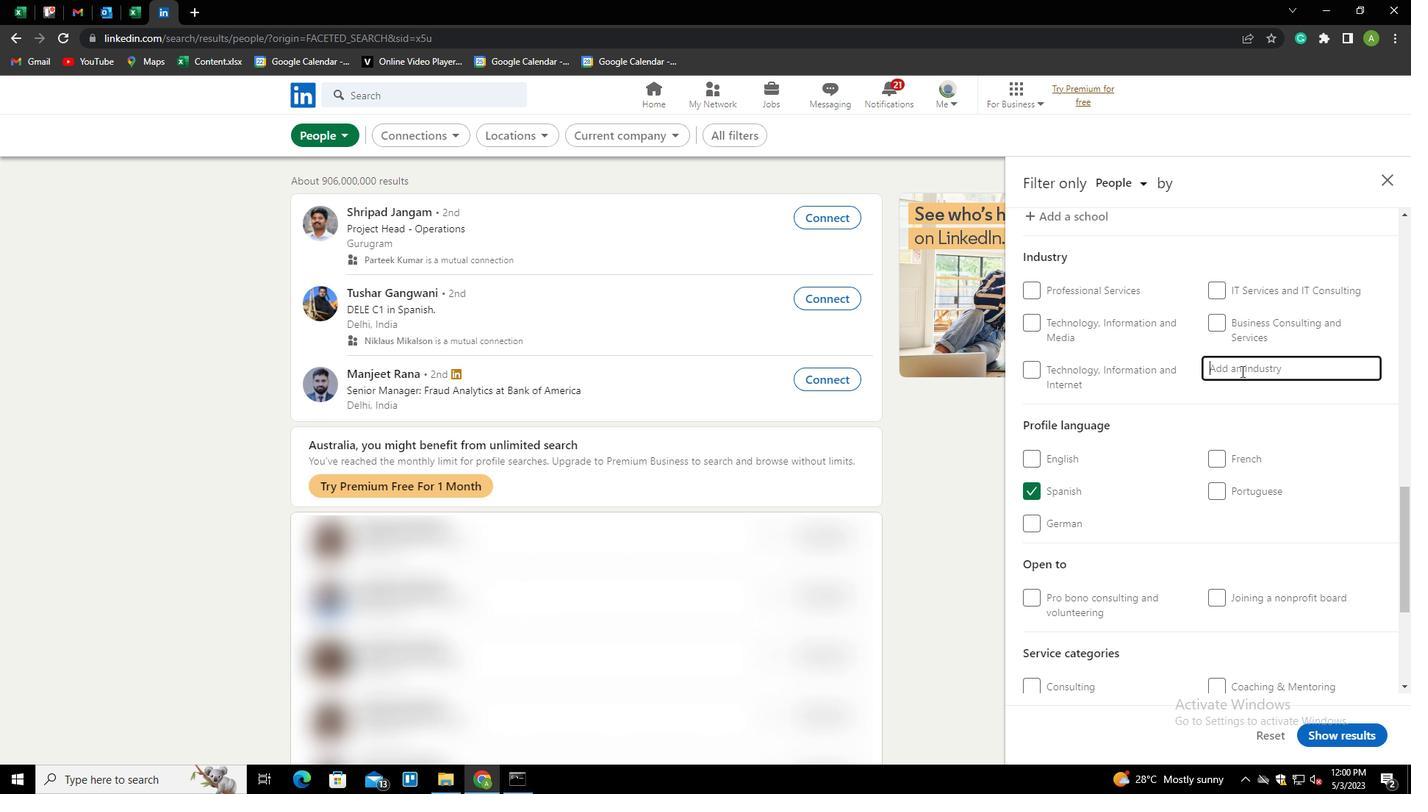 
Action: Key pressed <Key.shift>COM<Key.backspace><Key.backspace>OMMERCIAL<Key.space><Key.shift>AN<Key.backspace><Key.backspace>AND<Key.space><Key.shift>INS<Key.backspace>DUSTRIAL<Key.space><Key.shift>EQ<Key.down><Key.enter>
Screenshot: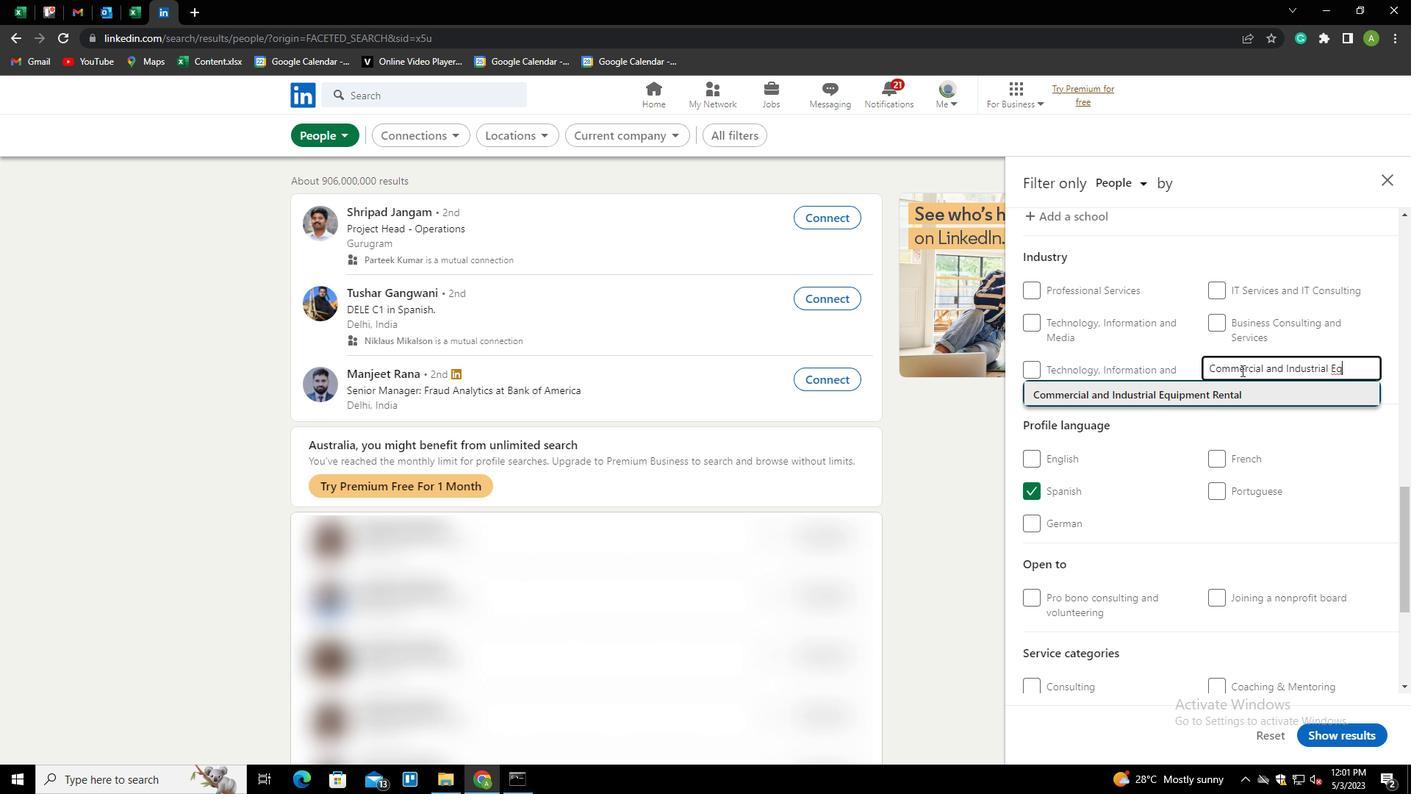 
Action: Mouse scrolled (1241, 369) with delta (0, 0)
Screenshot: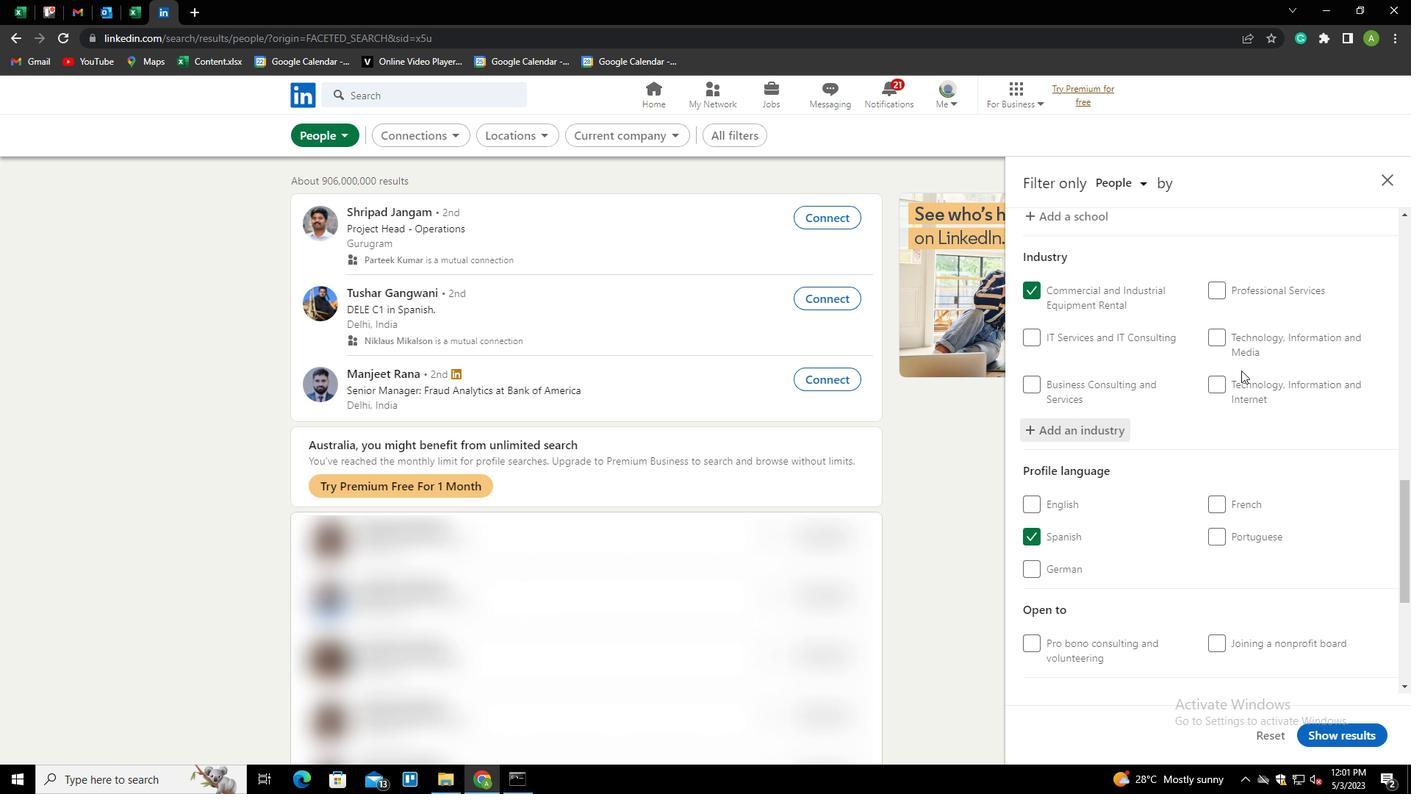 
Action: Mouse scrolled (1241, 369) with delta (0, 0)
Screenshot: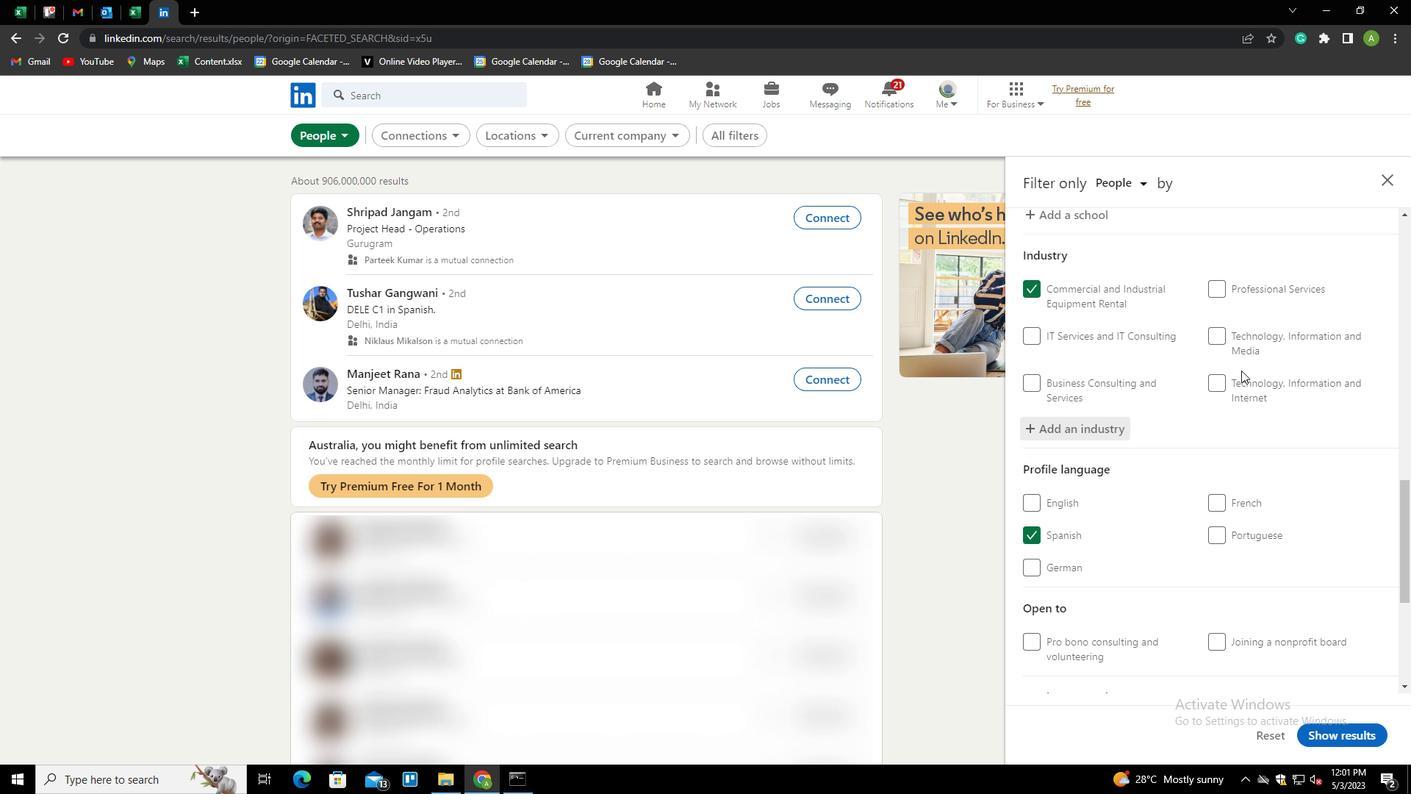 
Action: Mouse scrolled (1241, 369) with delta (0, 0)
Screenshot: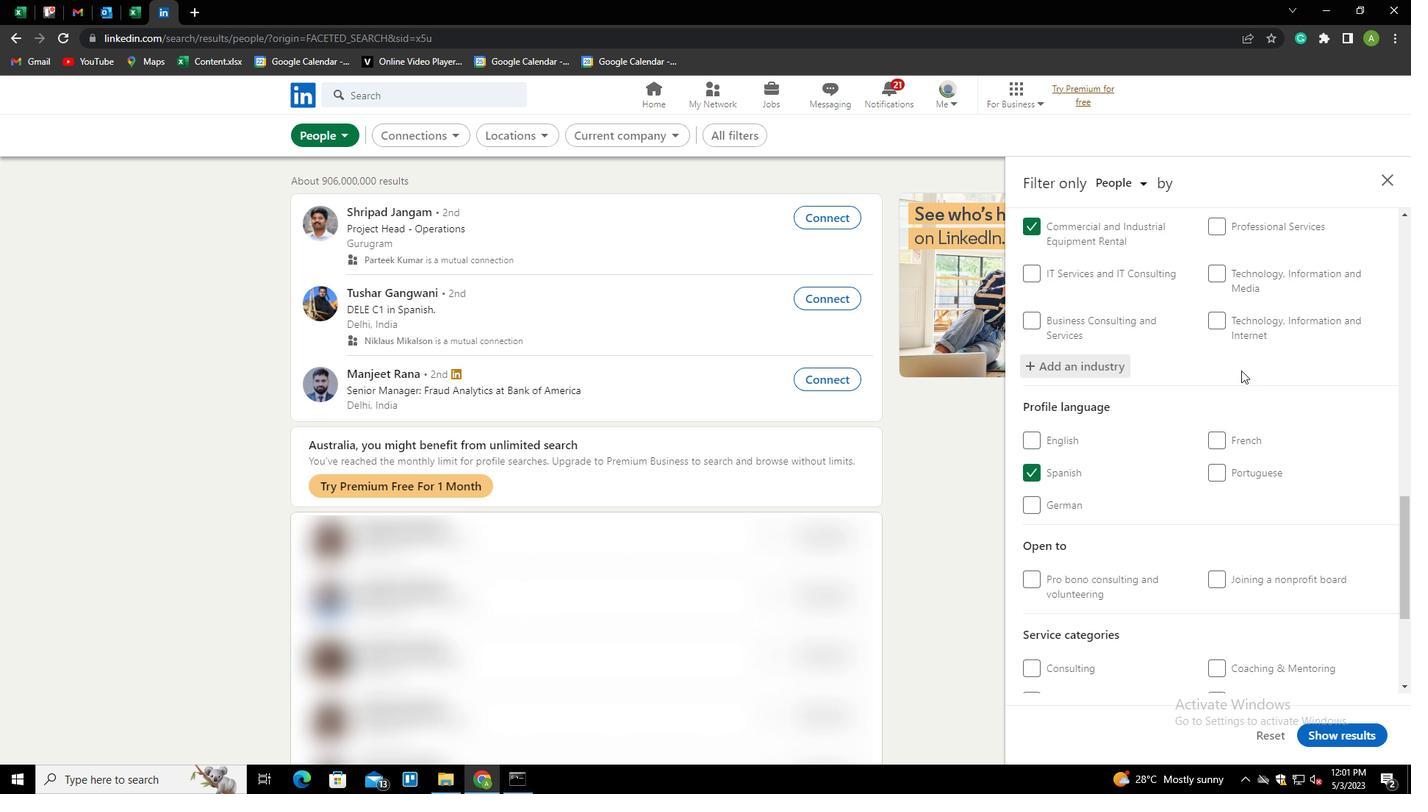 
Action: Mouse scrolled (1241, 369) with delta (0, 0)
Screenshot: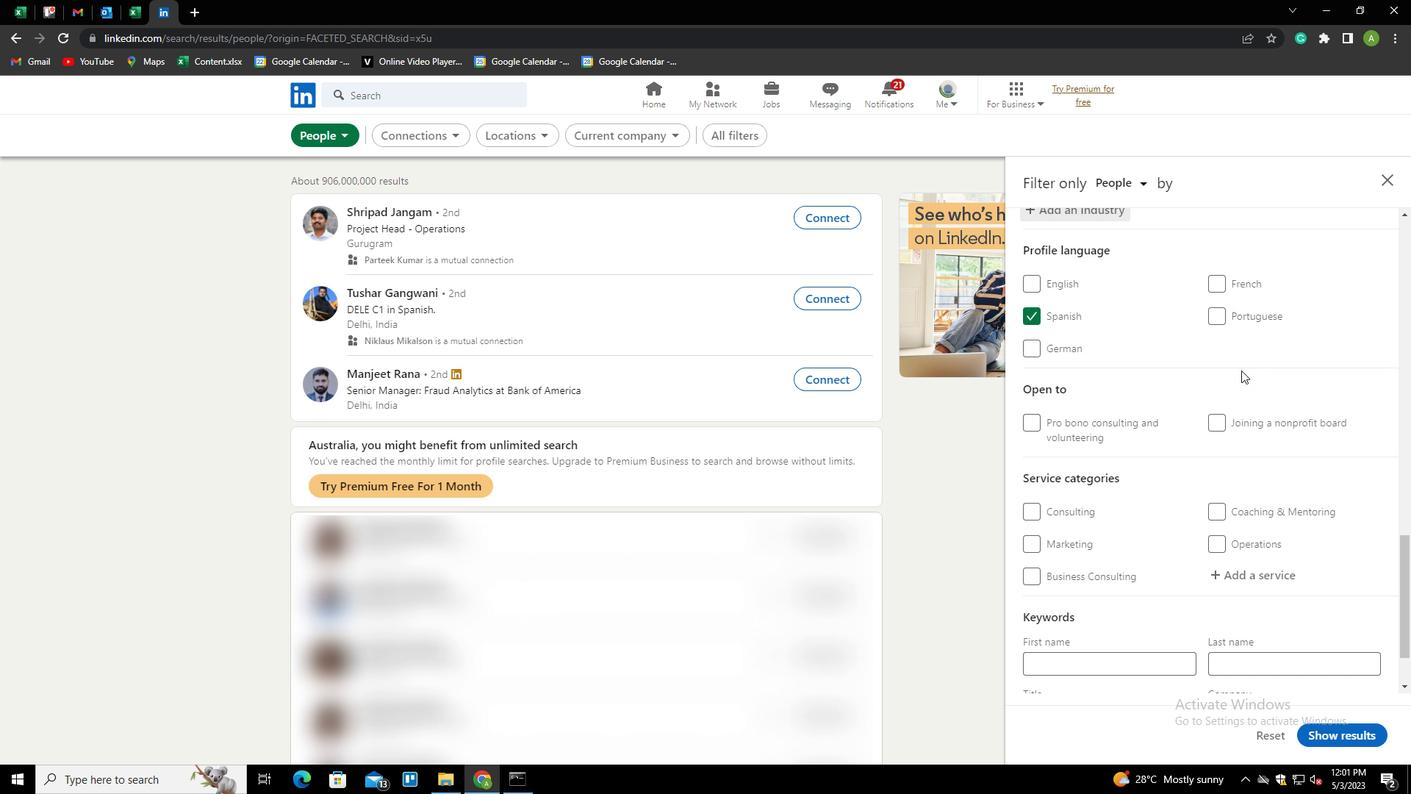 
Action: Mouse scrolled (1241, 369) with delta (0, 0)
Screenshot: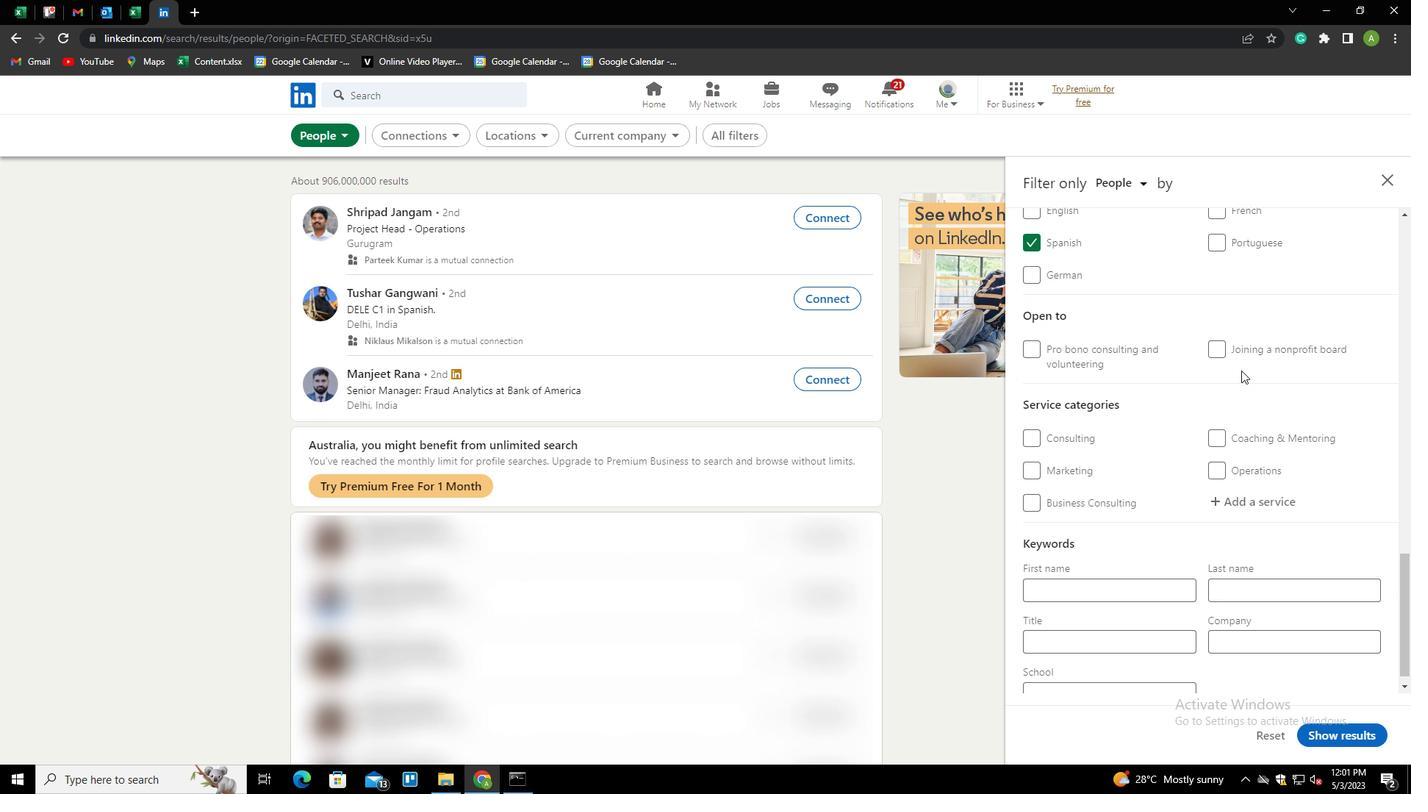 
Action: Mouse scrolled (1241, 369) with delta (0, 0)
Screenshot: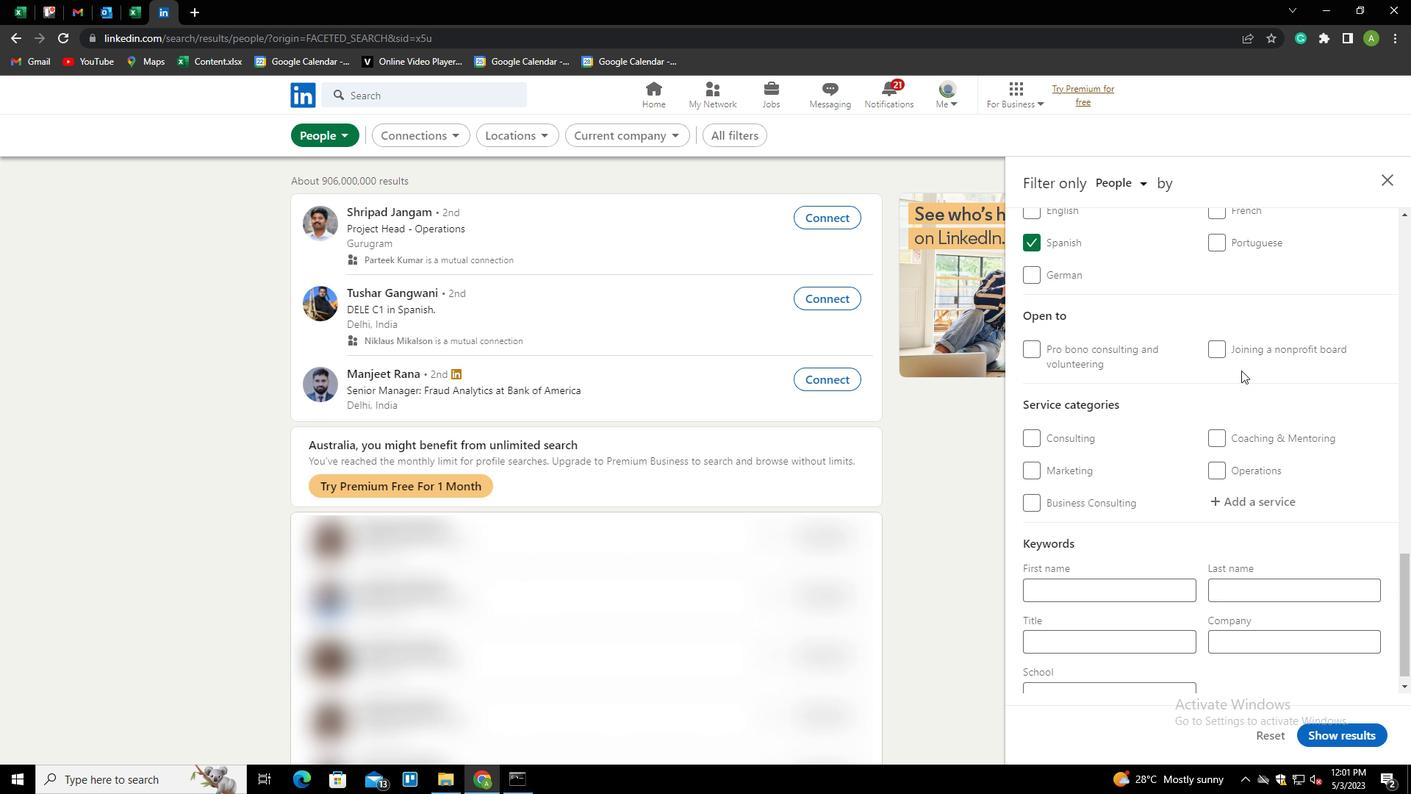 
Action: Mouse moved to (1246, 483)
Screenshot: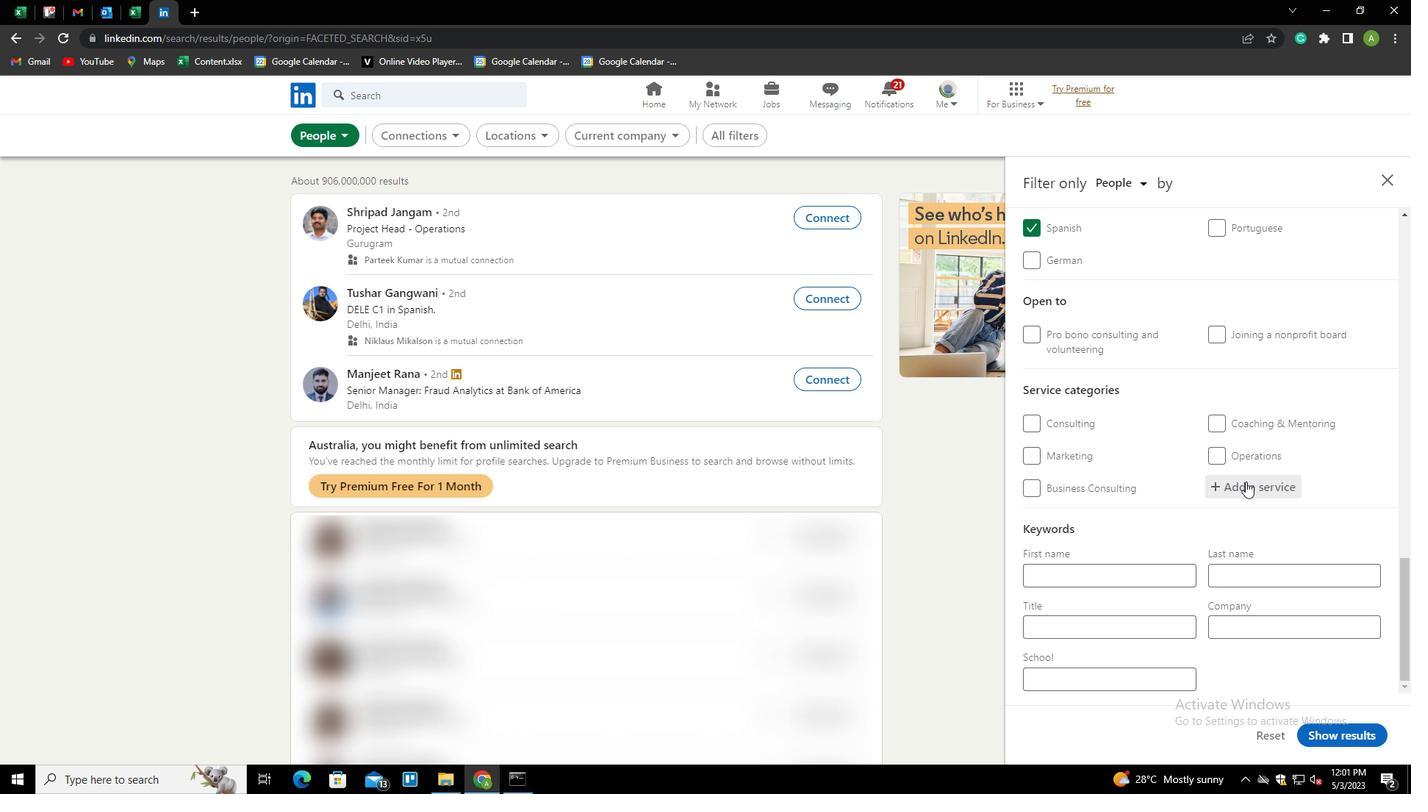 
Action: Mouse pressed left at (1246, 483)
Screenshot: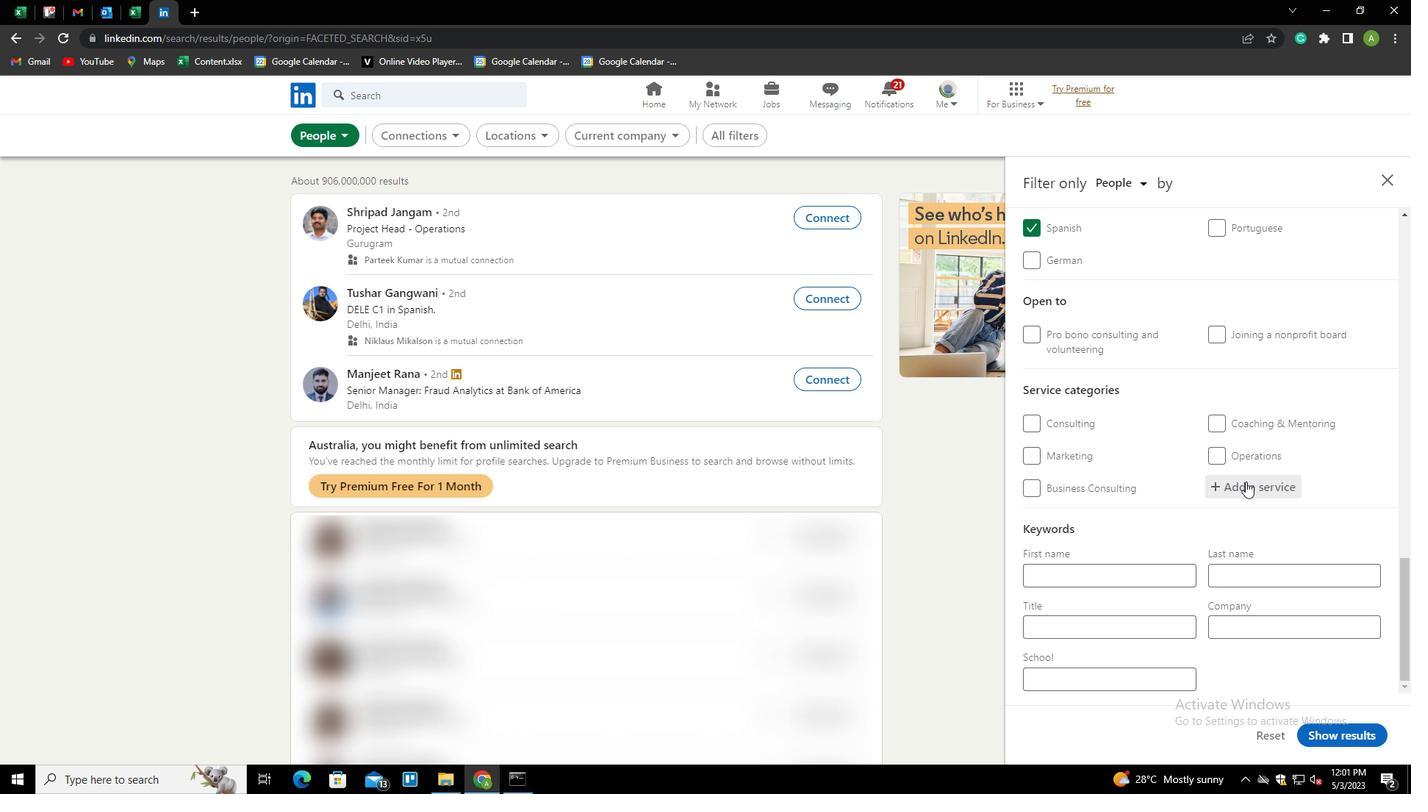 
Action: Mouse moved to (1250, 488)
Screenshot: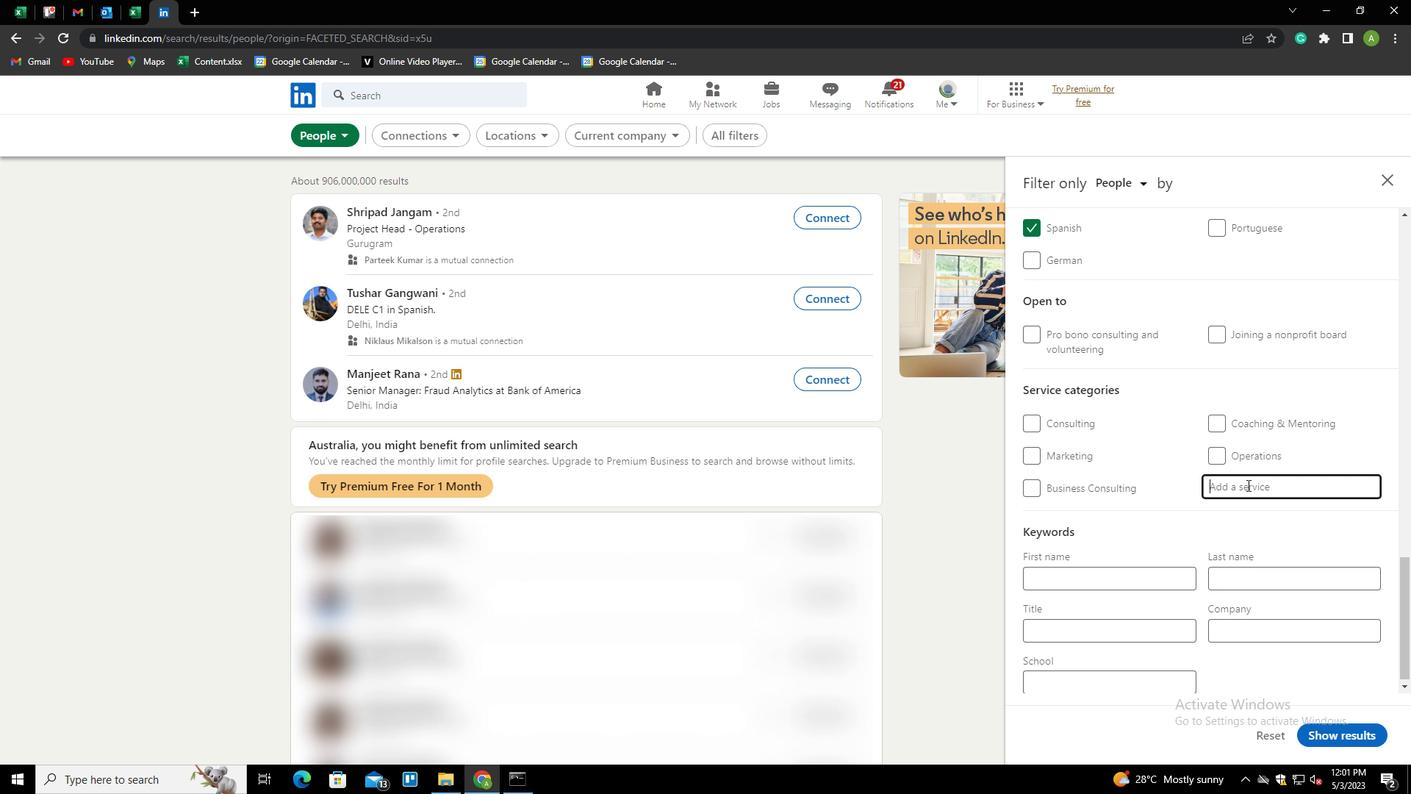 
Action: Mouse pressed left at (1250, 488)
Screenshot: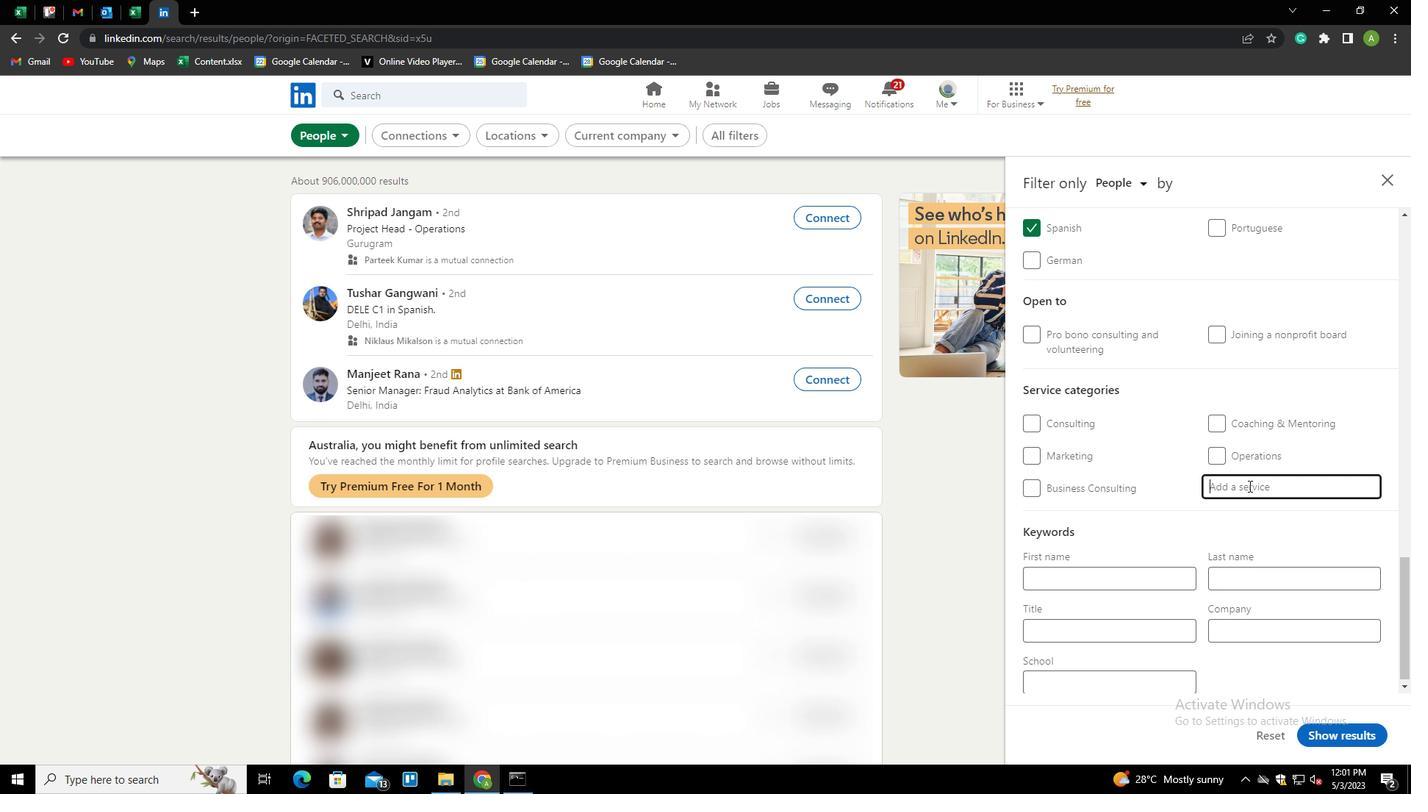 
Action: Mouse moved to (1251, 489)
Screenshot: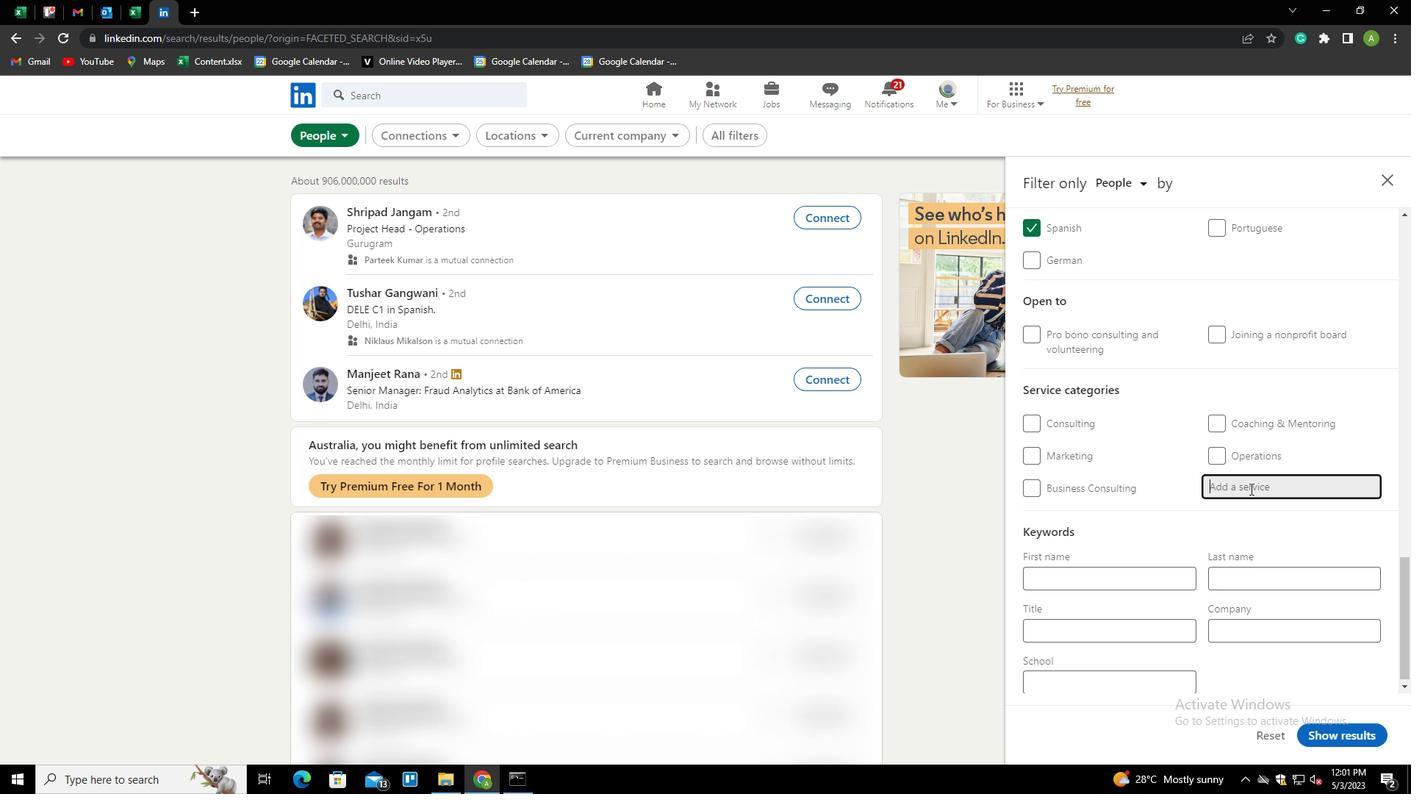 
Action: Key pressed <Key.shift>TYPING<Key.down><Key.enter>
Screenshot: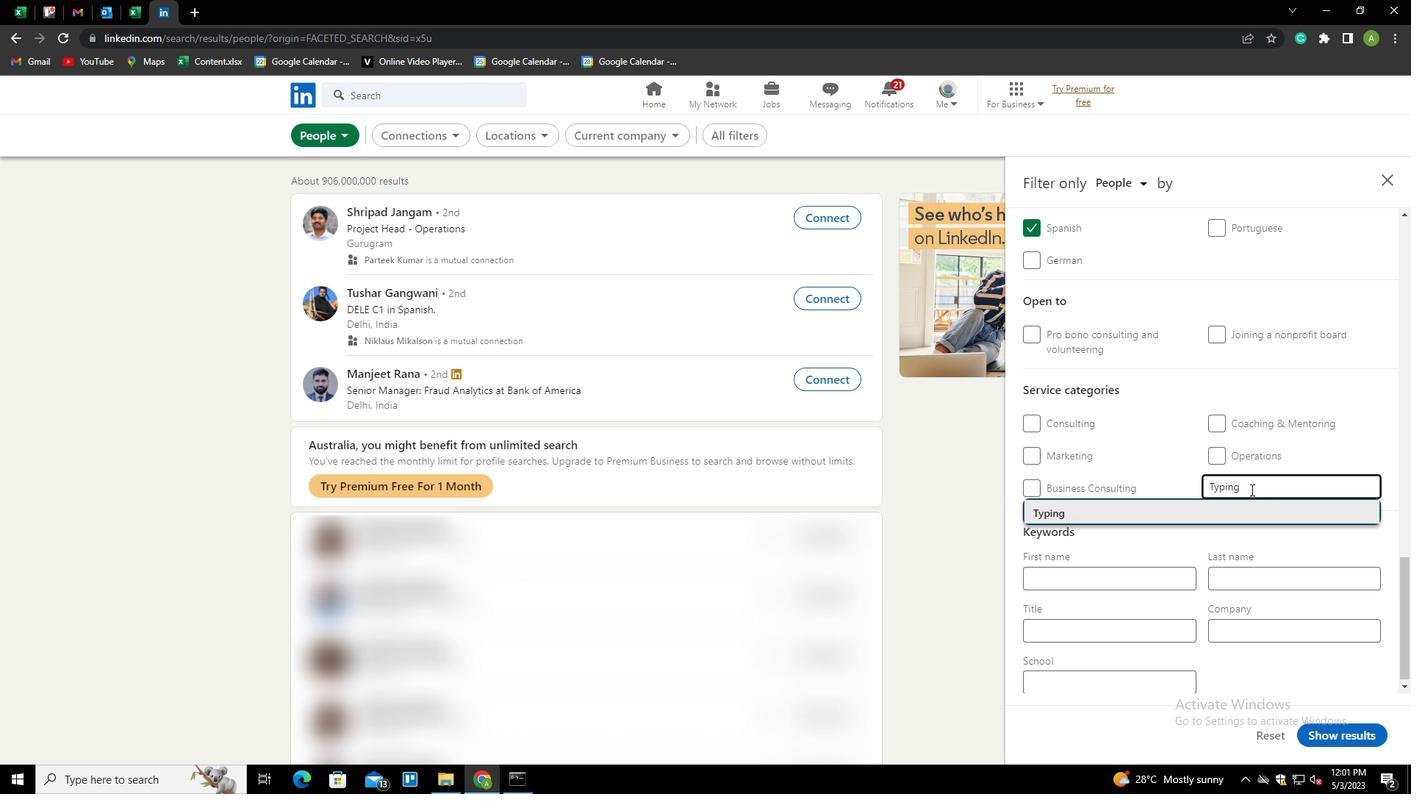 
Action: Mouse scrolled (1251, 488) with delta (0, 0)
Screenshot: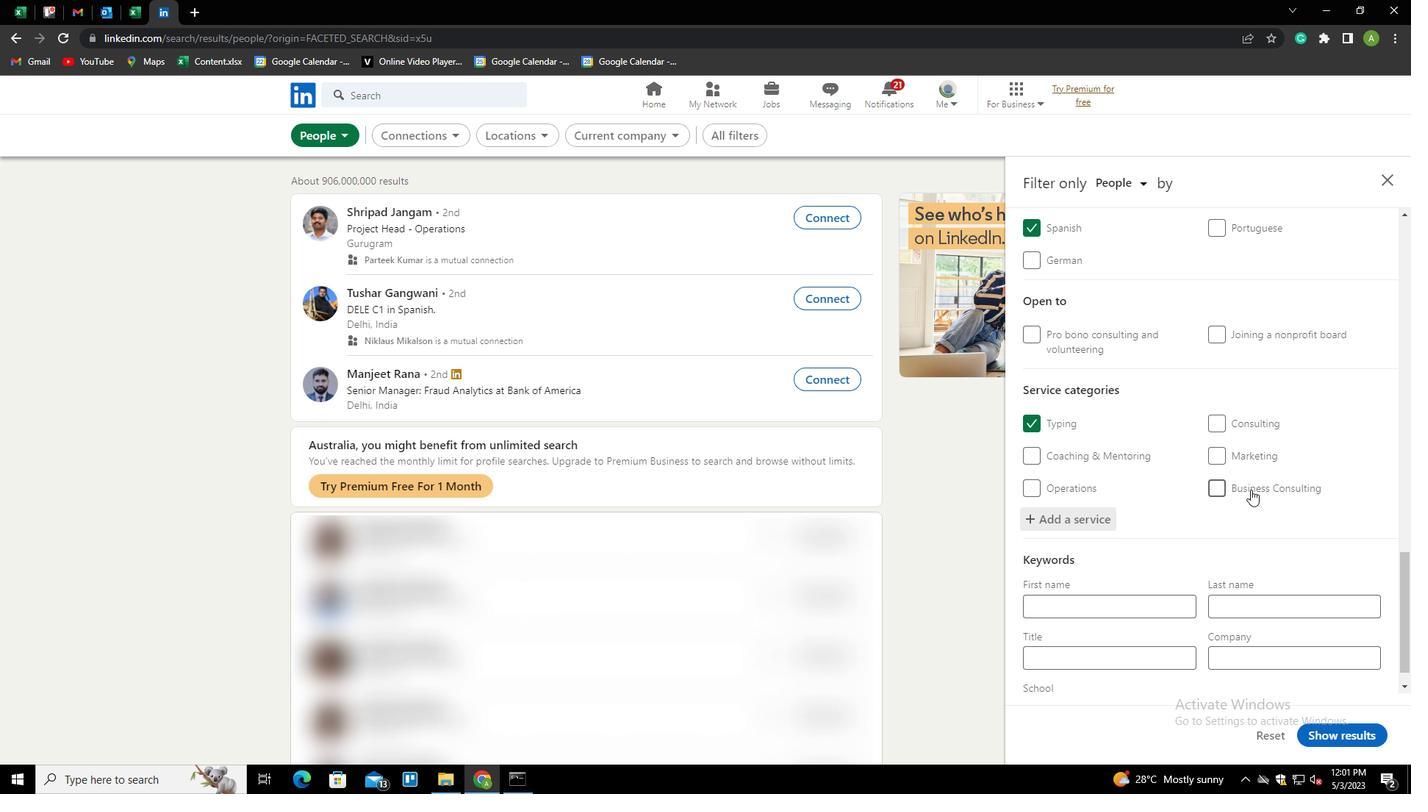 
Action: Mouse scrolled (1251, 488) with delta (0, 0)
Screenshot: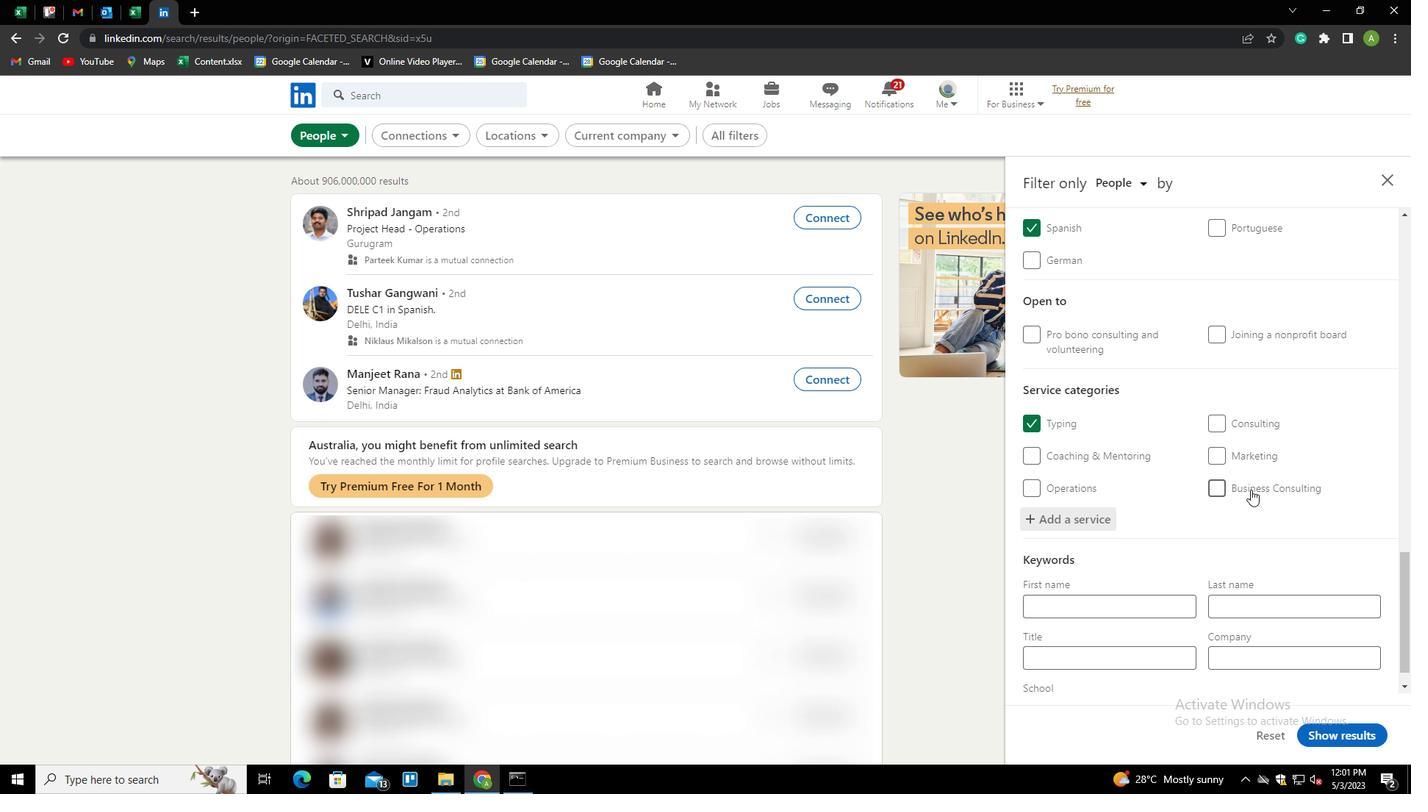 
Action: Mouse scrolled (1251, 488) with delta (0, 0)
Screenshot: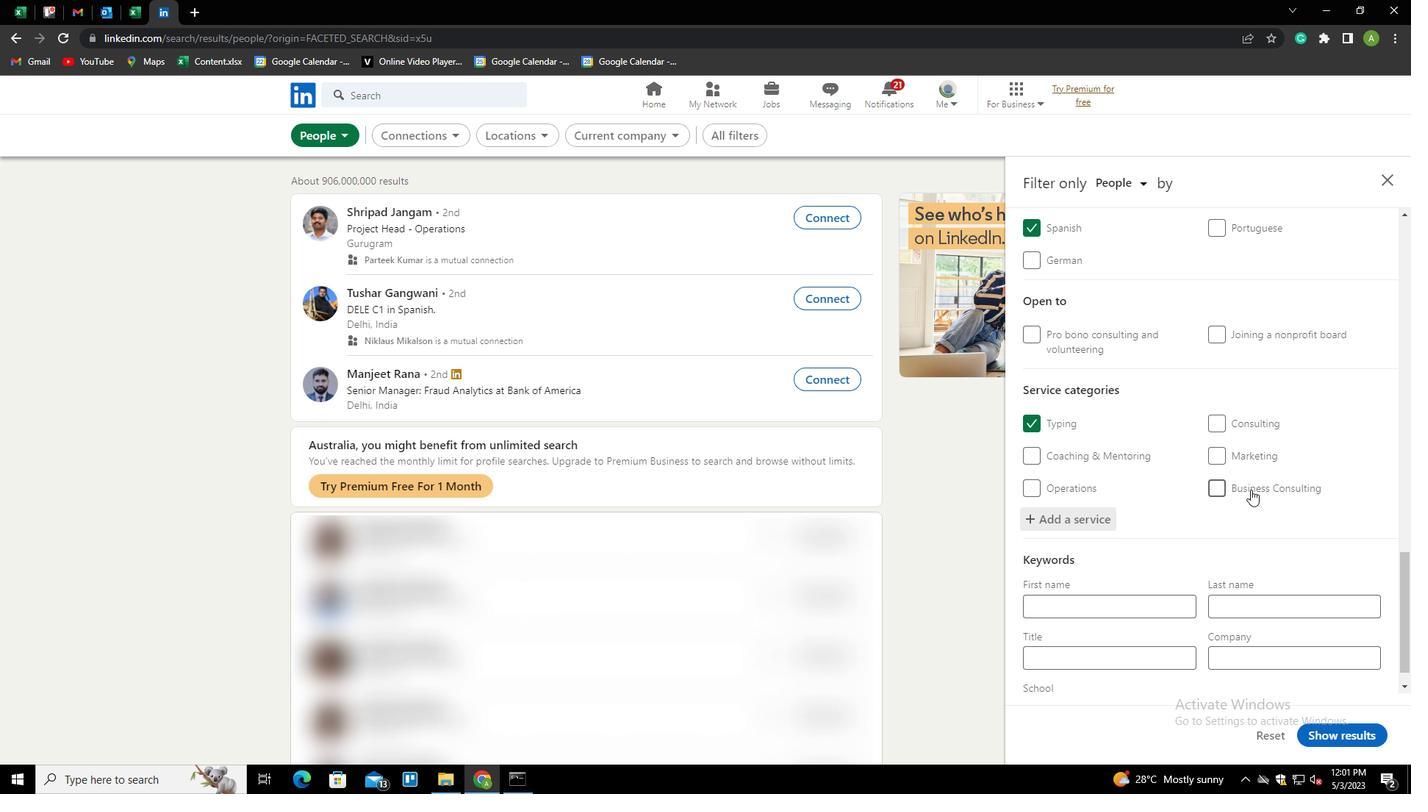 
Action: Mouse scrolled (1251, 488) with delta (0, 0)
Screenshot: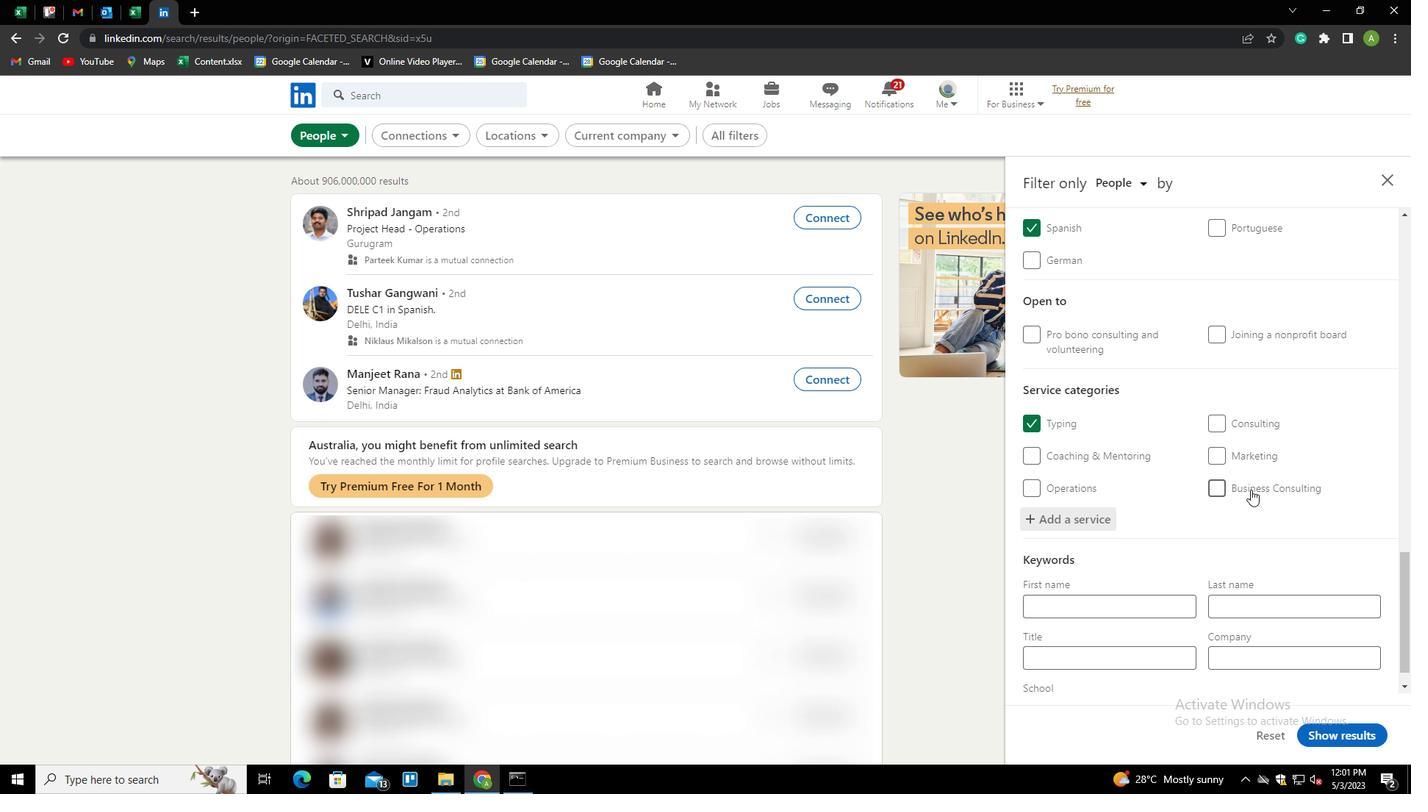 
Action: Mouse scrolled (1251, 488) with delta (0, 0)
Screenshot: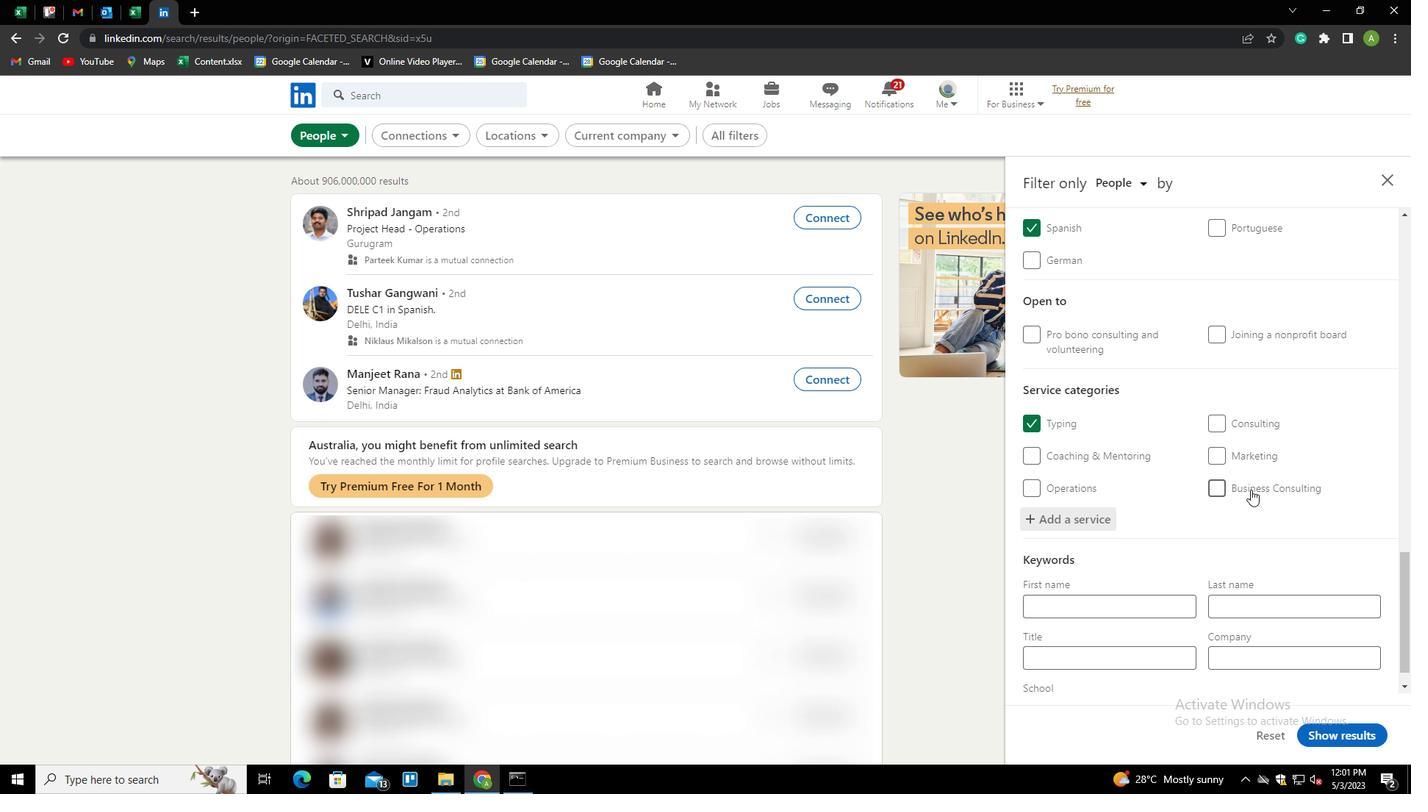 
Action: Mouse scrolled (1251, 488) with delta (0, 0)
Screenshot: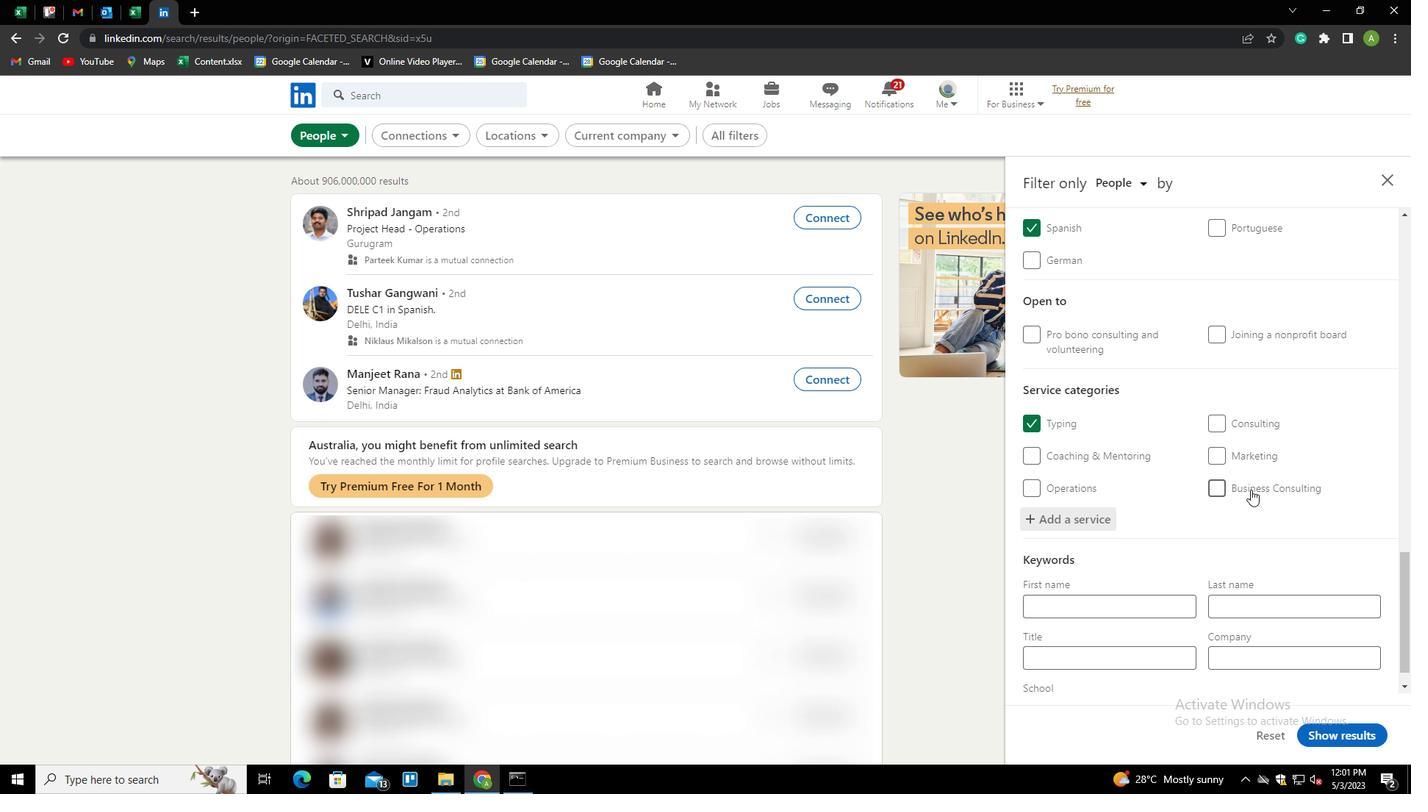 
Action: Mouse moved to (1101, 633)
Screenshot: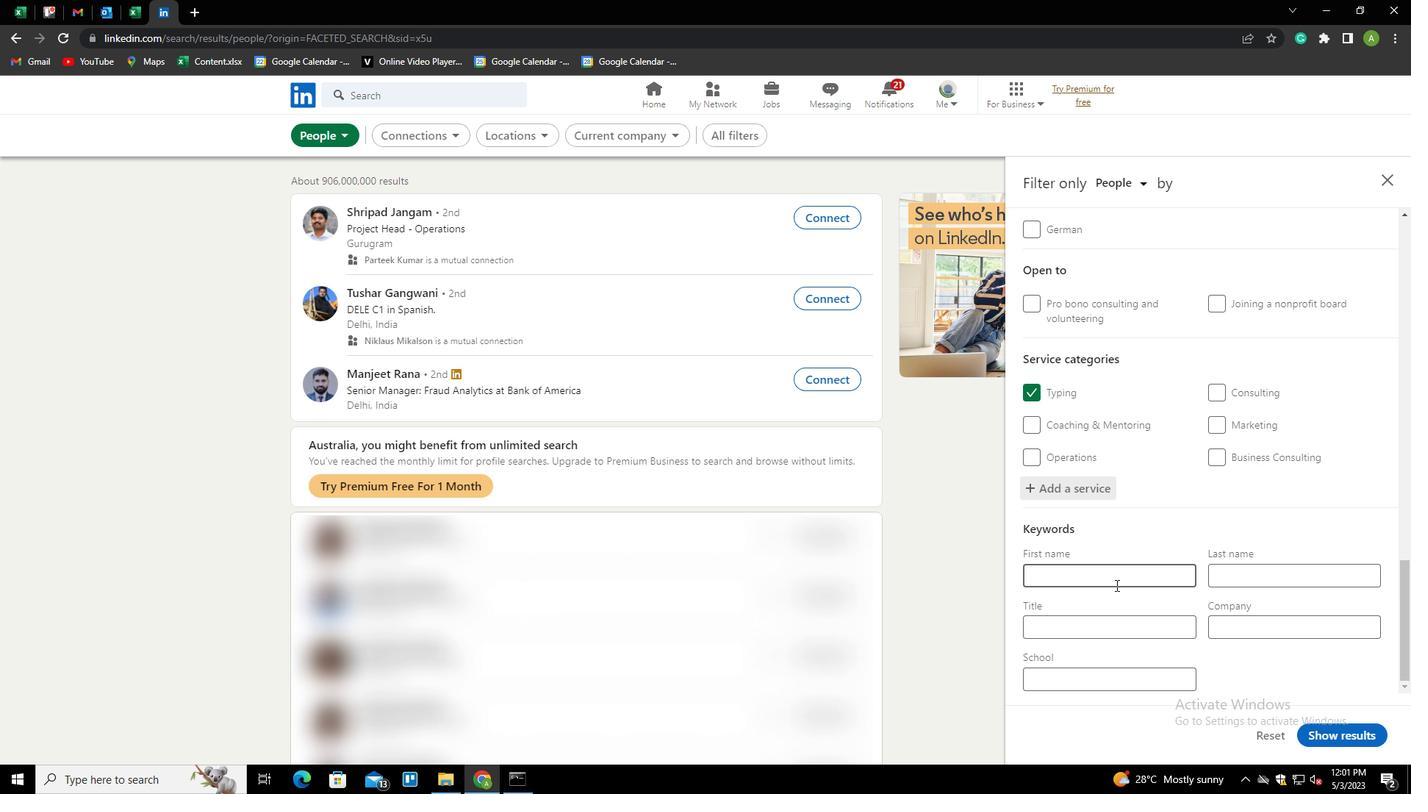 
Action: Mouse pressed left at (1101, 633)
Screenshot: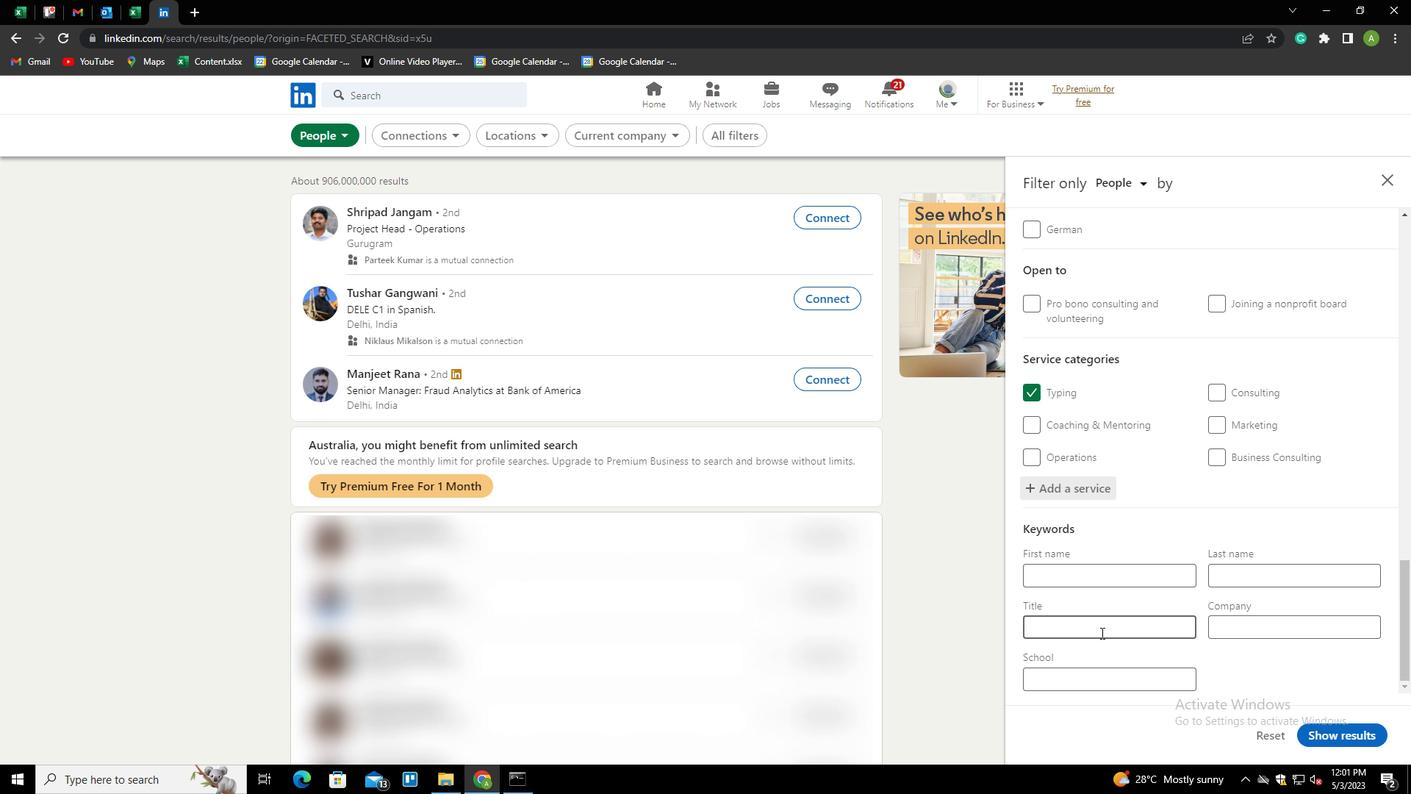 
Action: Key pressed <Key.shift><Key.shift><Key.shift><Key.shift><Key.shift><Key.shift><Key.shift><Key.shift><Key.shift><Key.shift><Key.shift><Key.shift><Key.shift><Key.shift><Key.shift><Key.shift><Key.shift><Key.shift><Key.shift><Key.shift><Key.shift><Key.shift><Key.shift><Key.shift><Key.shift><Key.shift><Key.shift><Key.shift><Key.shift>NETWORK<Key.space><Key.shift>ADMINISTRATOT<Key.backspace>R
Screenshot: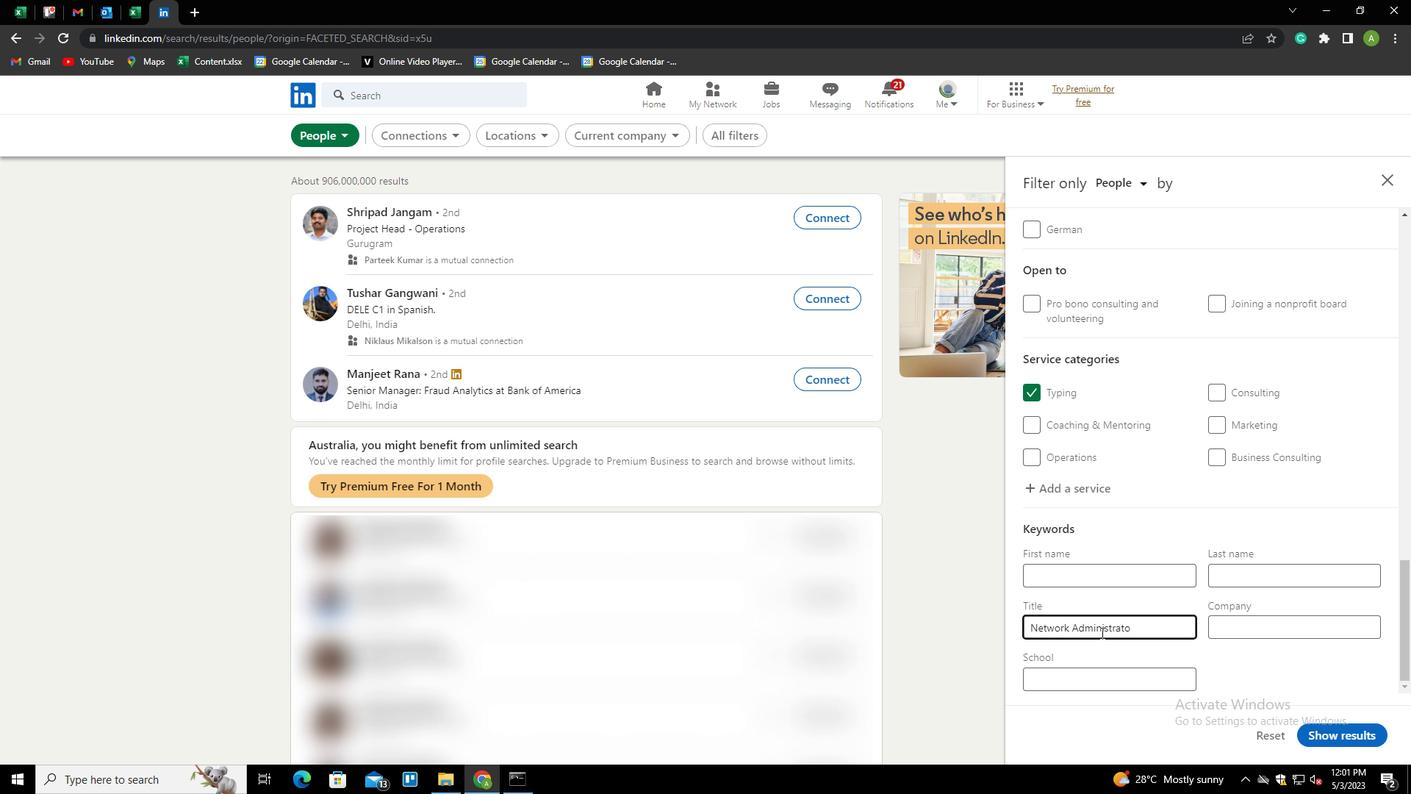 
Action: Mouse moved to (1257, 655)
Screenshot: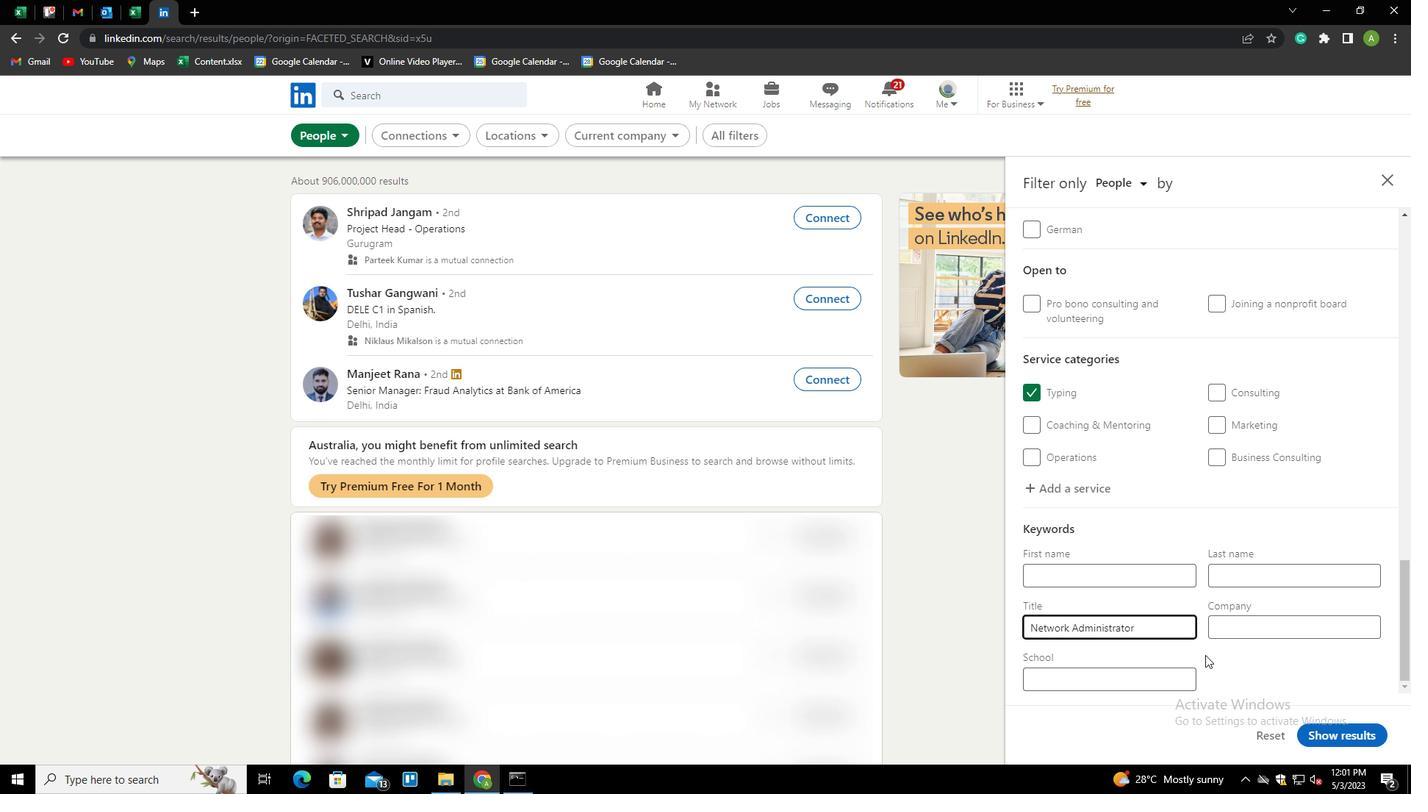 
Action: Mouse pressed left at (1257, 655)
Screenshot: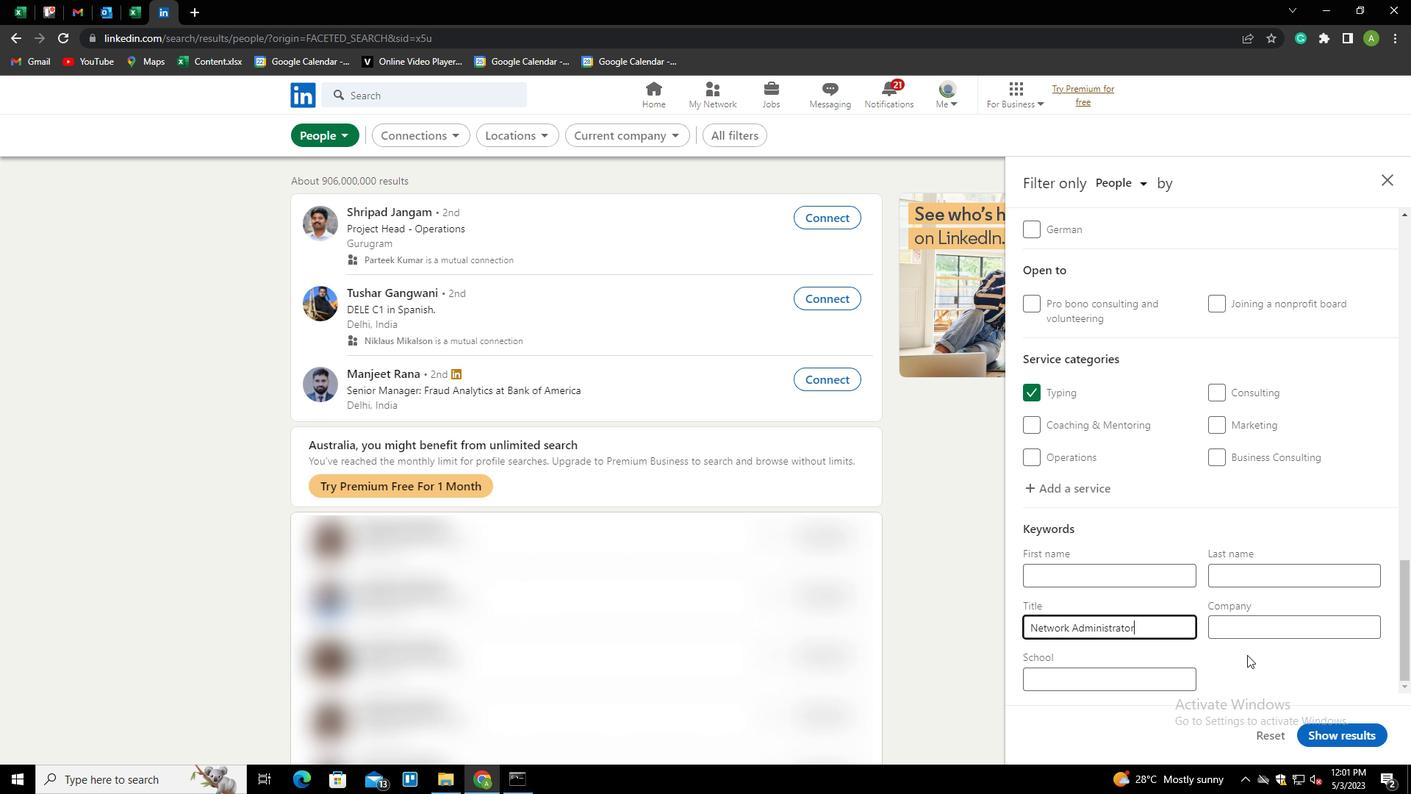 
Action: Mouse moved to (1335, 728)
Screenshot: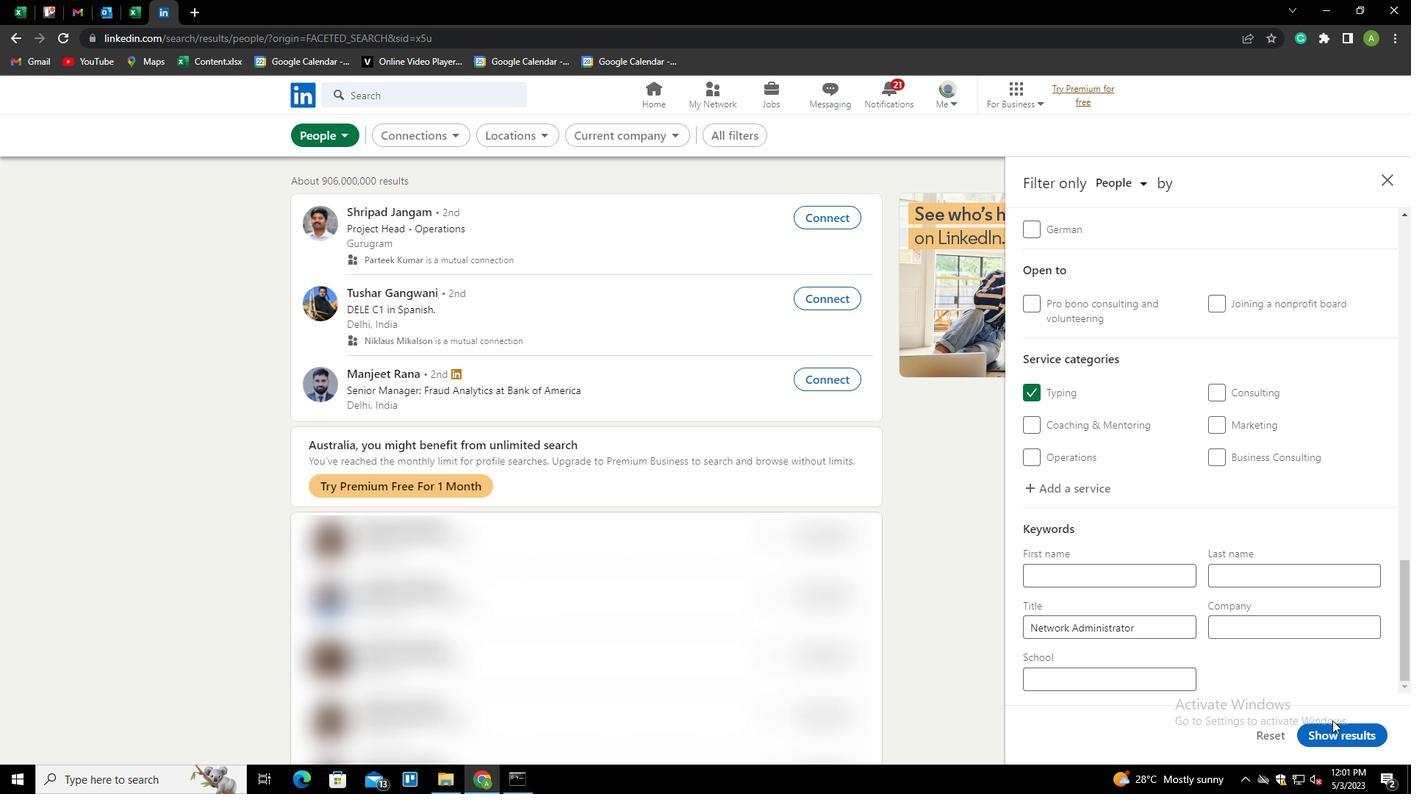 
Action: Mouse pressed left at (1335, 728)
Screenshot: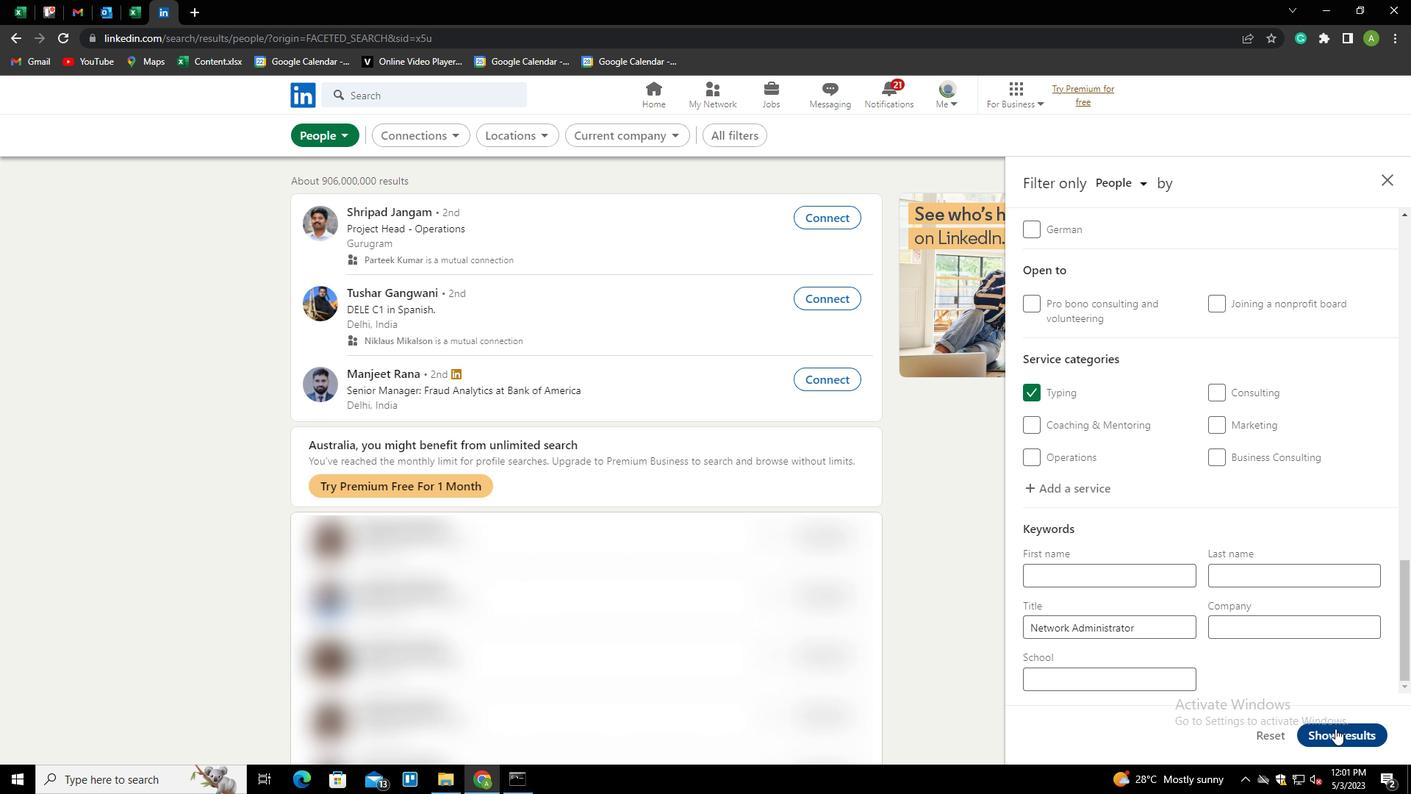 
